 Task: Set up a reminder for the virtual language exchange.
Action: Mouse moved to (566, 459)
Screenshot: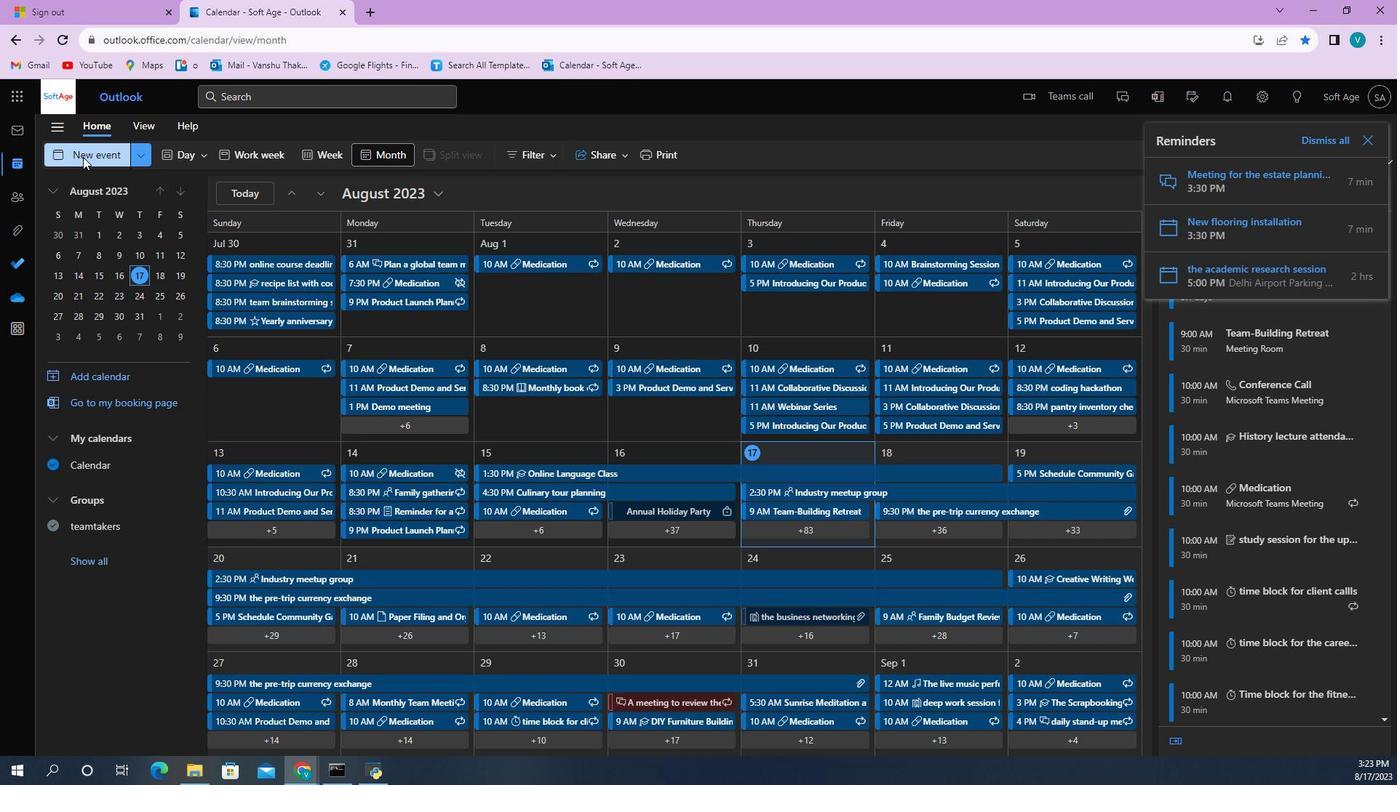 
Action: Mouse pressed left at (566, 459)
Screenshot: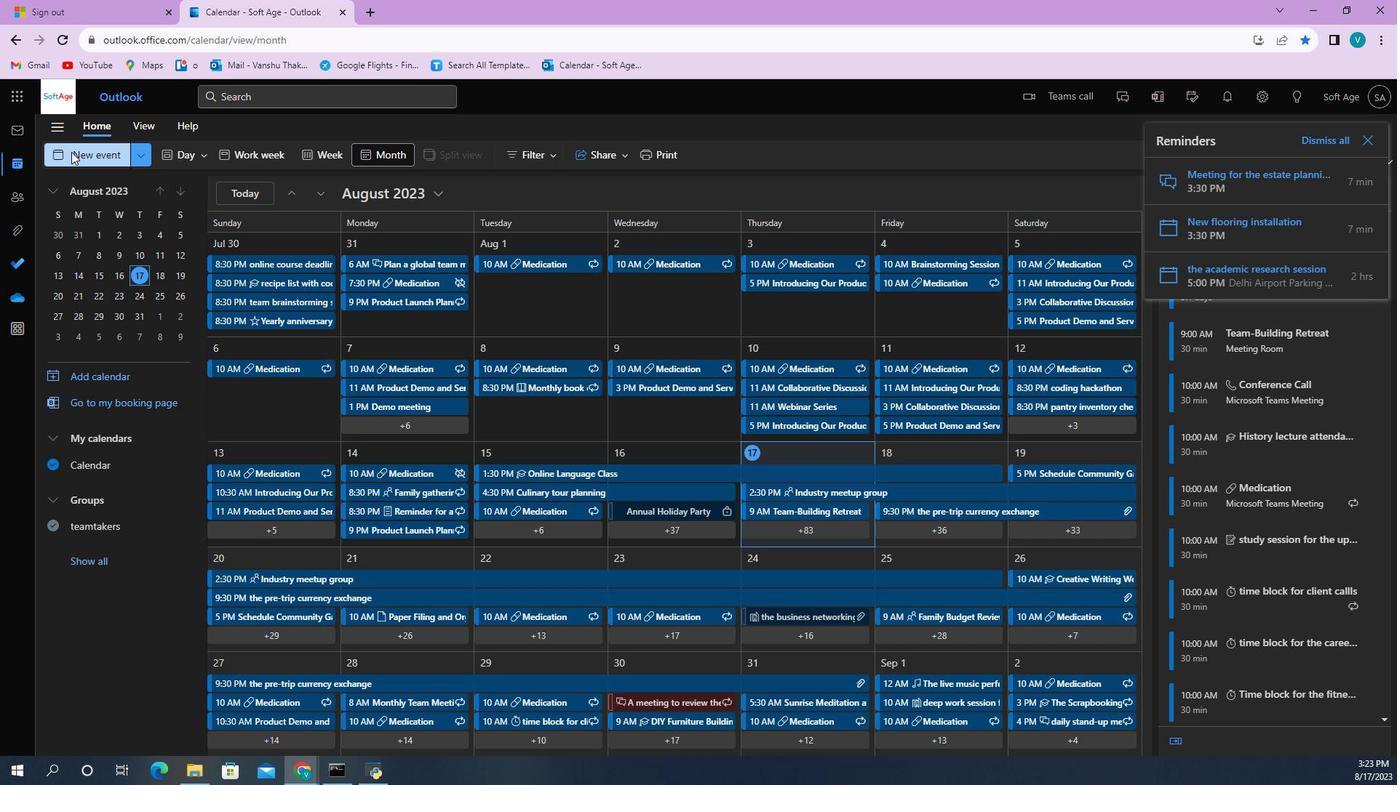 
Action: Mouse moved to (561, 464)
Screenshot: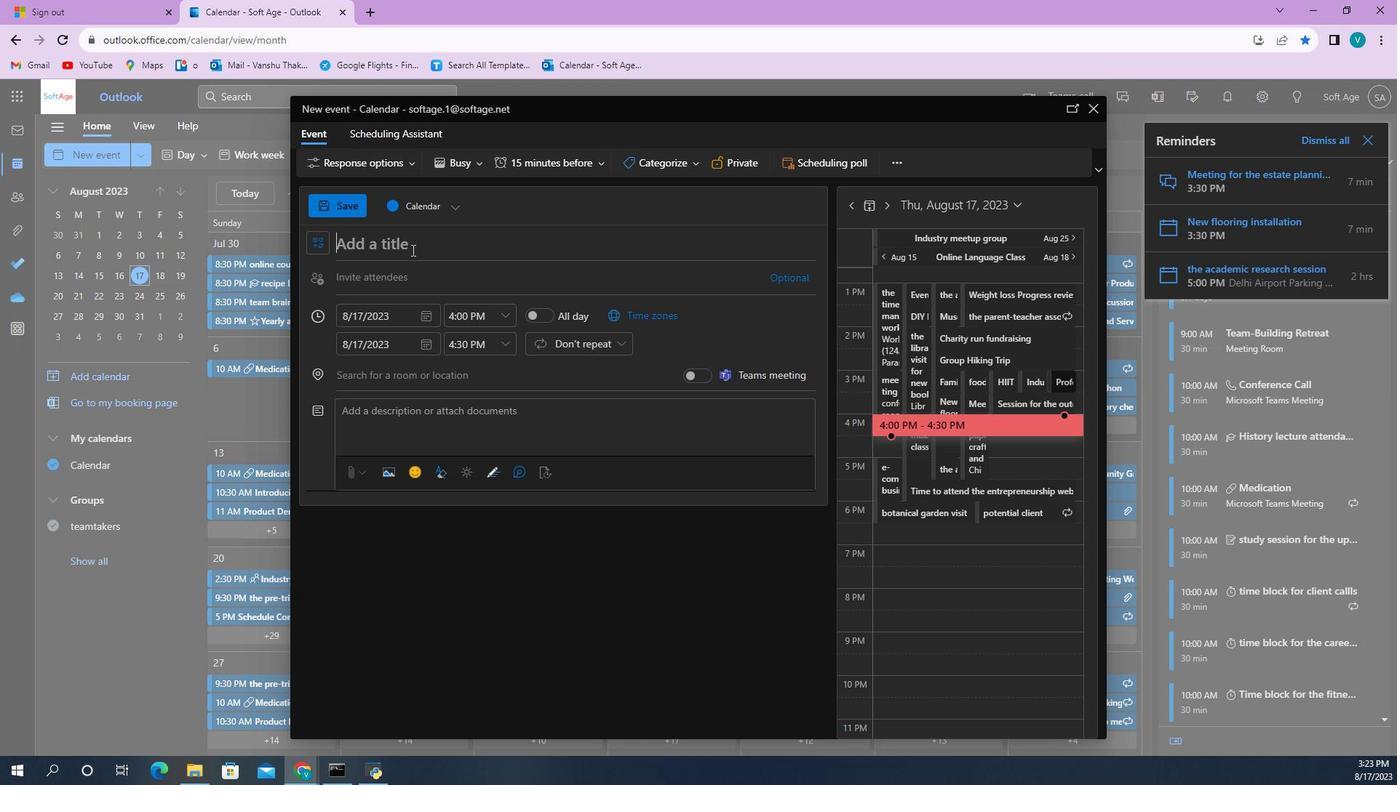 
Action: Mouse pressed left at (561, 464)
Screenshot: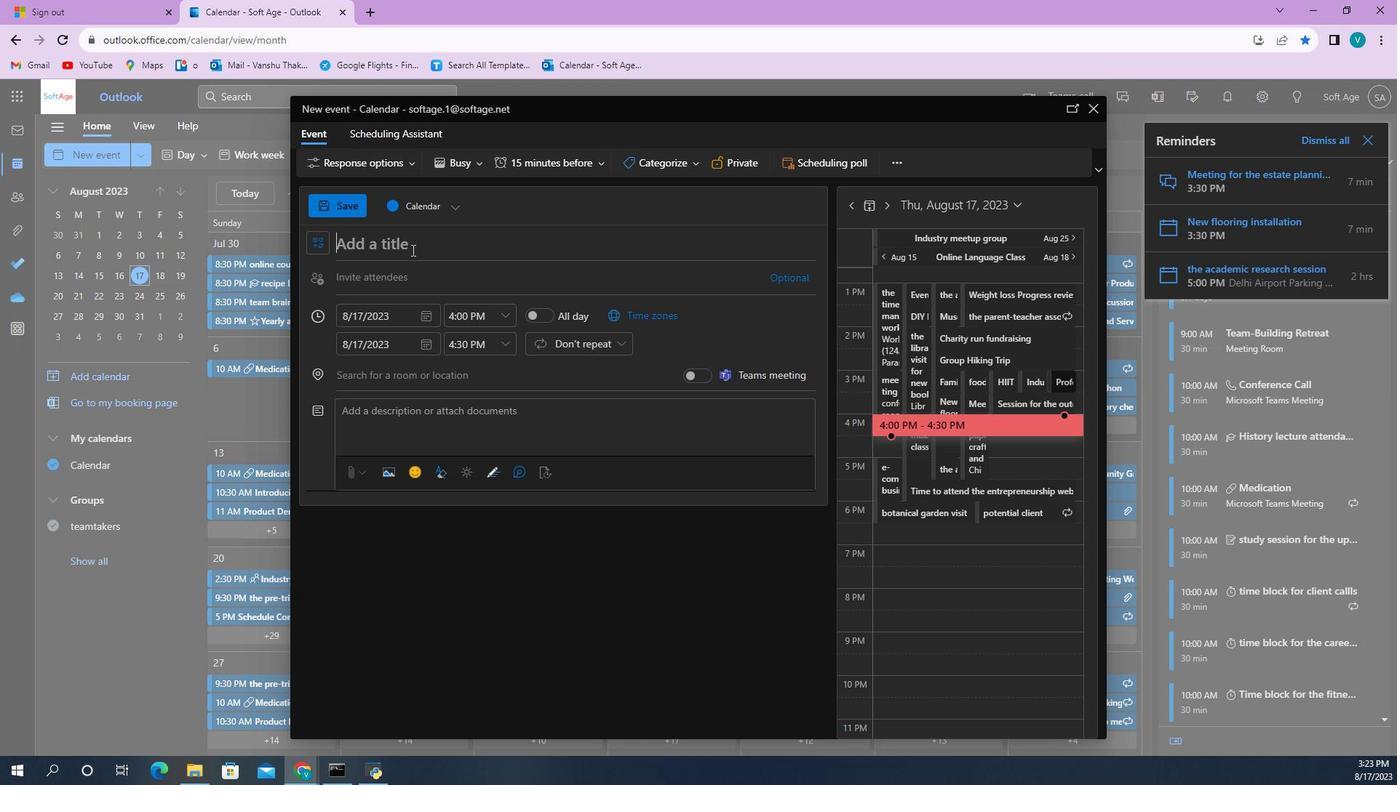 
Action: Mouse moved to (561, 464)
Screenshot: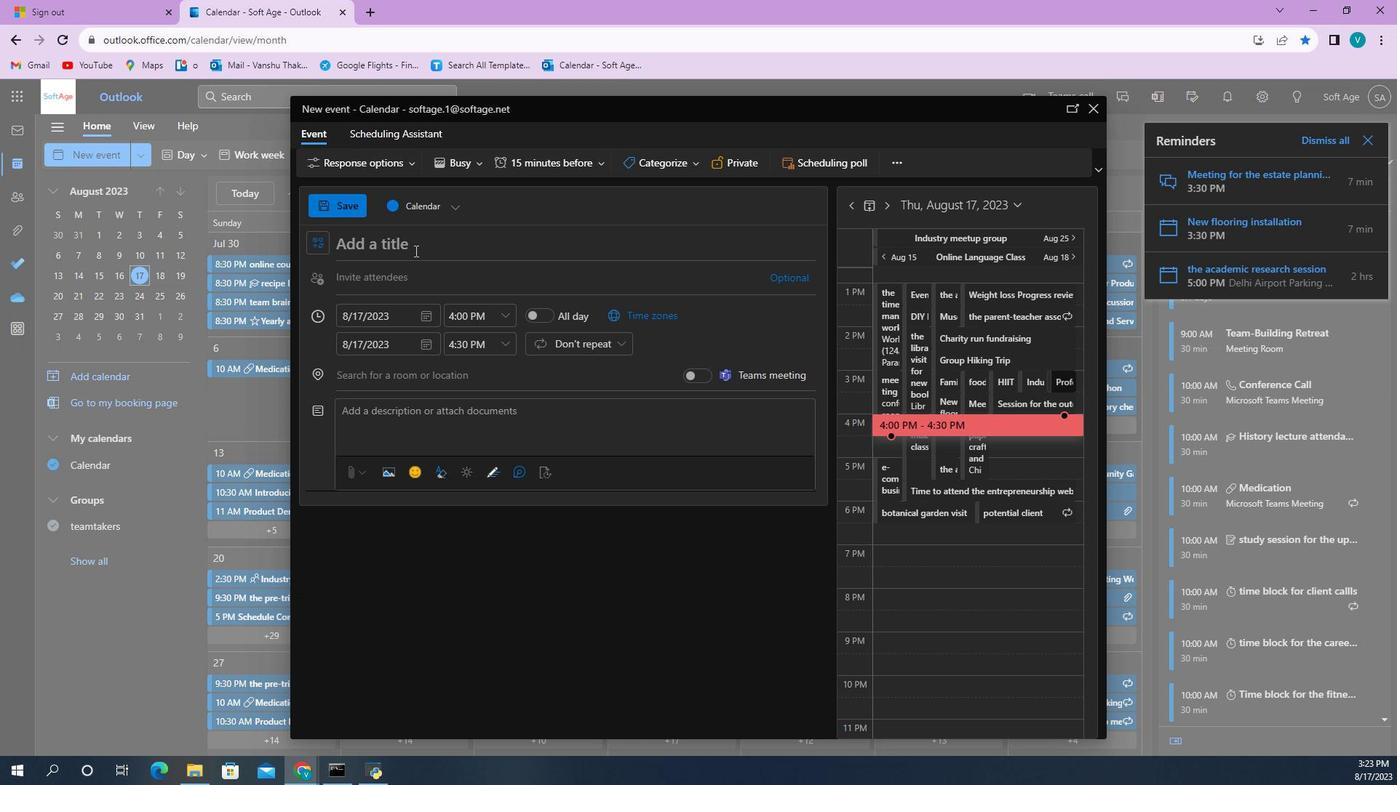 
Action: Key pressed virtual<Key.space>language<Key.space>exchange
Screenshot: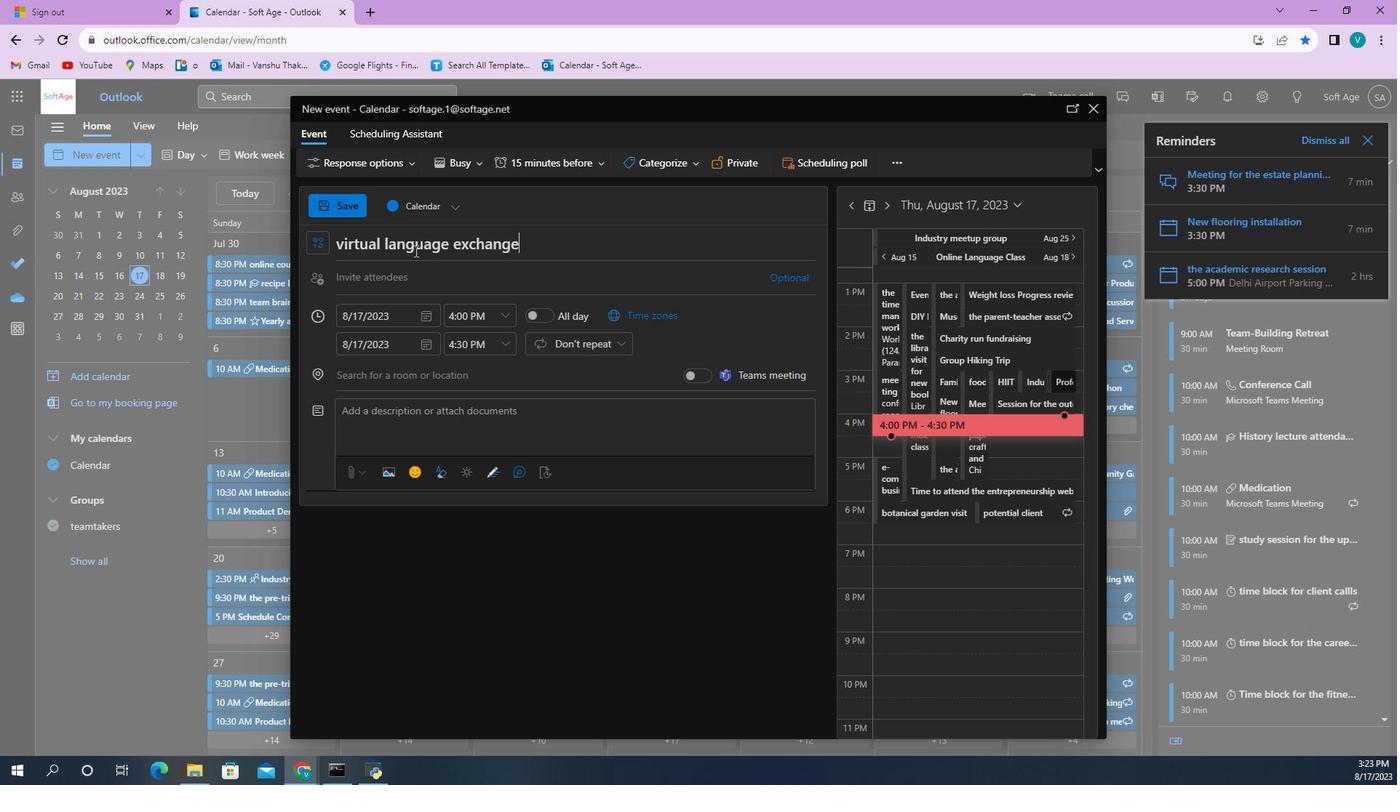 
Action: Mouse moved to (561, 467)
Screenshot: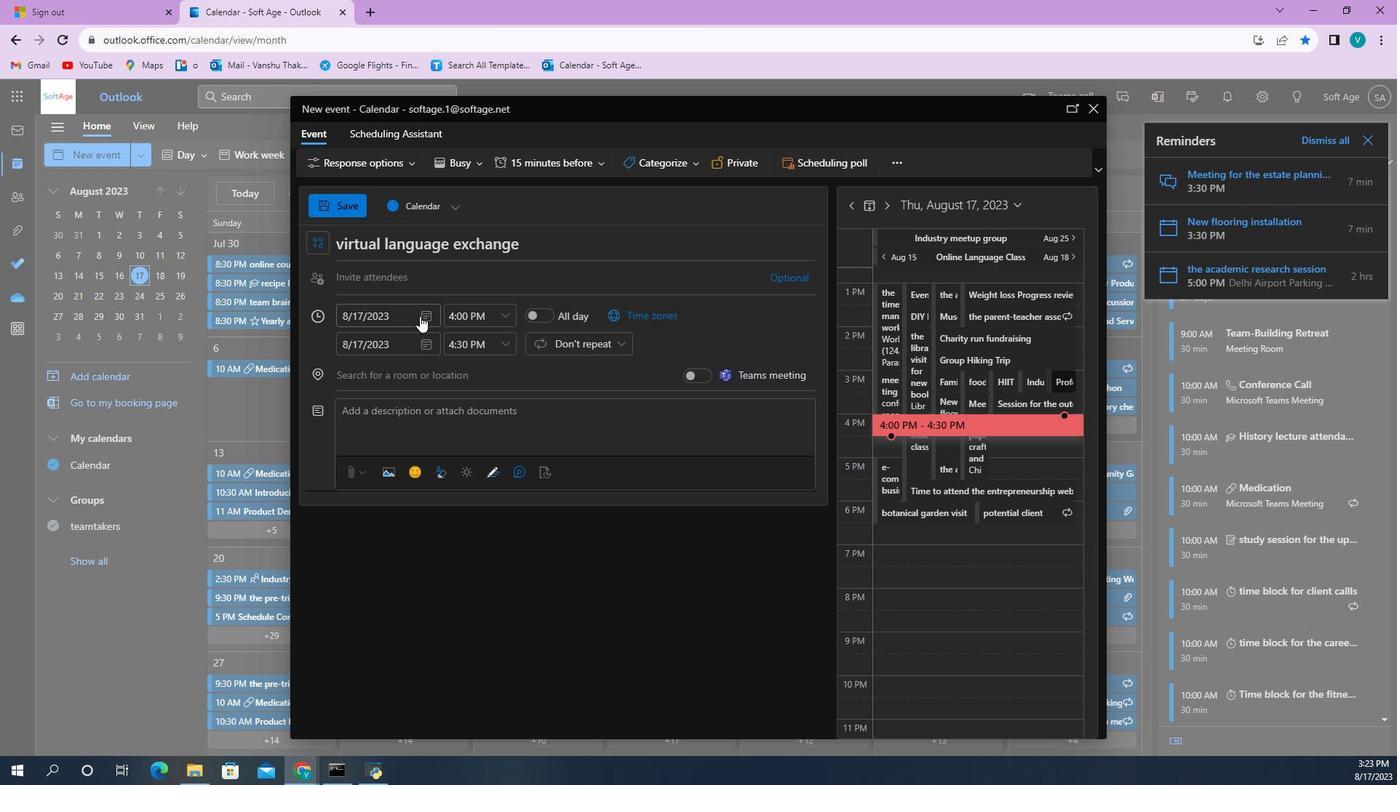 
Action: Mouse pressed left at (561, 467)
Screenshot: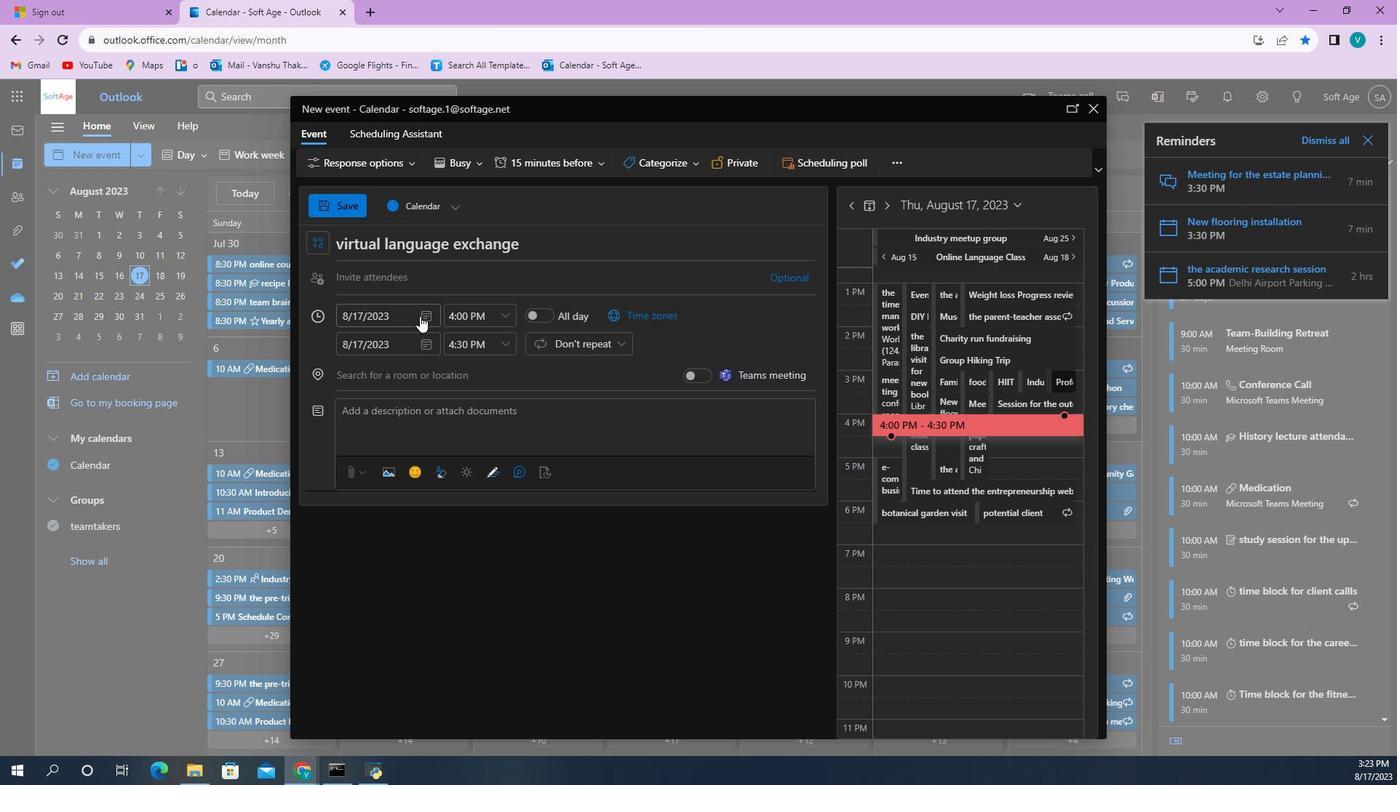 
Action: Mouse moved to (561, 473)
Screenshot: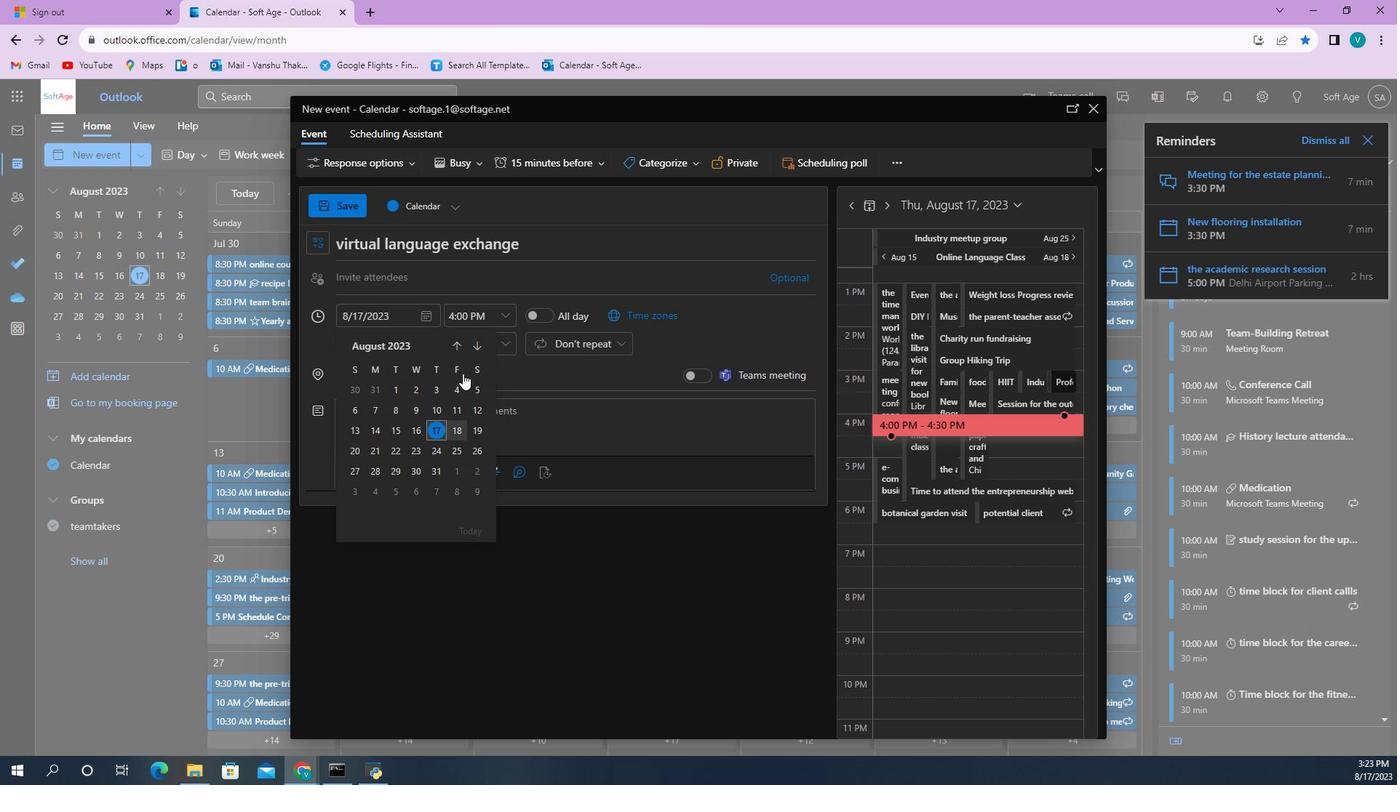 
Action: Mouse pressed left at (561, 473)
Screenshot: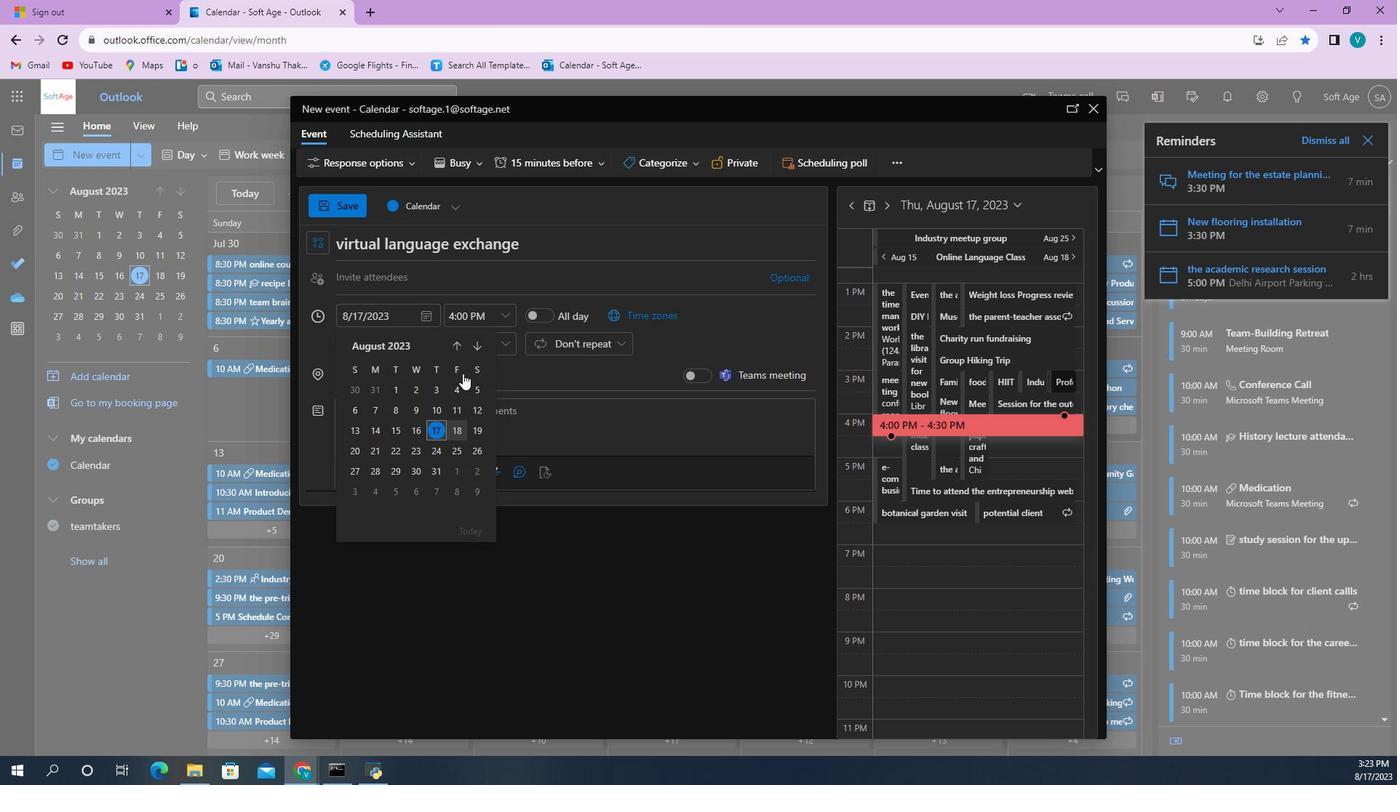
Action: Mouse moved to (560, 467)
Screenshot: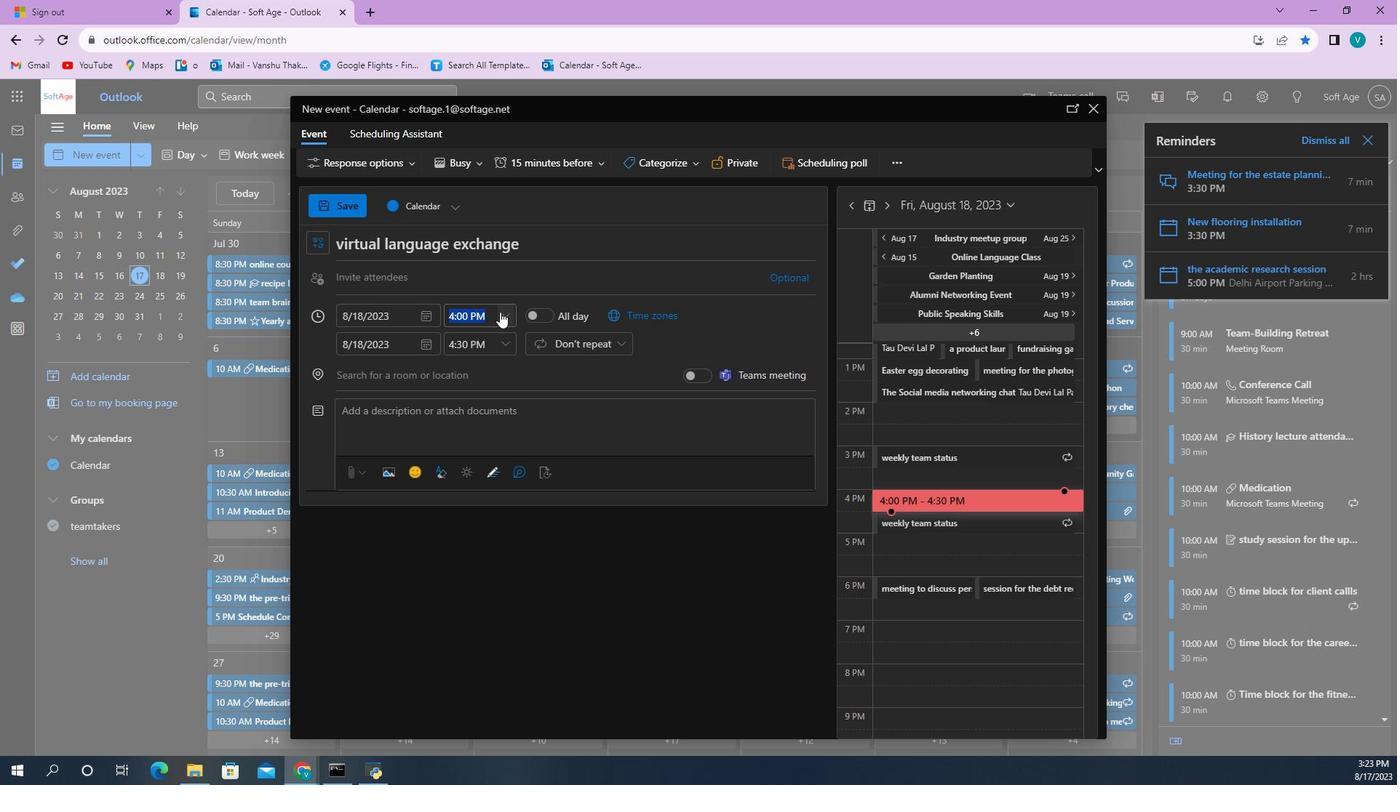 
Action: Mouse pressed left at (560, 467)
Screenshot: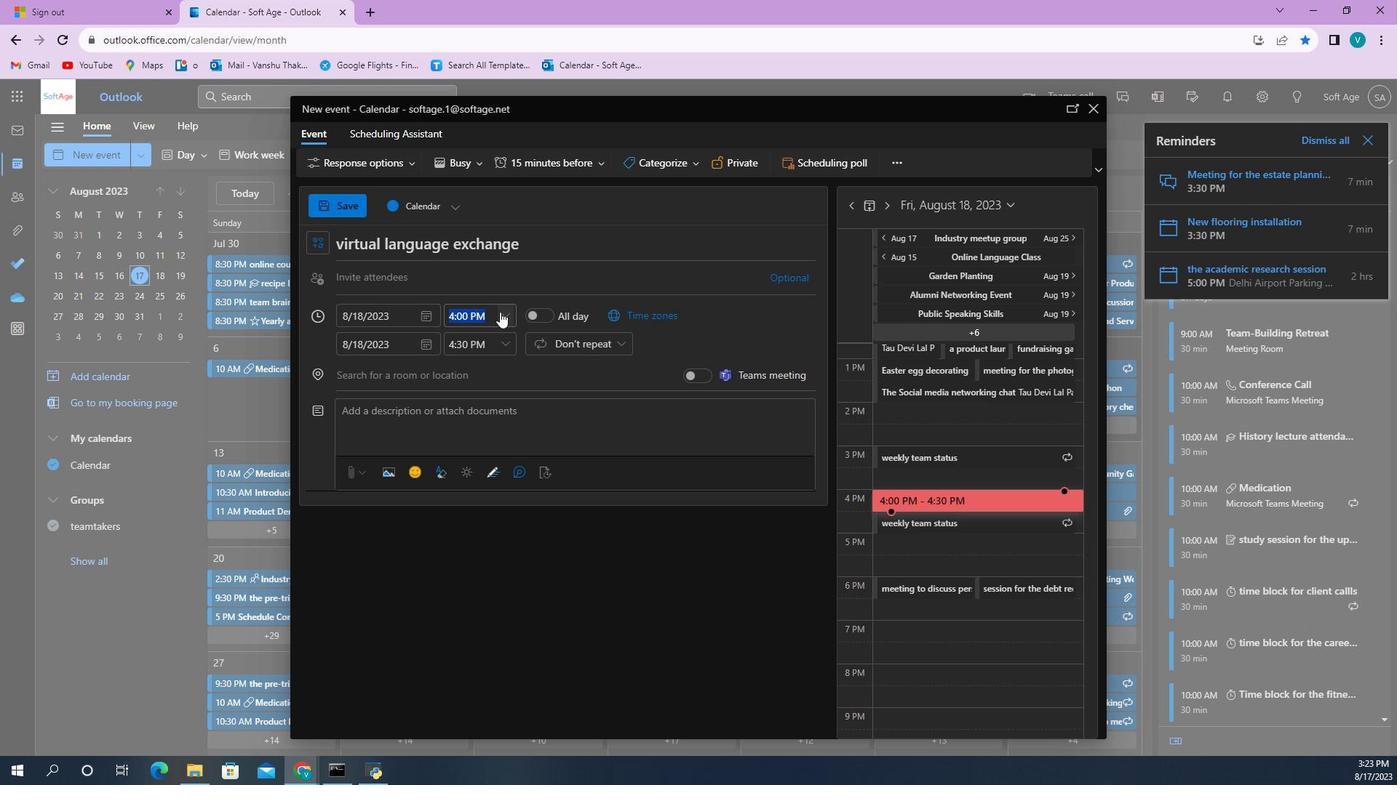 
Action: Mouse scrolled (560, 467) with delta (0, 0)
Screenshot: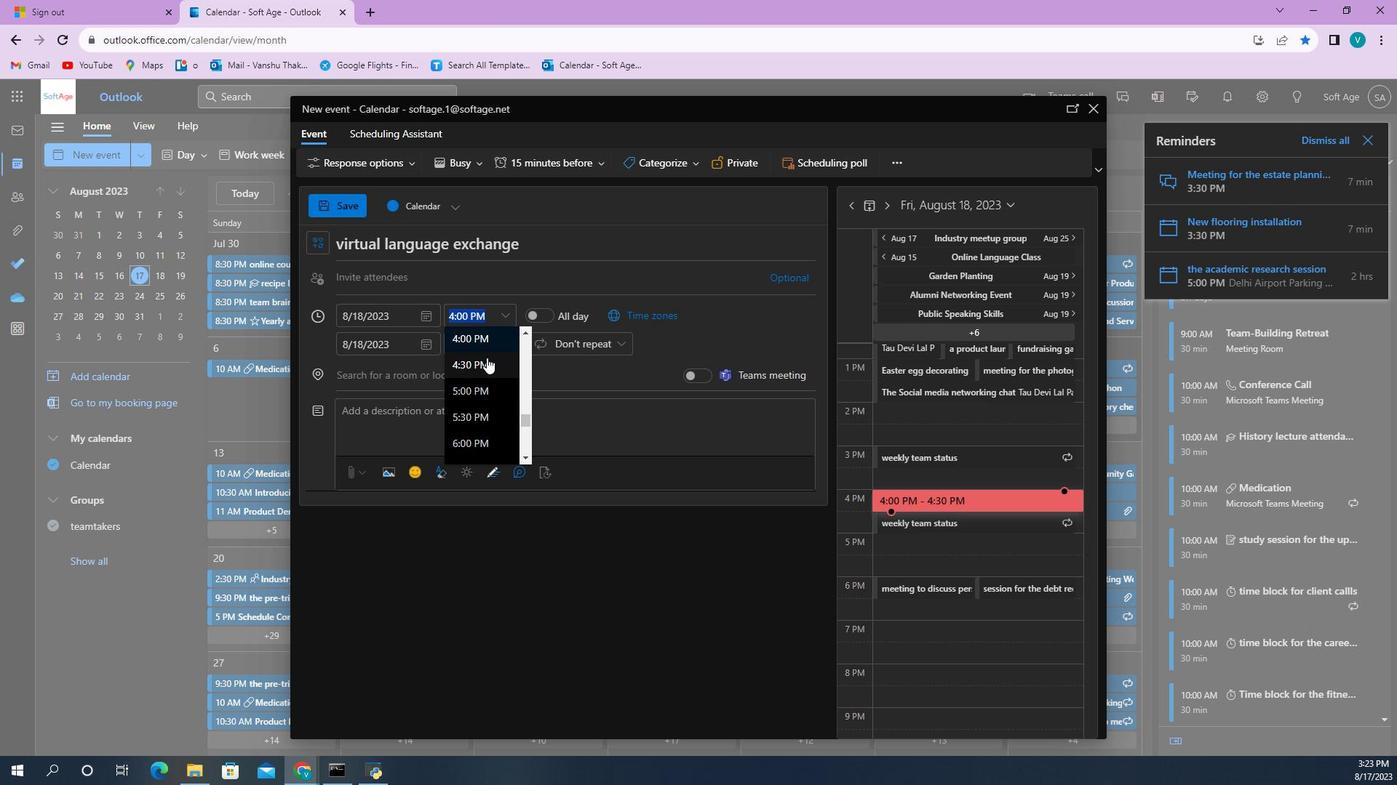 
Action: Mouse moved to (561, 470)
Screenshot: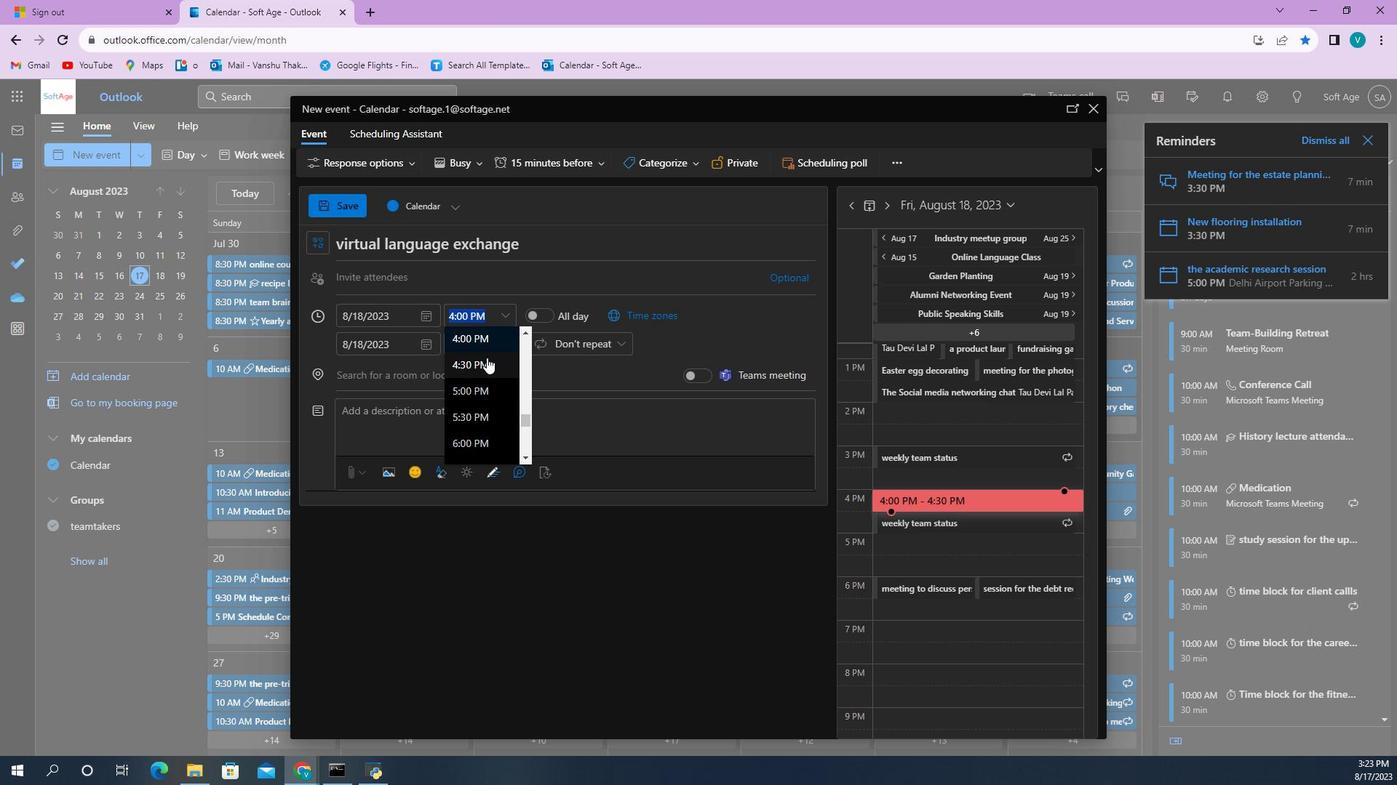 
Action: Mouse scrolled (561, 470) with delta (0, 0)
Screenshot: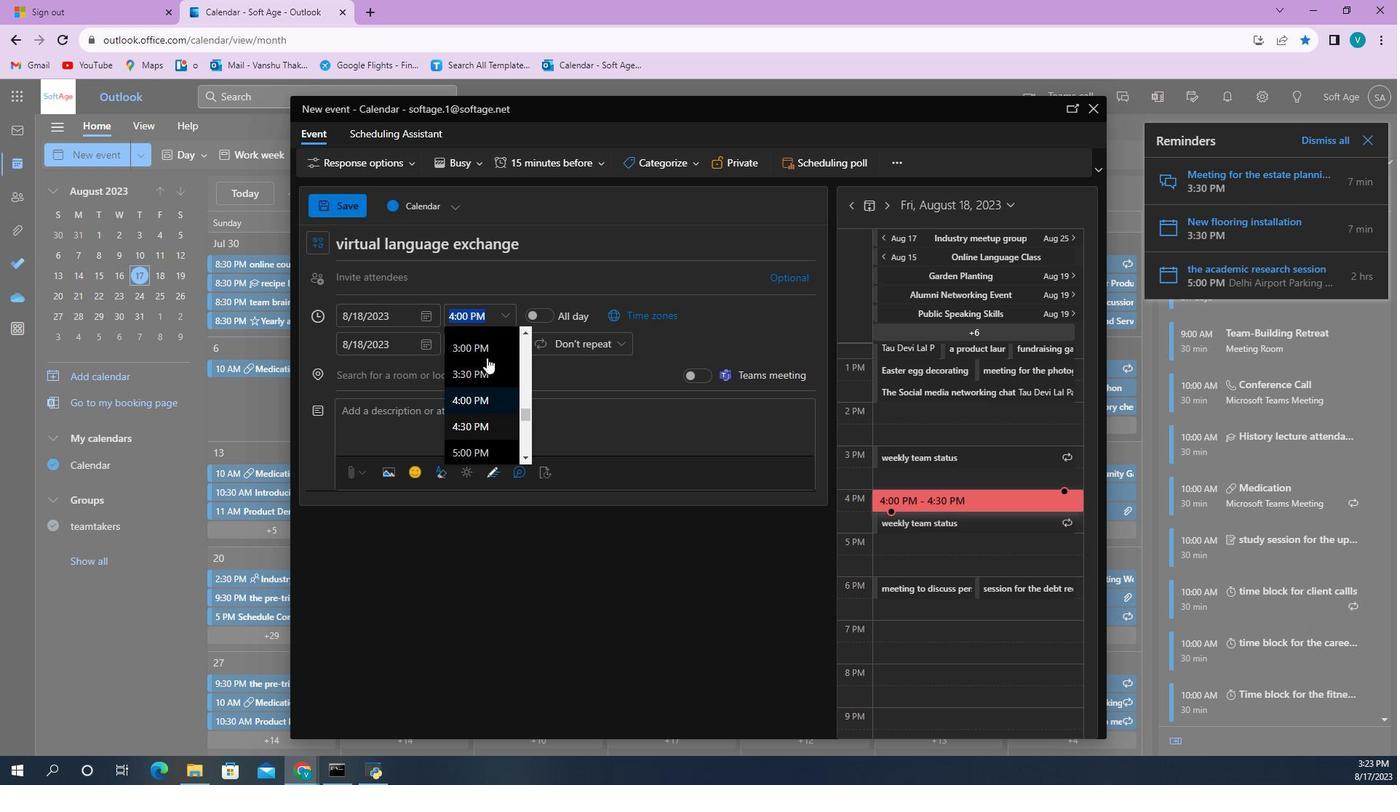 
Action: Mouse scrolled (561, 470) with delta (0, 0)
Screenshot: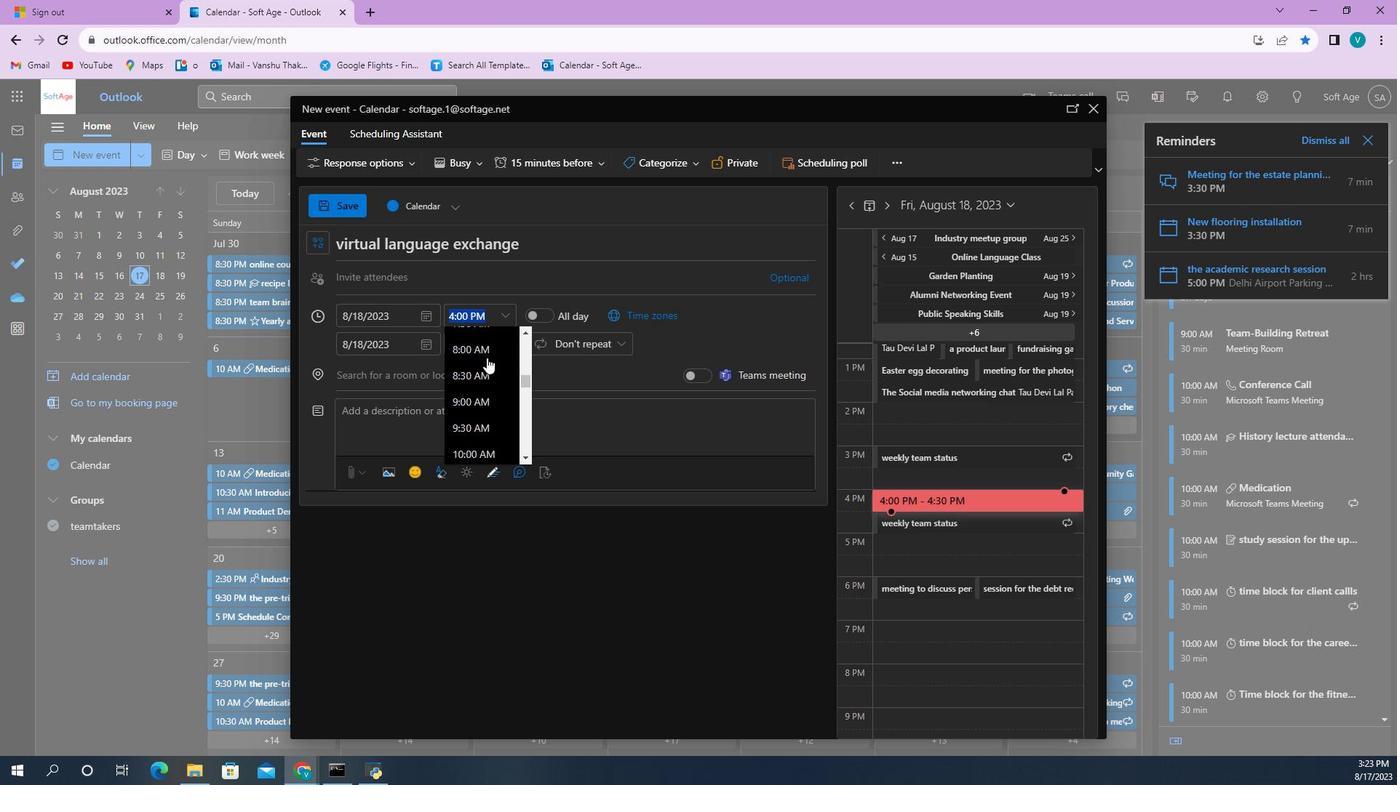 
Action: Mouse scrolled (561, 470) with delta (0, 0)
Screenshot: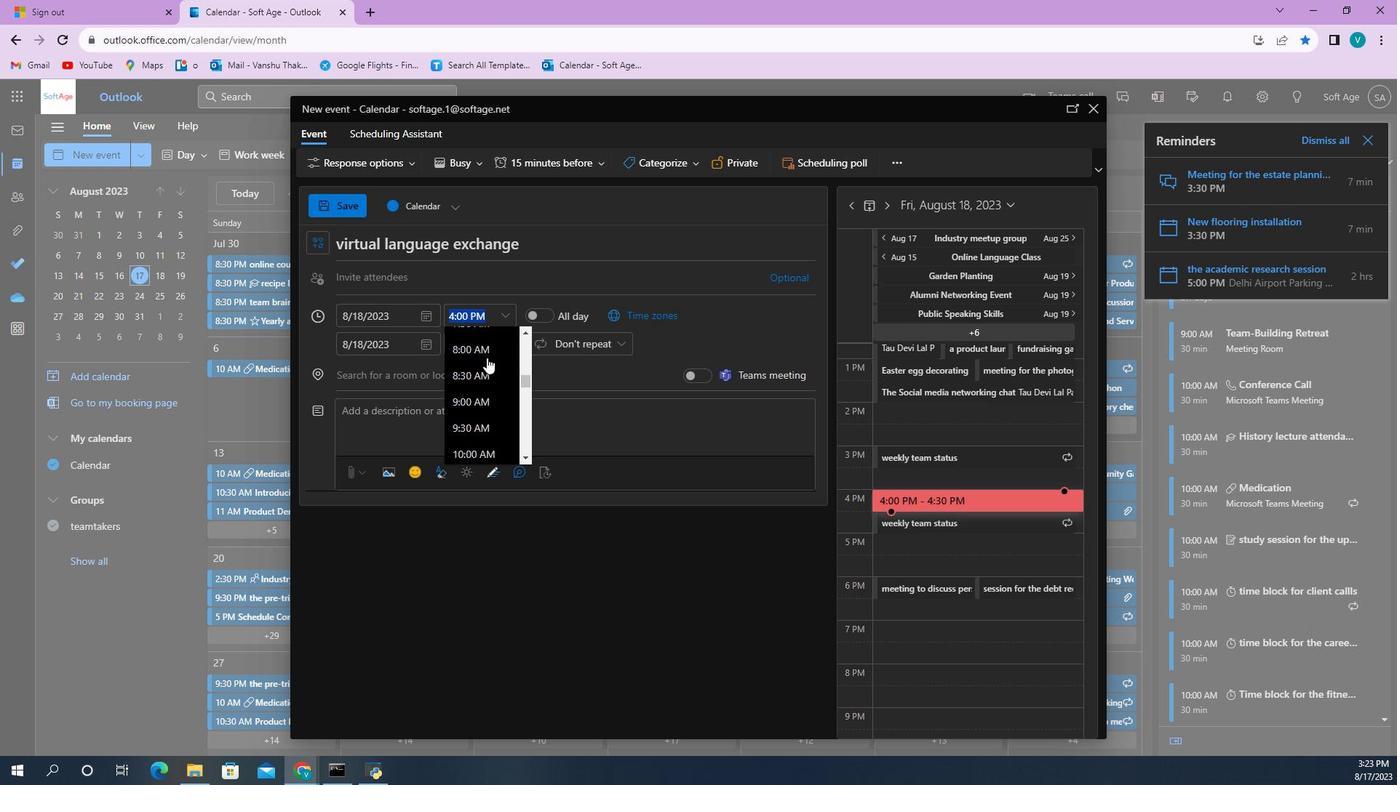 
Action: Mouse scrolled (561, 470) with delta (0, 0)
Screenshot: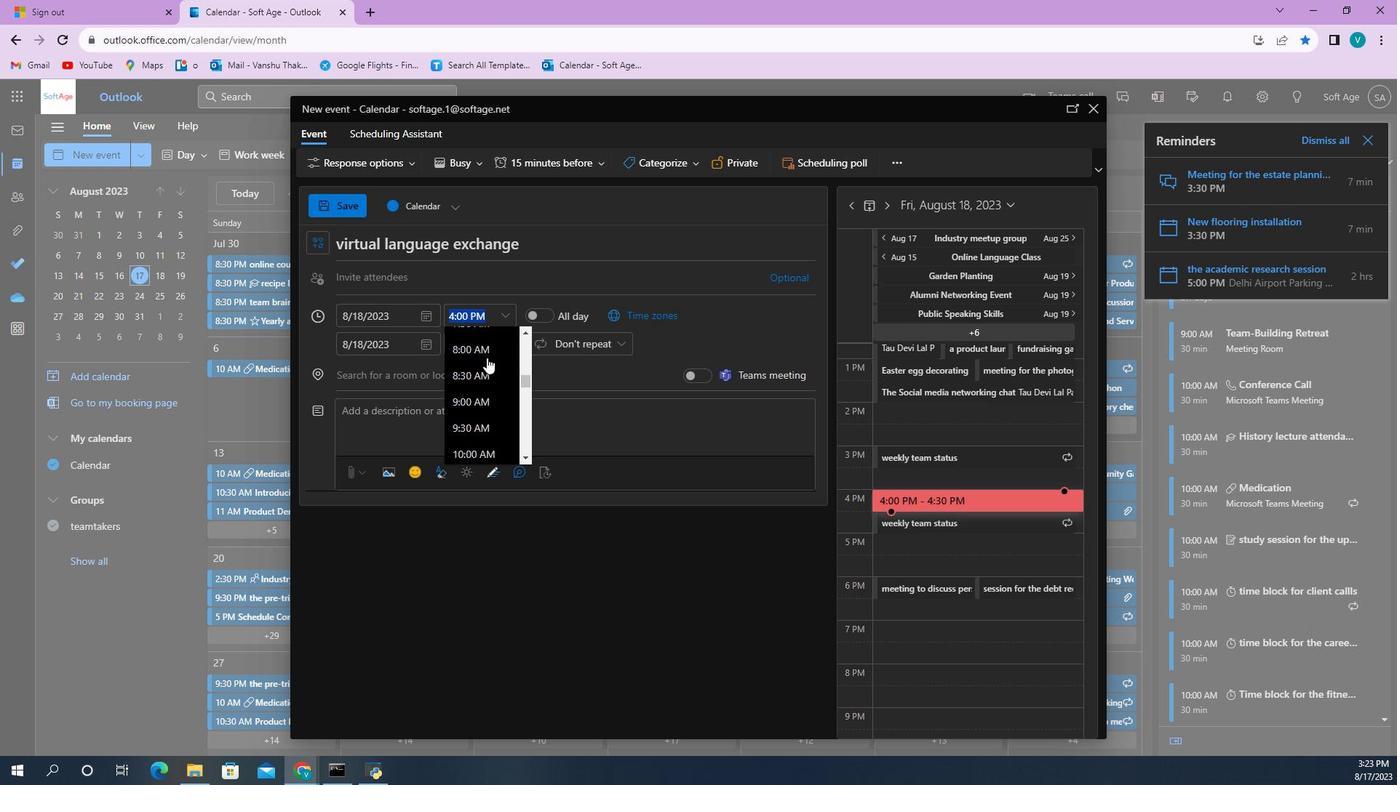
Action: Mouse scrolled (561, 470) with delta (0, 0)
Screenshot: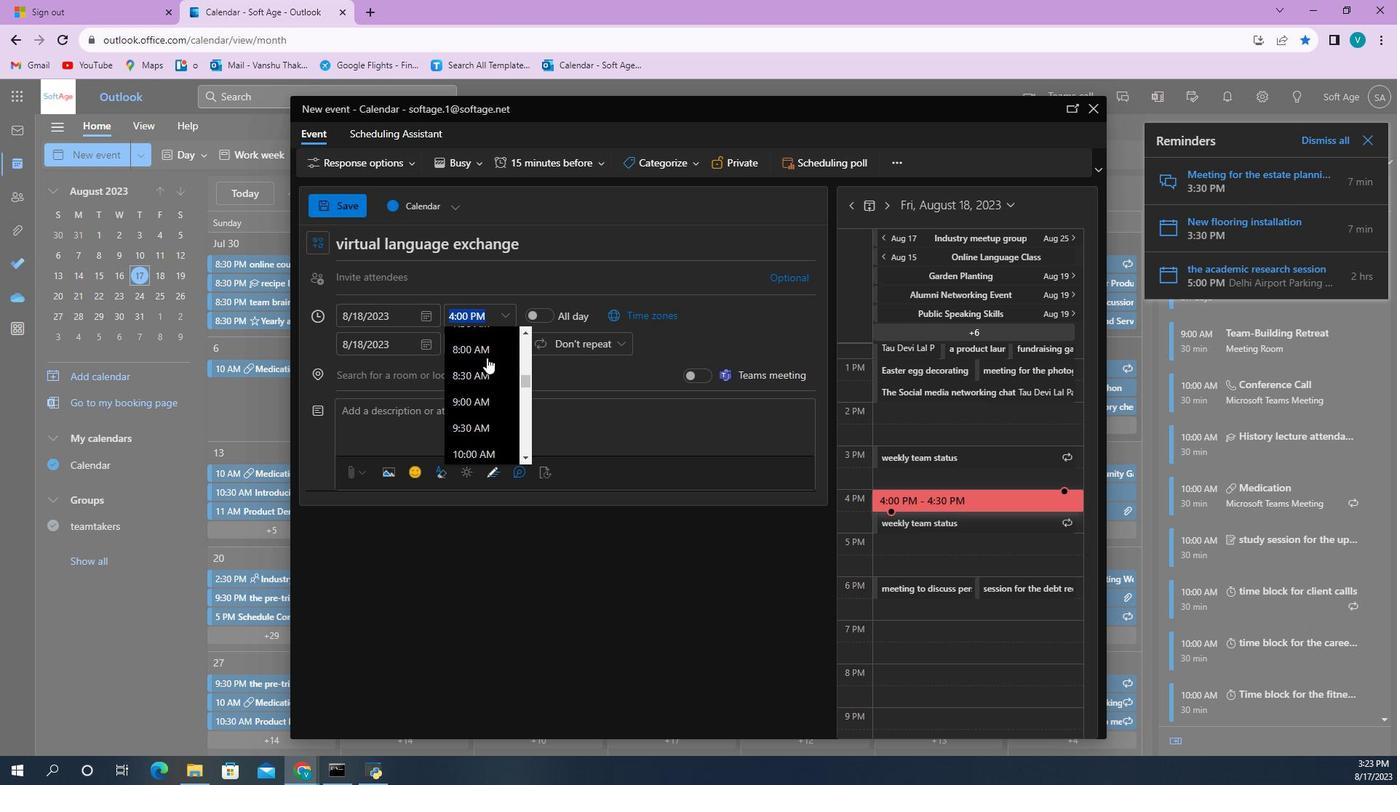 
Action: Mouse scrolled (561, 470) with delta (0, 0)
Screenshot: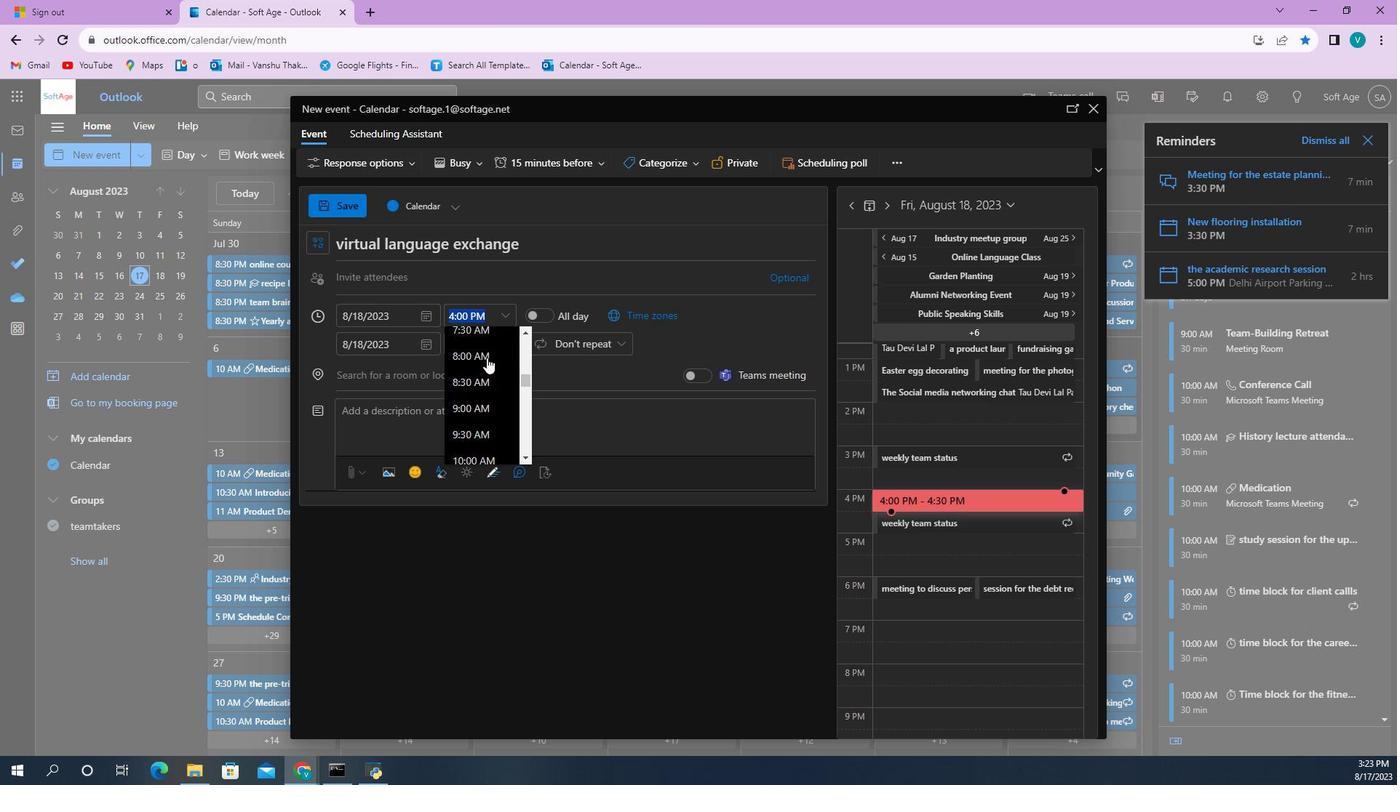 
Action: Mouse scrolled (561, 470) with delta (0, 0)
Screenshot: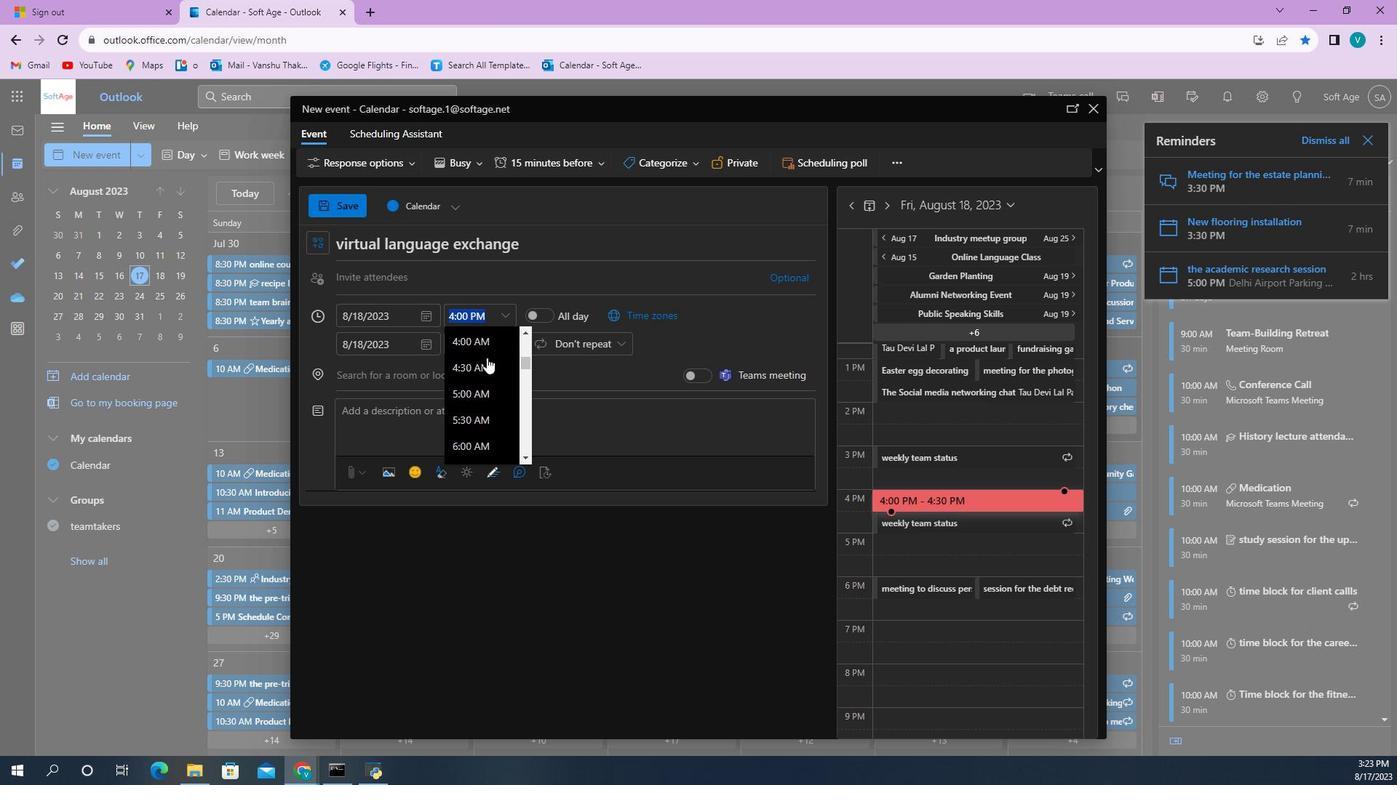 
Action: Mouse scrolled (561, 470) with delta (0, 0)
Screenshot: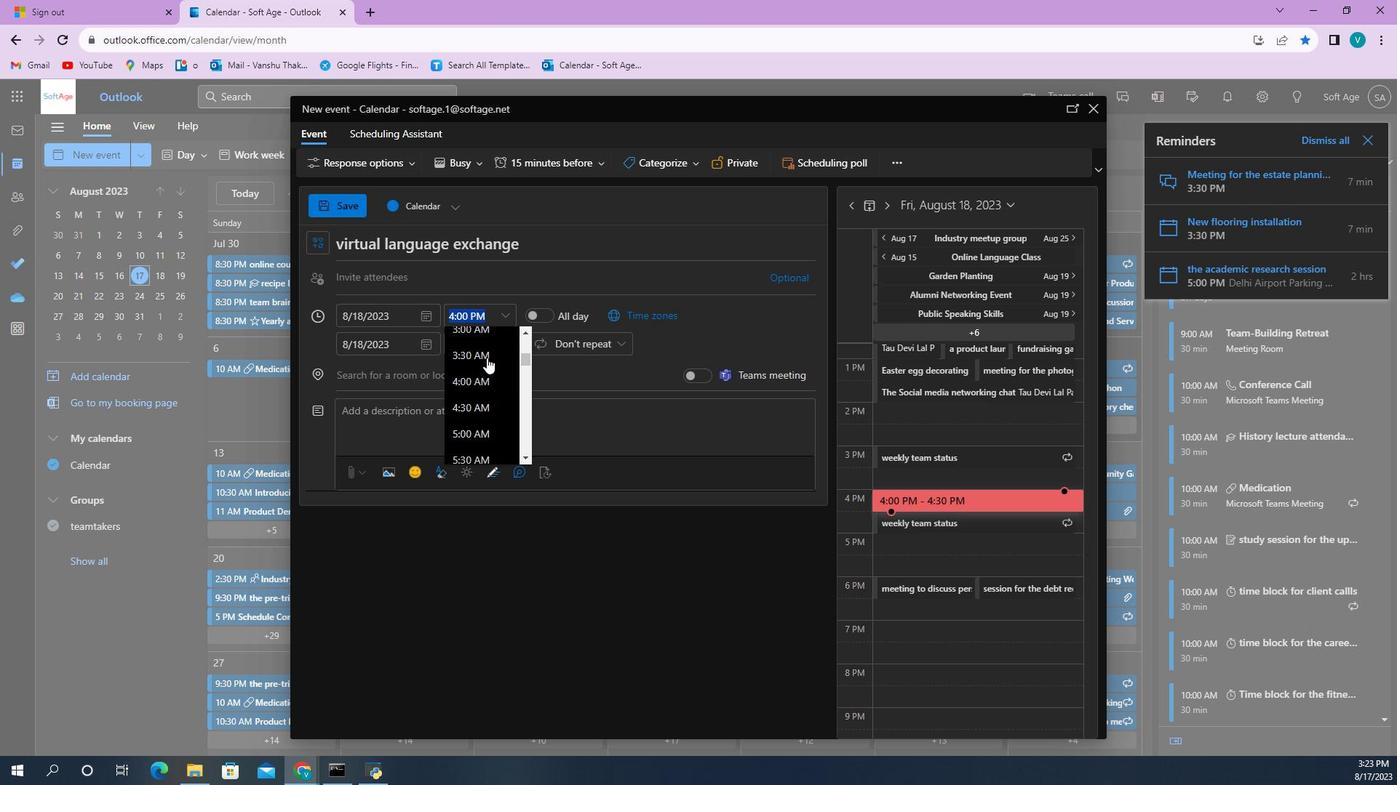 
Action: Mouse scrolled (561, 470) with delta (0, 0)
Screenshot: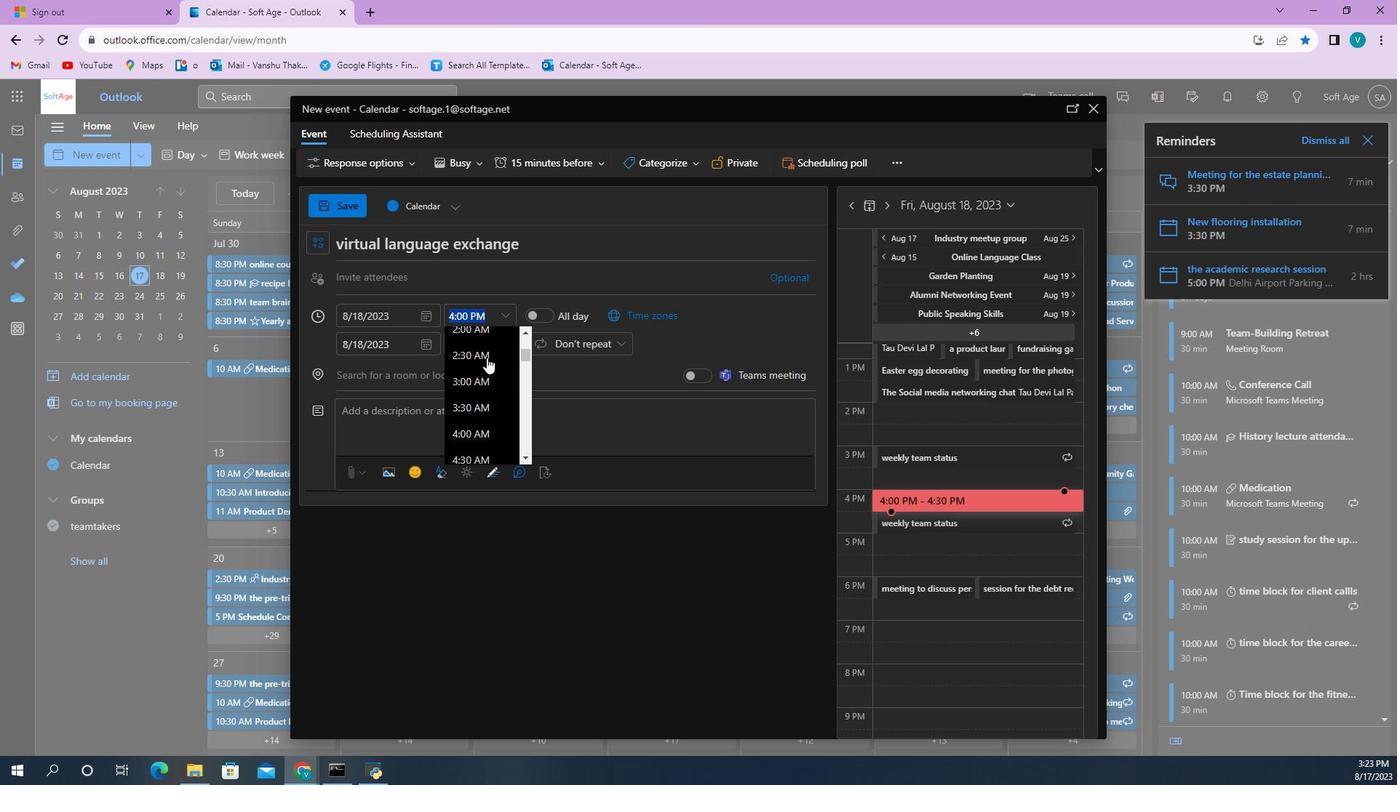 
Action: Mouse scrolled (561, 470) with delta (0, 0)
Screenshot: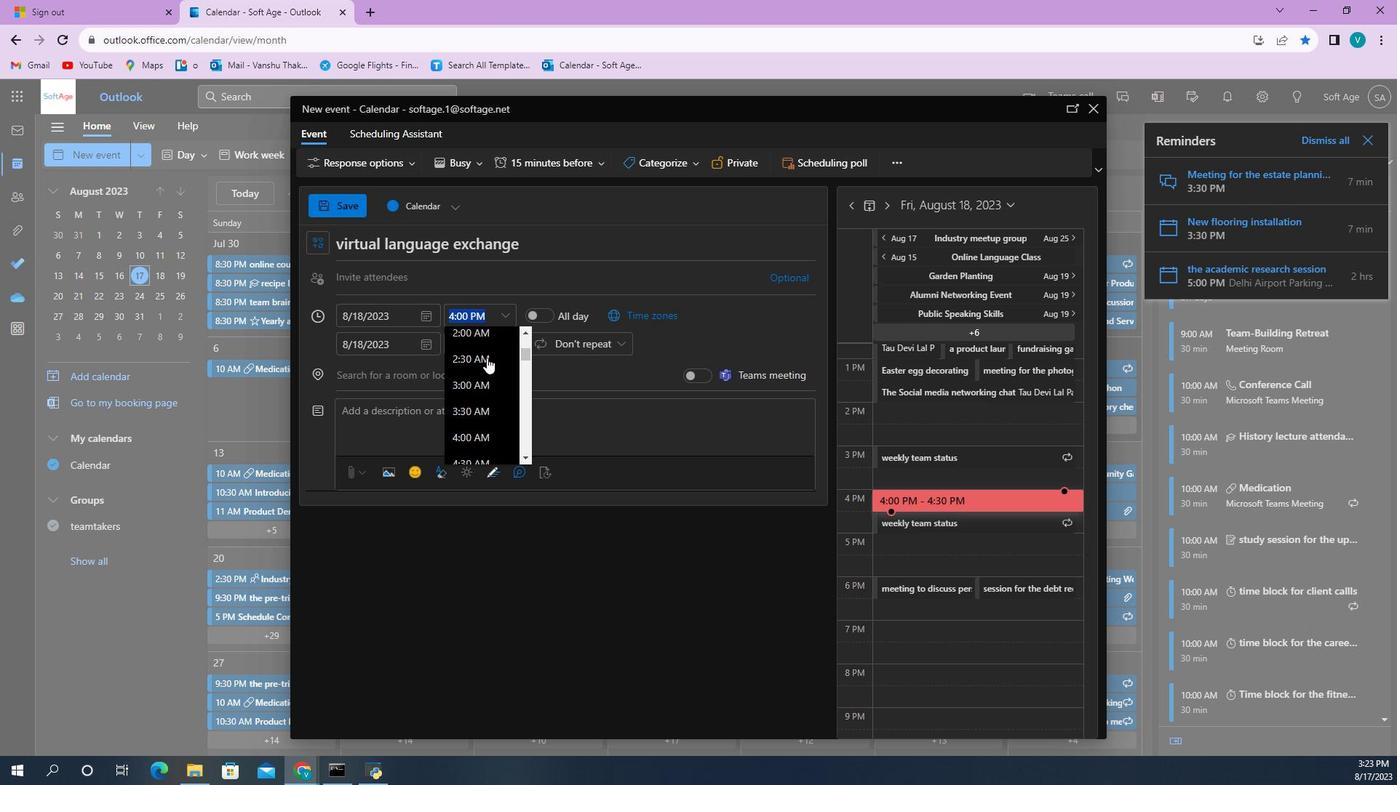 
Action: Mouse scrolled (561, 470) with delta (0, 0)
Screenshot: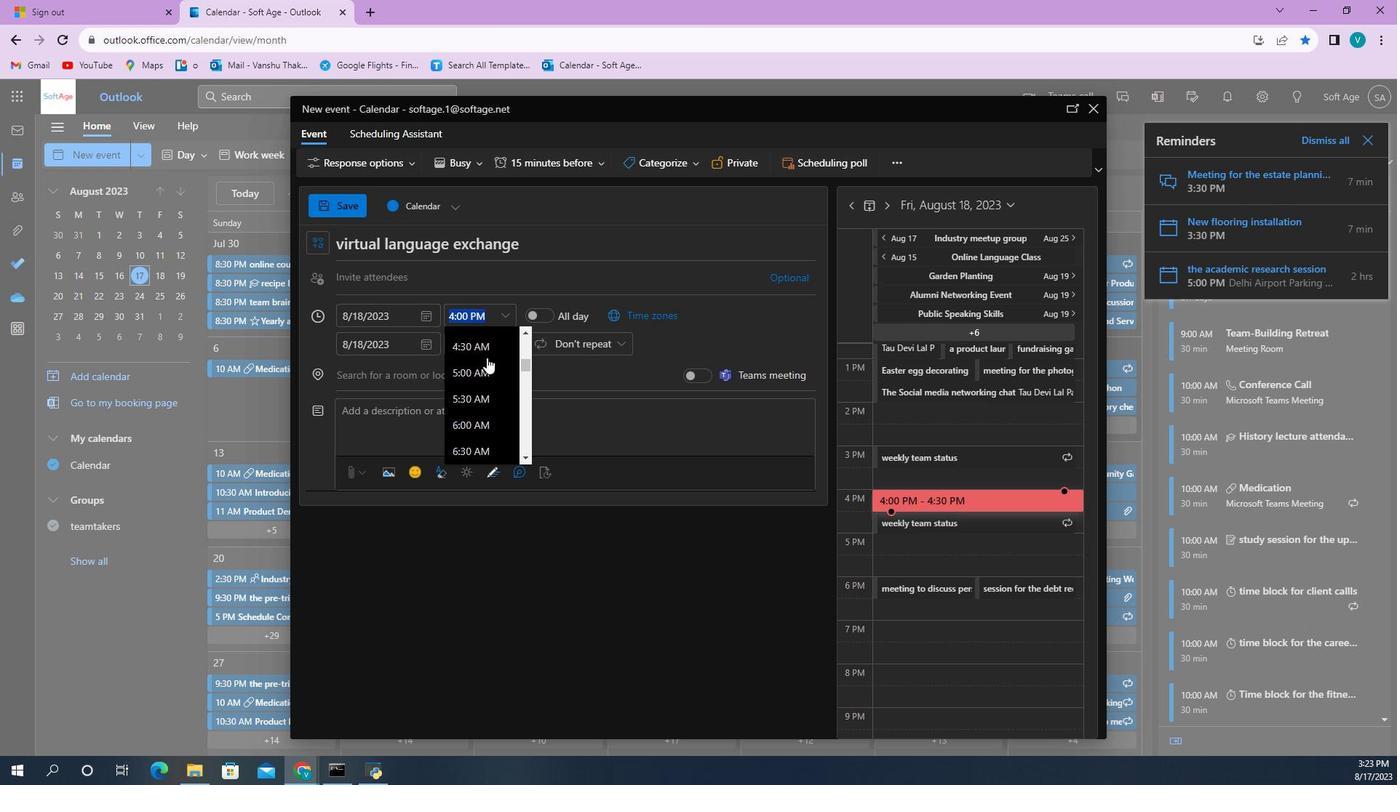 
Action: Mouse scrolled (561, 470) with delta (0, 0)
Screenshot: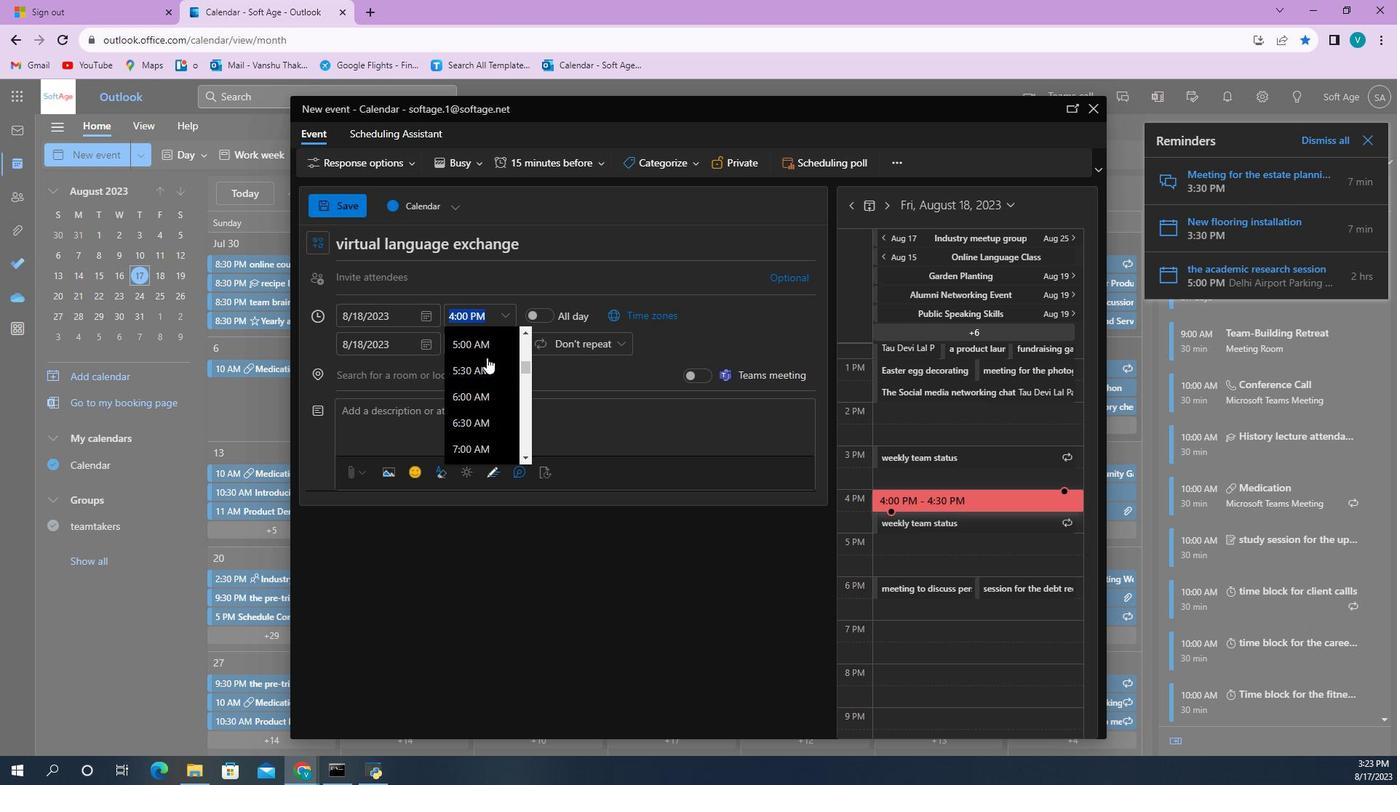 
Action: Mouse scrolled (561, 470) with delta (0, 0)
Screenshot: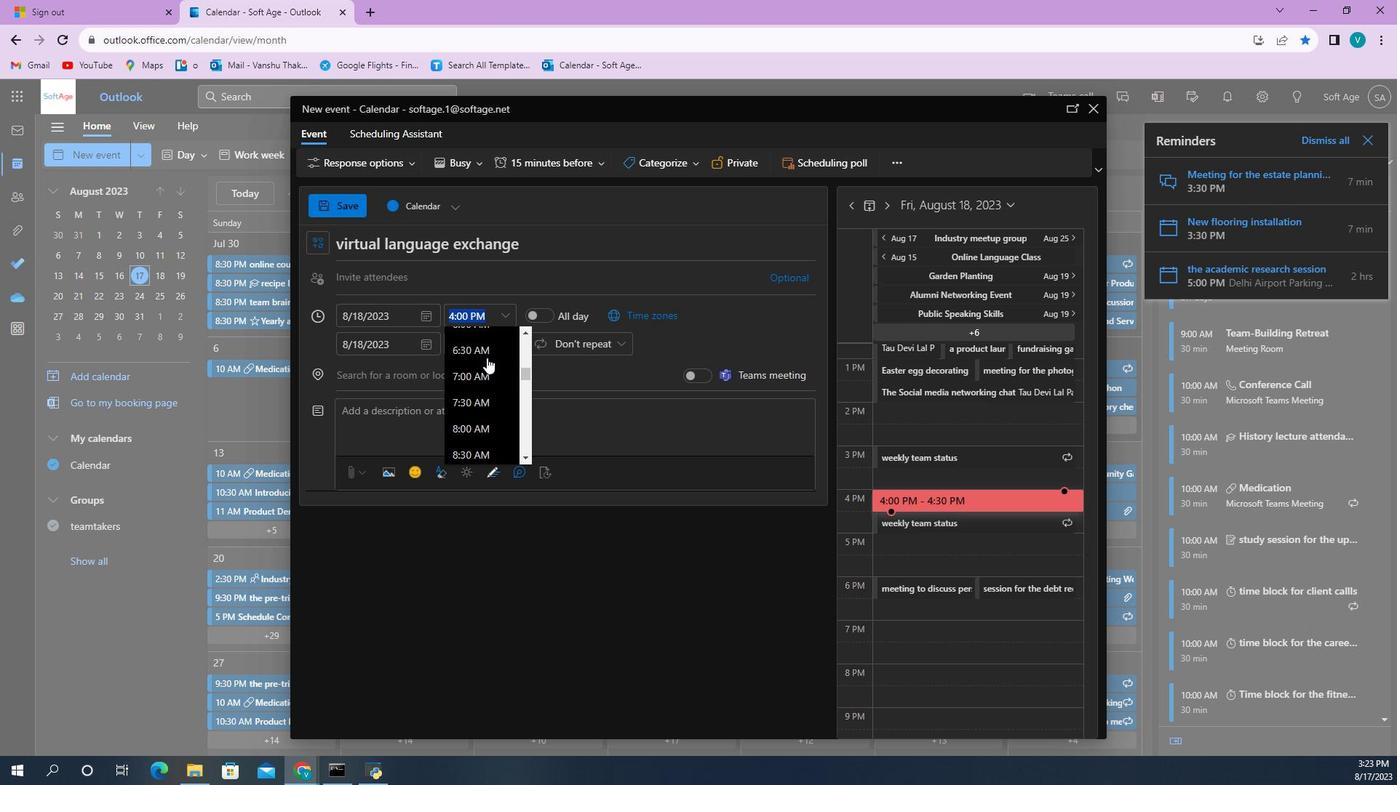 
Action: Mouse scrolled (561, 470) with delta (0, 0)
Screenshot: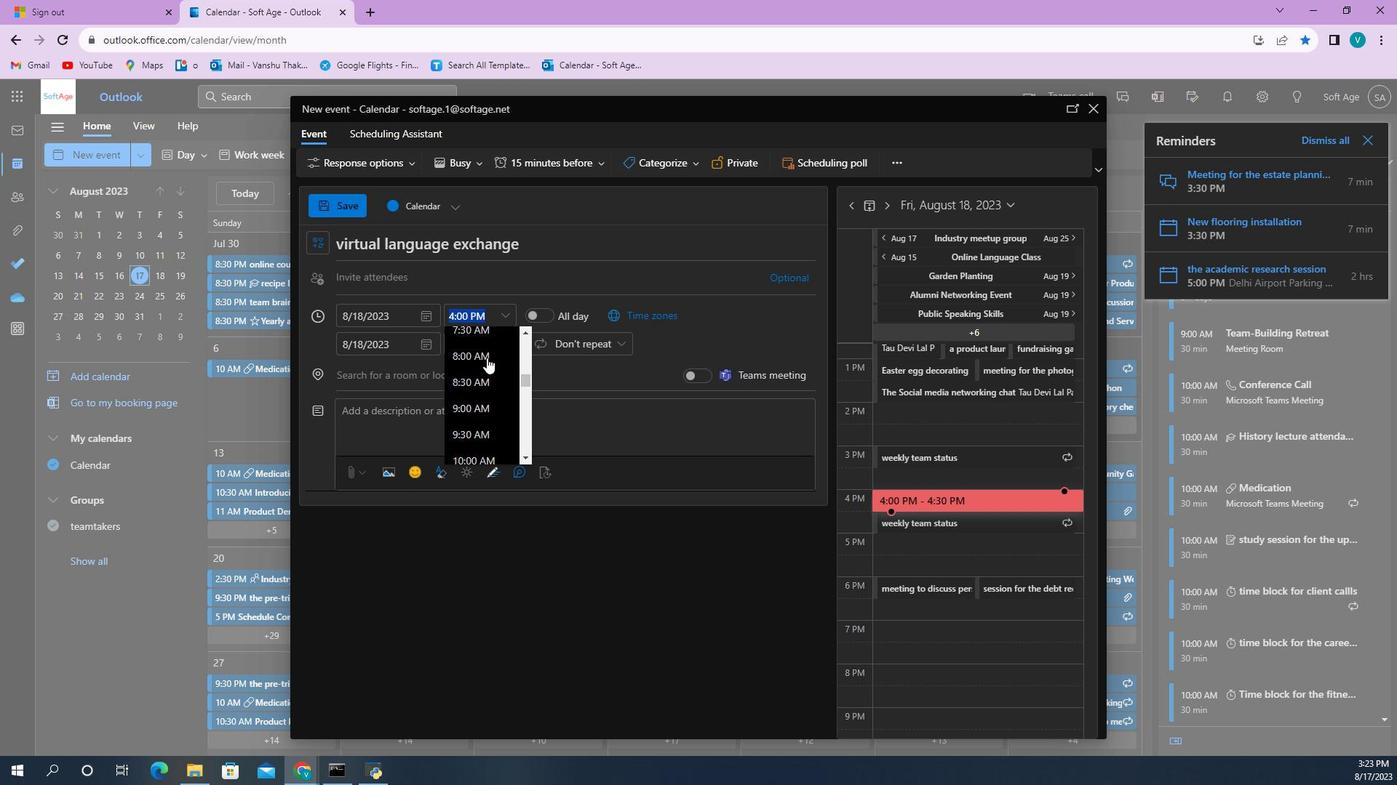 
Action: Mouse scrolled (561, 470) with delta (0, 0)
Screenshot: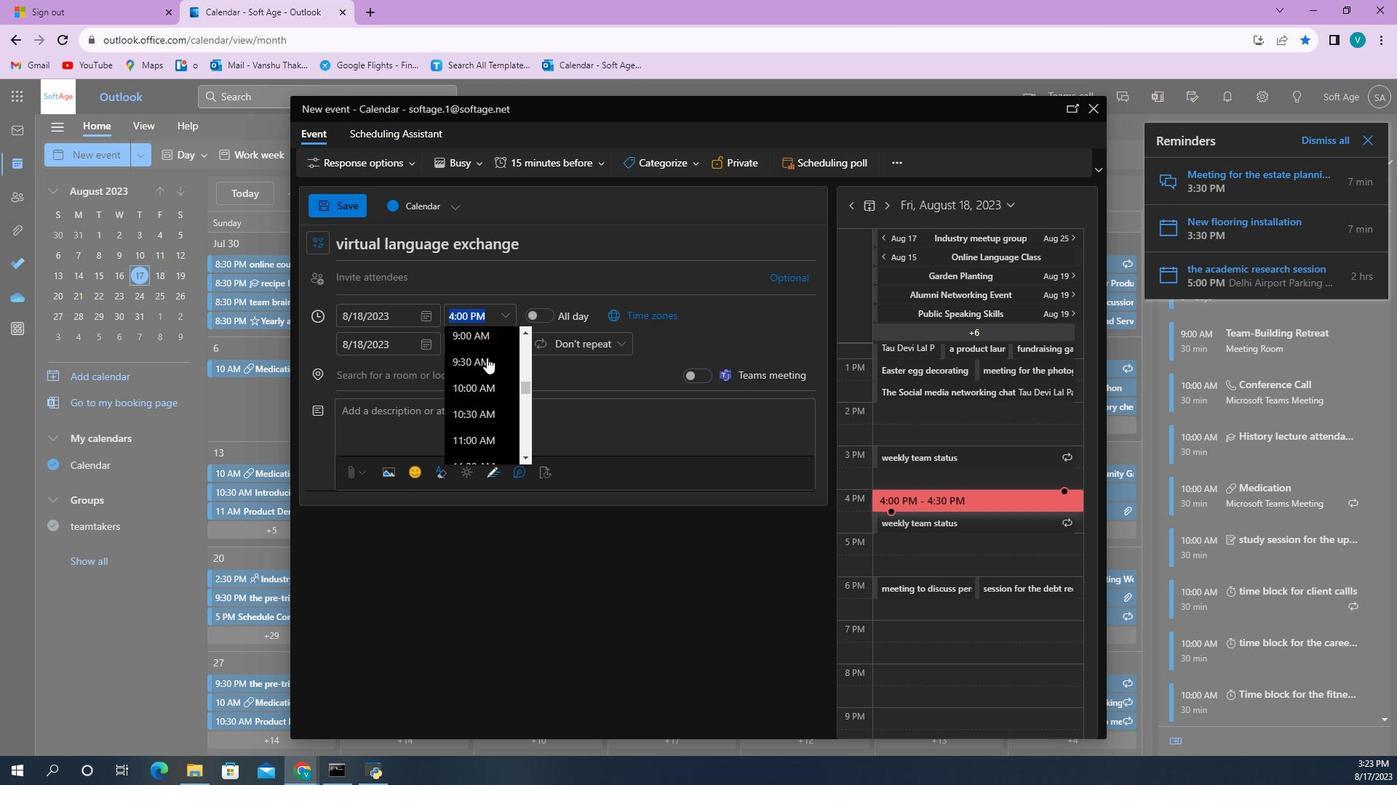 
Action: Mouse scrolled (561, 470) with delta (0, 0)
Screenshot: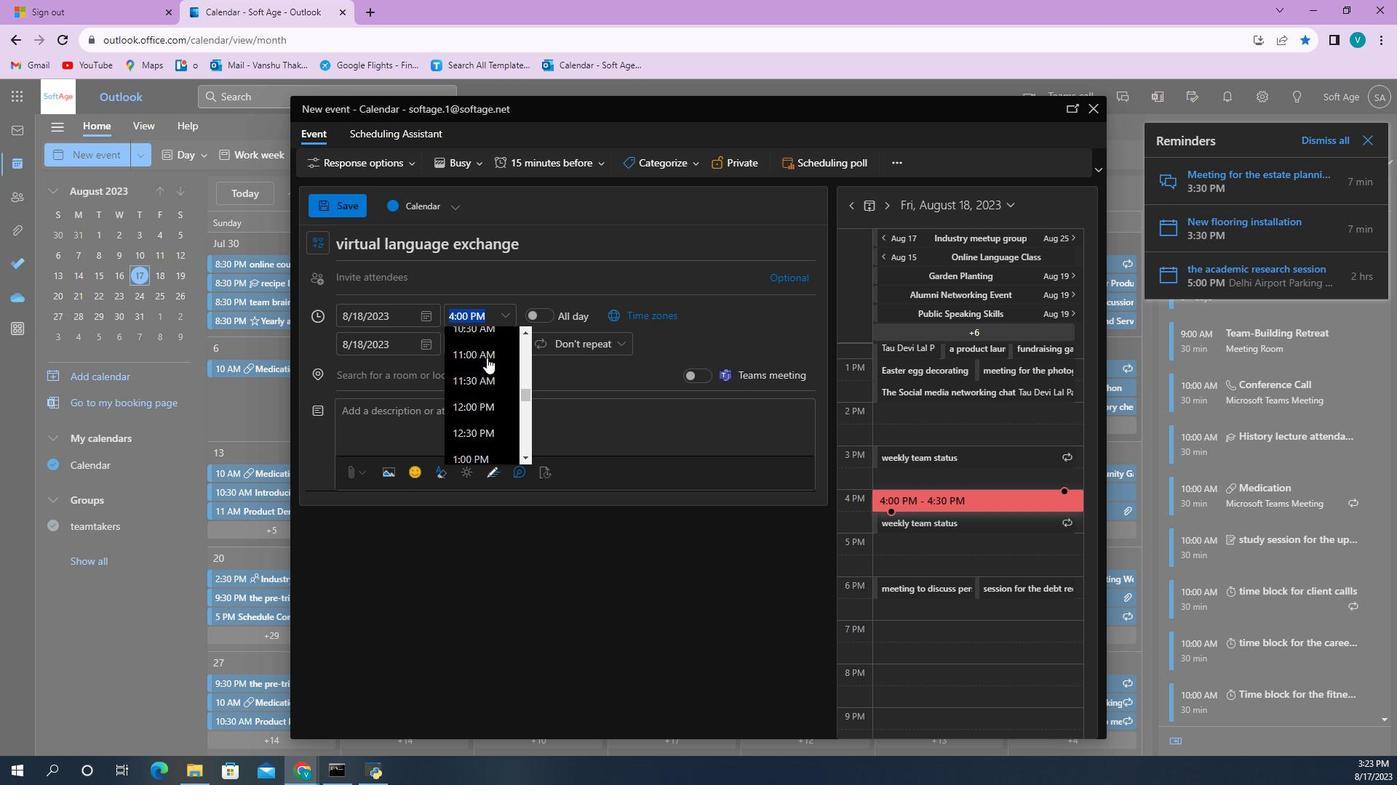 
Action: Mouse scrolled (561, 470) with delta (0, 0)
Screenshot: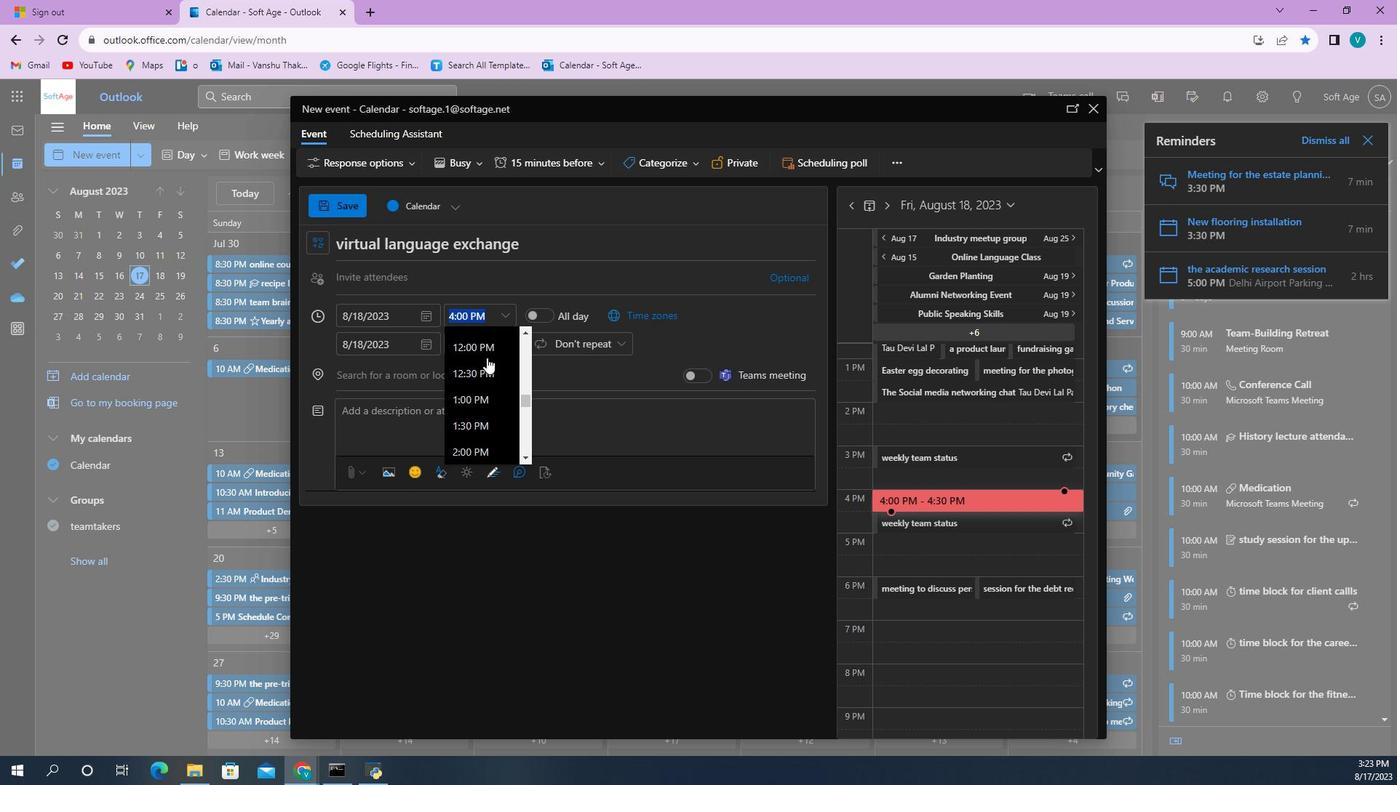
Action: Mouse scrolled (561, 470) with delta (0, 0)
Screenshot: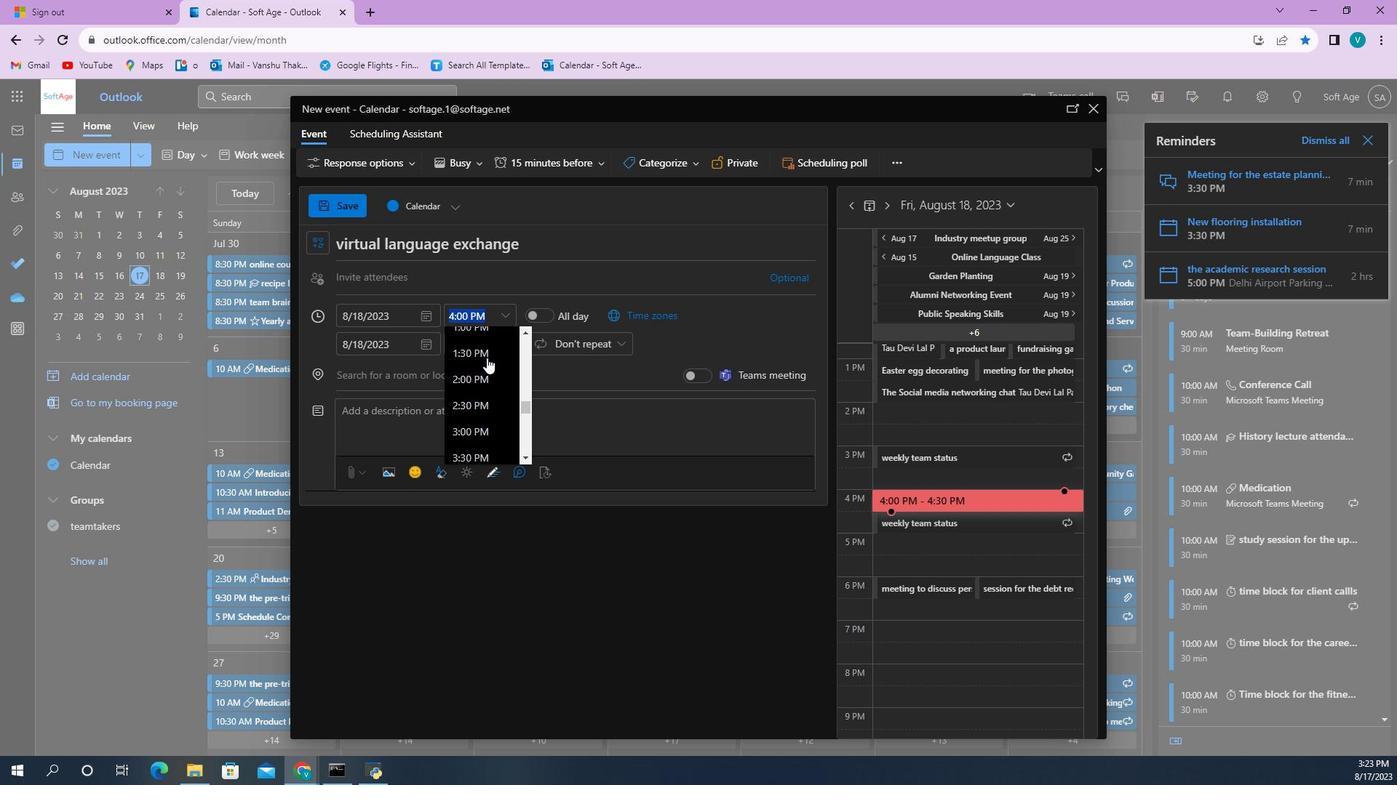 
Action: Mouse moved to (560, 470)
Screenshot: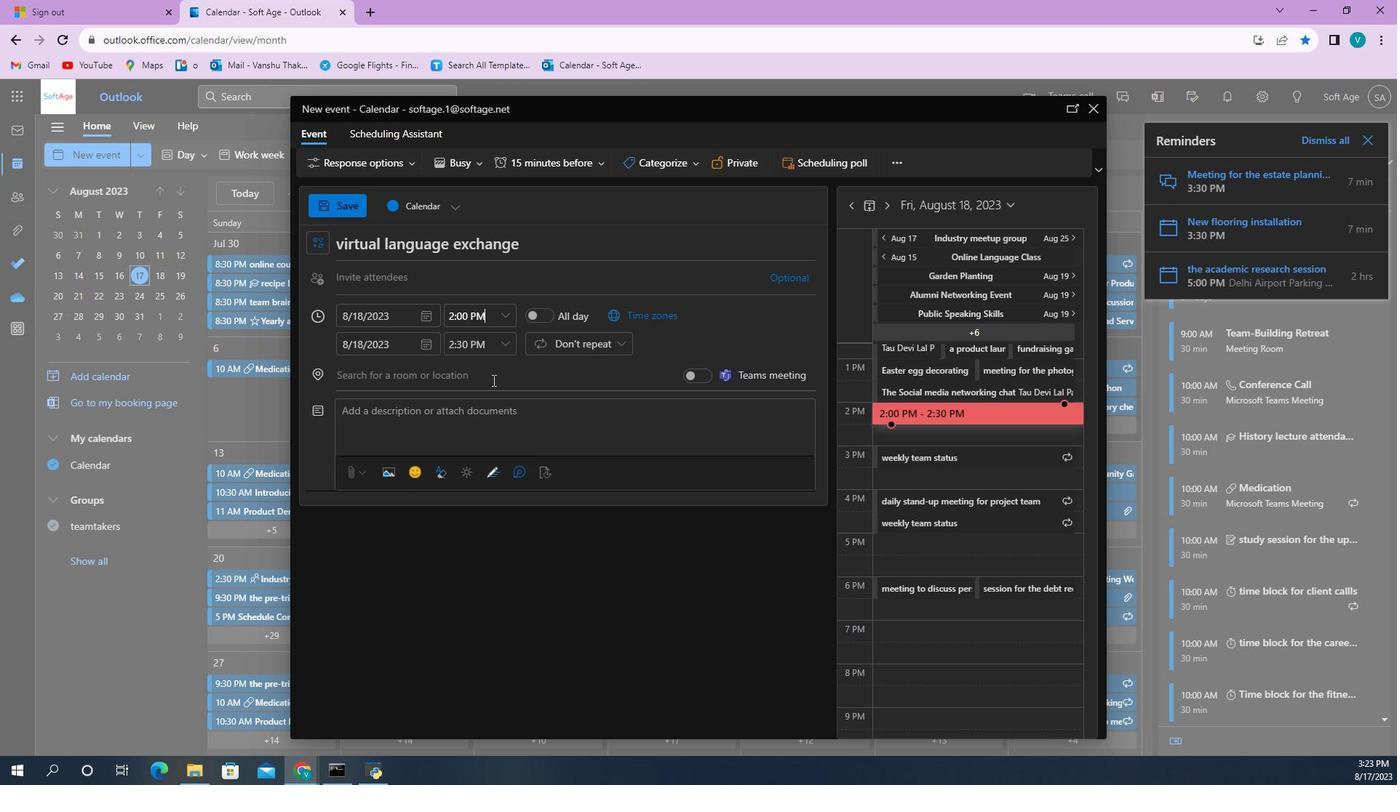 
Action: Mouse pressed left at (560, 470)
Screenshot: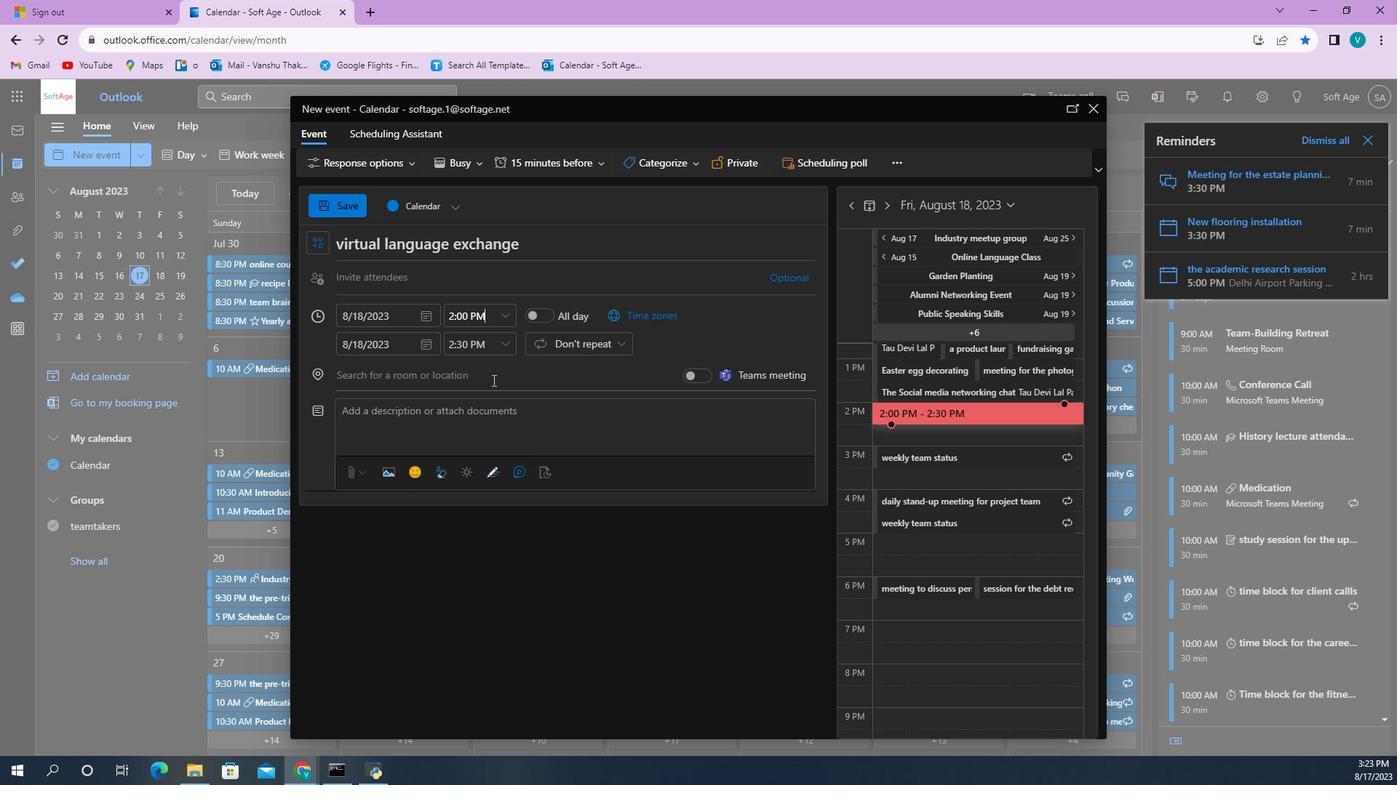 
Action: Mouse moved to (560, 472)
Screenshot: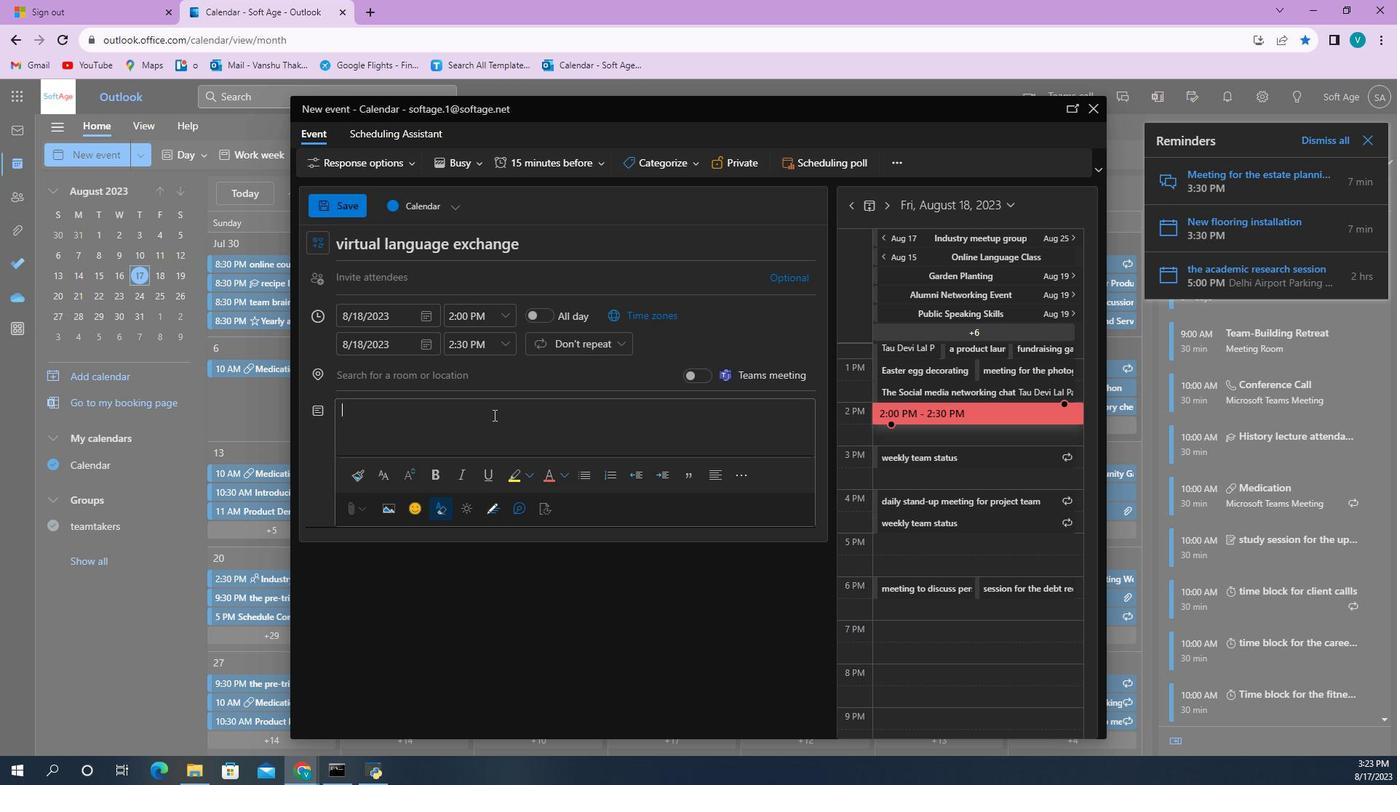 
Action: Mouse pressed left at (560, 472)
Screenshot: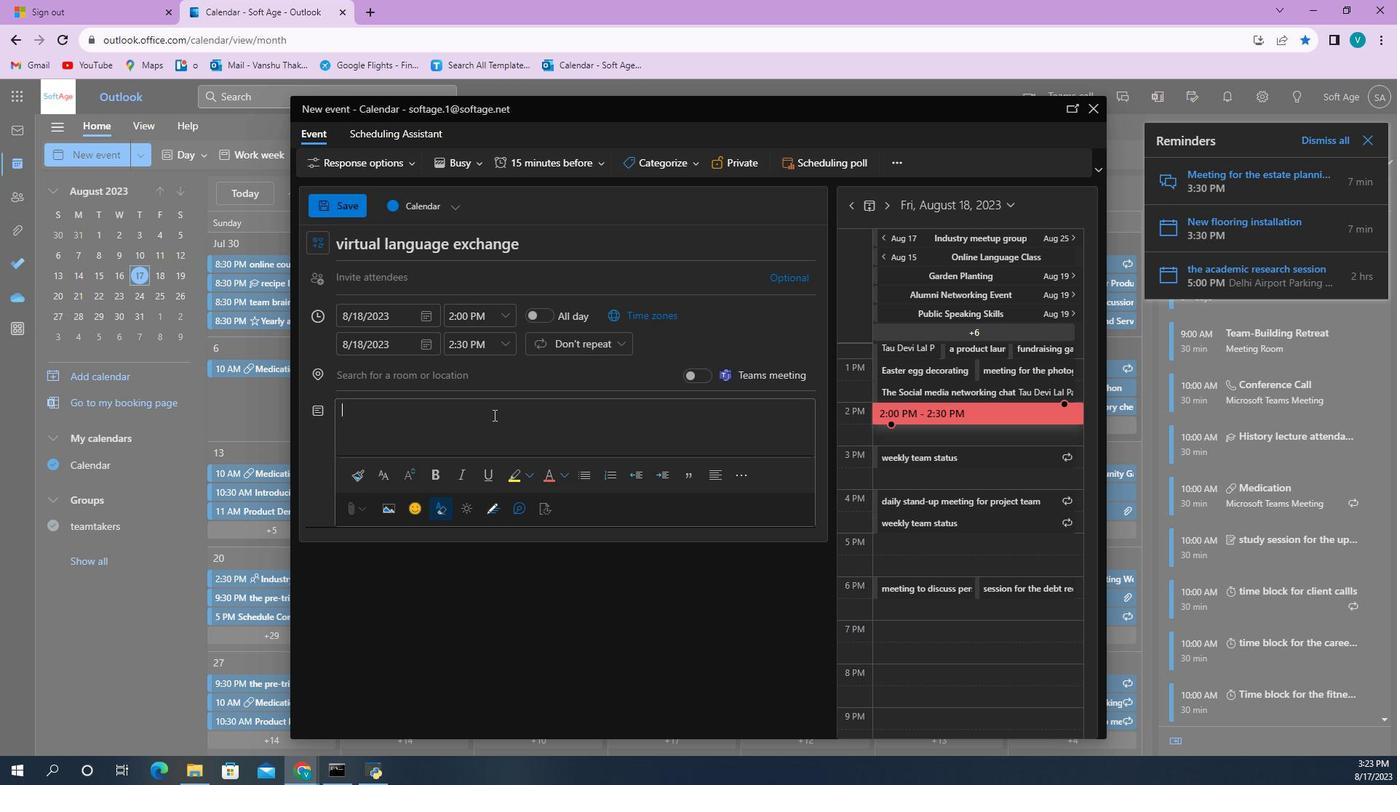 
Action: Mouse moved to (571, 483)
Screenshot: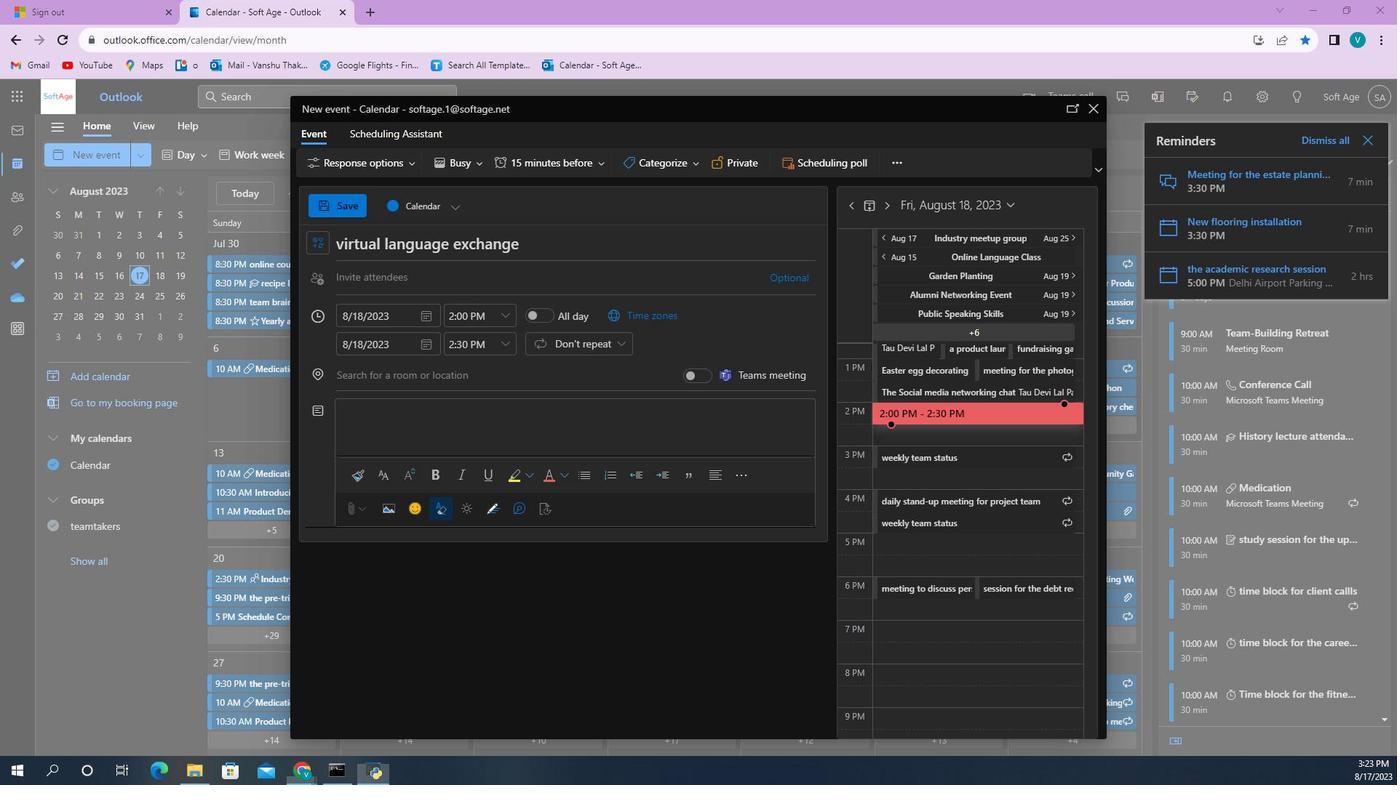 
Action: Mouse pressed left at (571, 483)
Screenshot: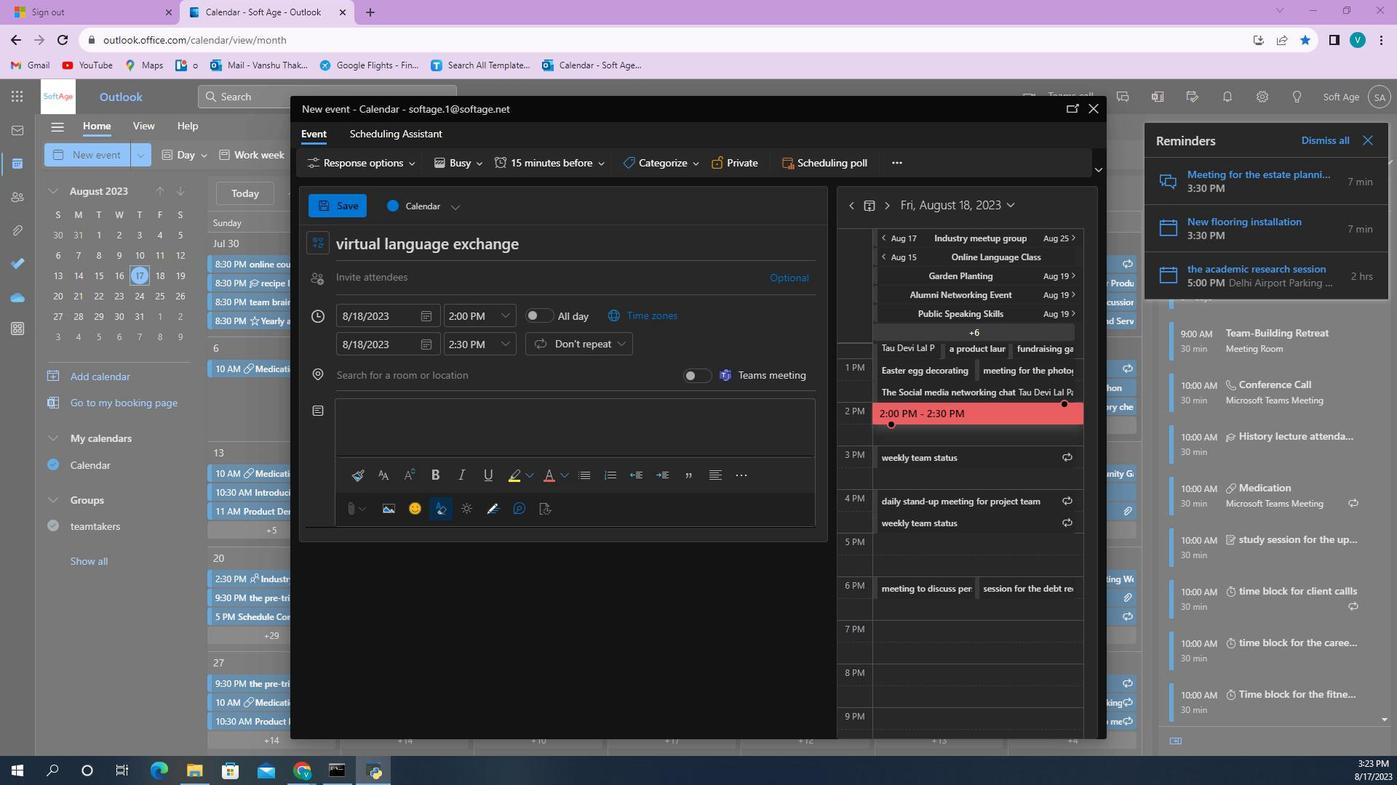 
Action: Mouse moved to (572, 483)
Screenshot: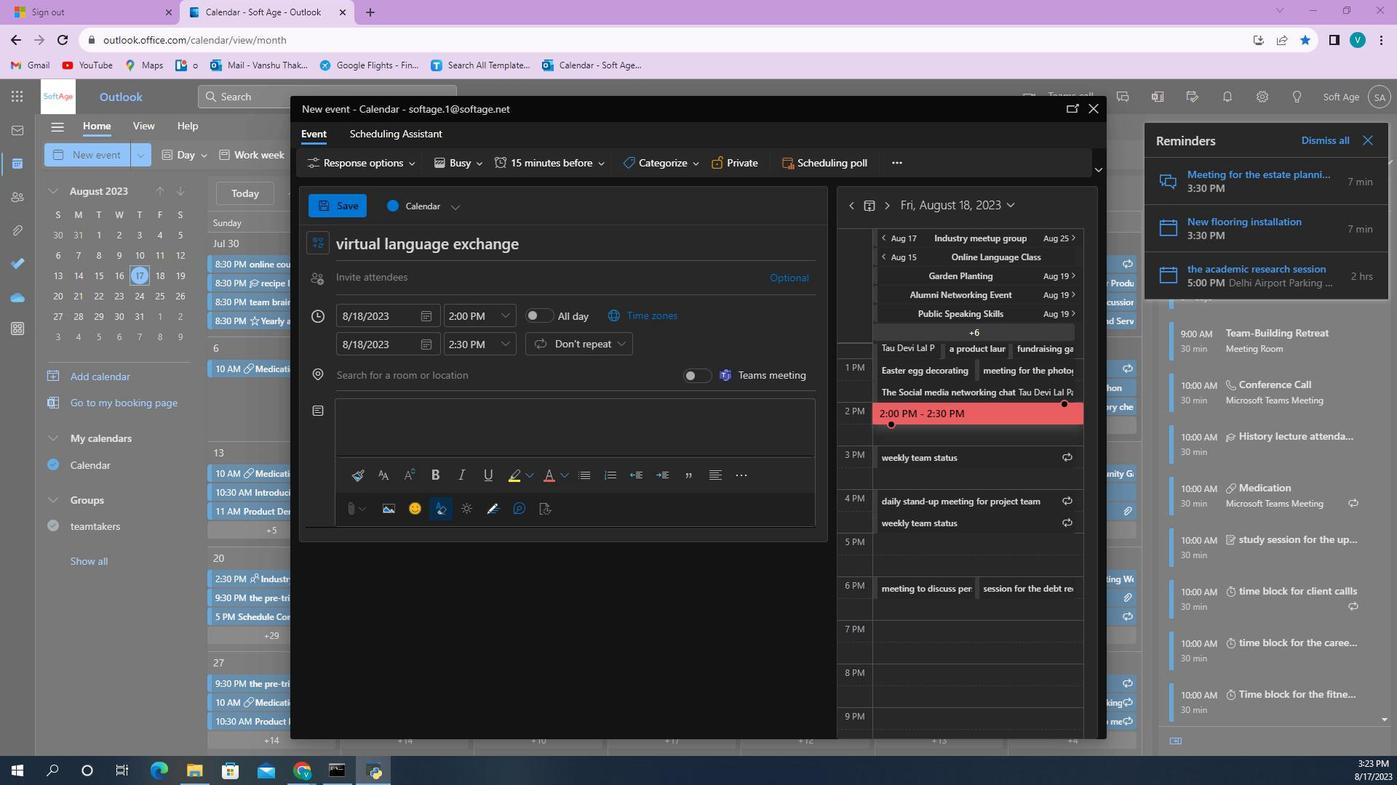 
Action: Mouse pressed left at (572, 483)
Screenshot: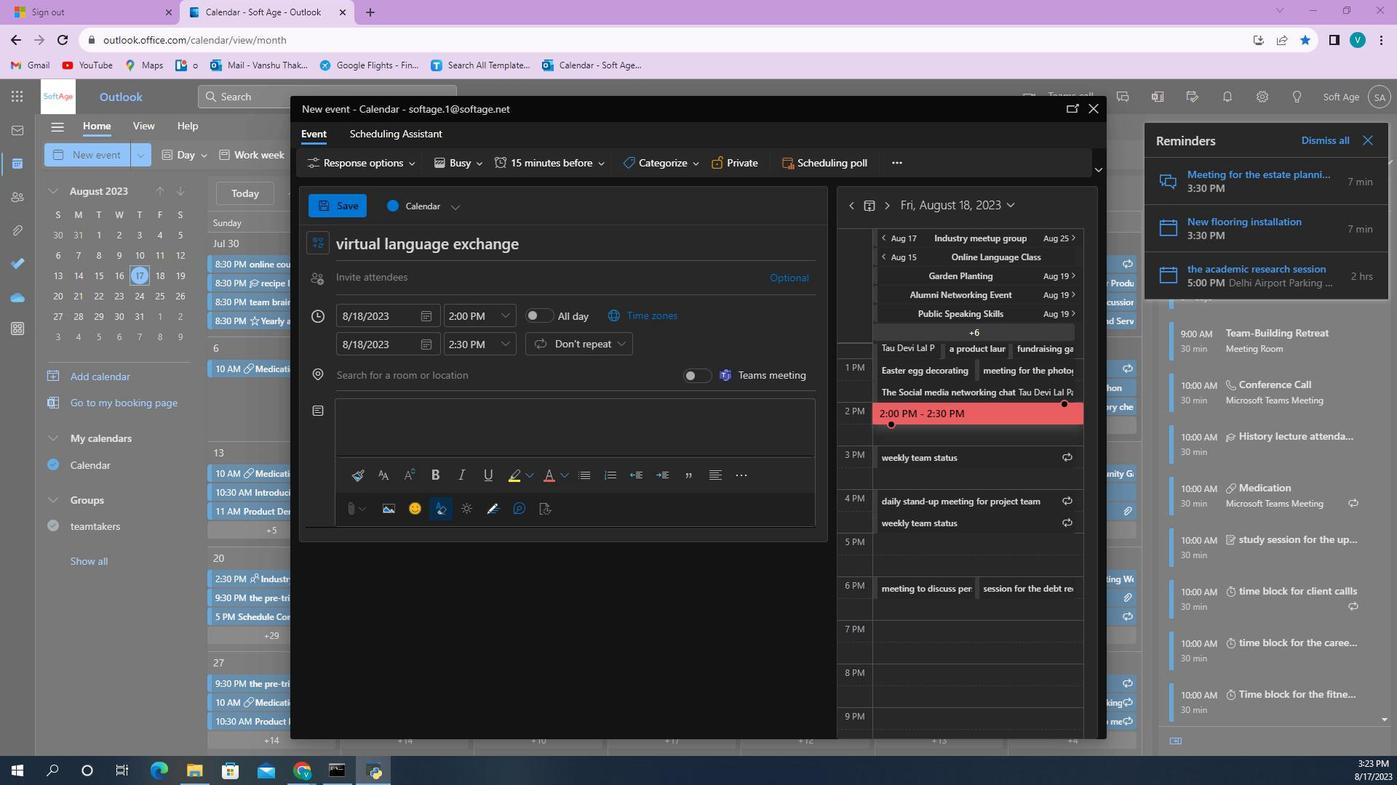 
Action: Mouse moved to (571, 481)
Screenshot: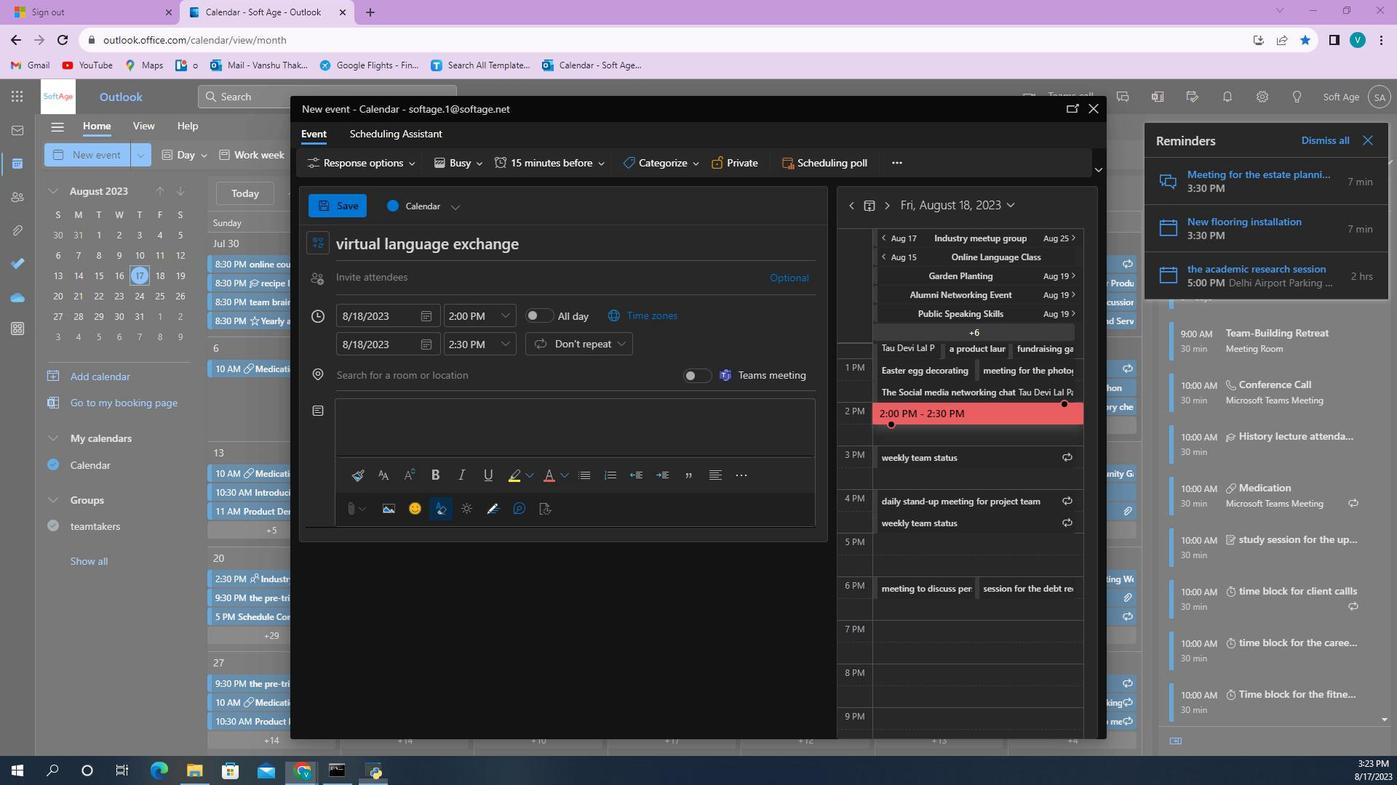 
Action: Mouse pressed left at (571, 481)
Screenshot: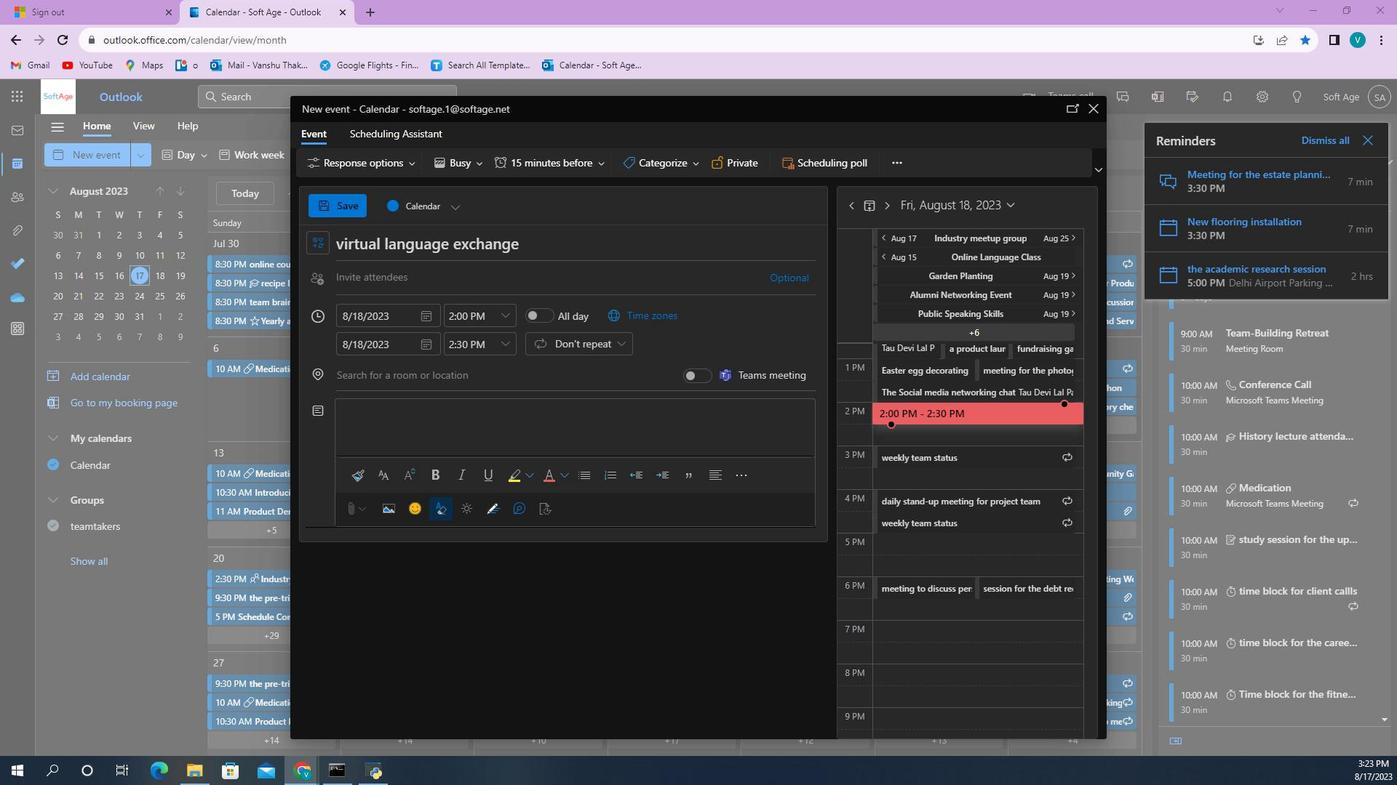 
Action: Mouse moved to (559, 472)
Screenshot: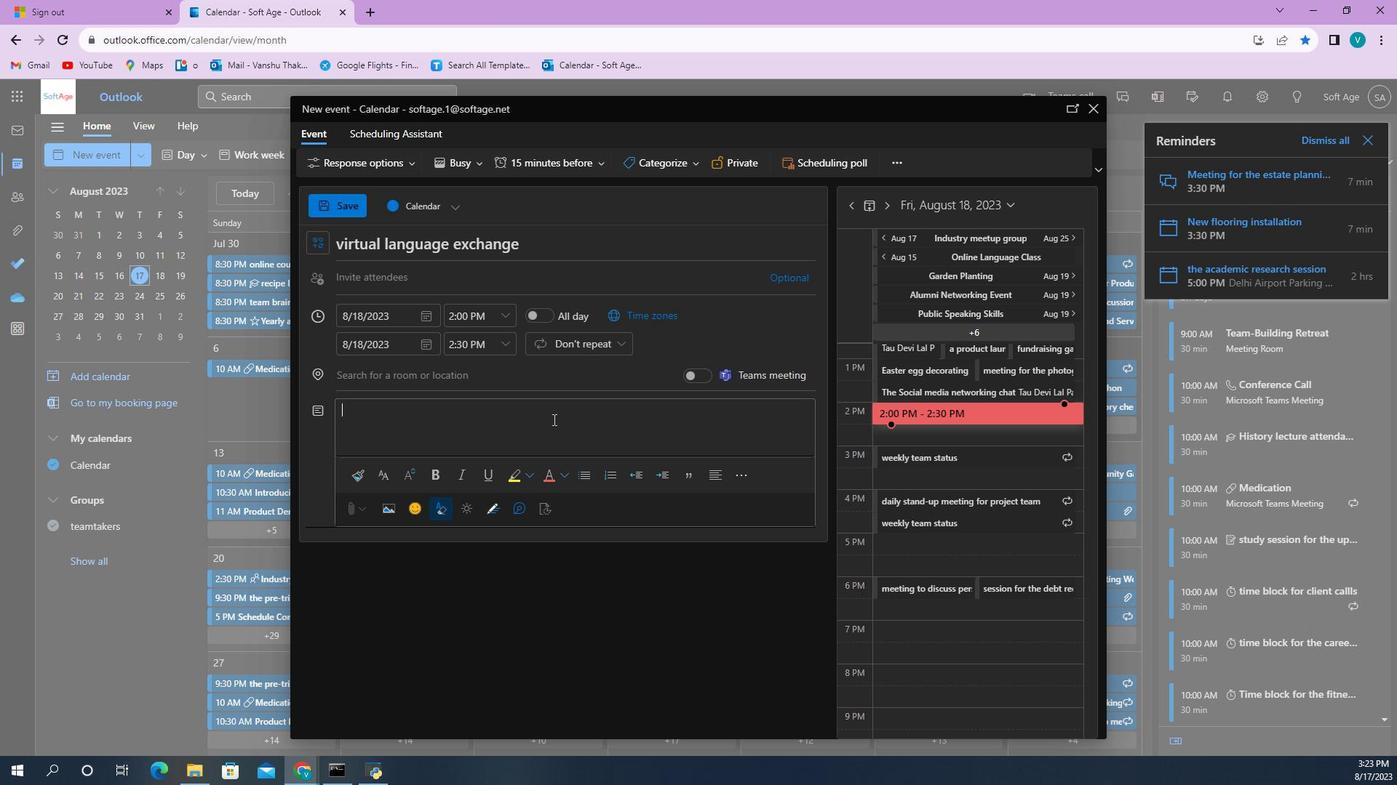 
Action: Mouse pressed left at (559, 472)
Screenshot: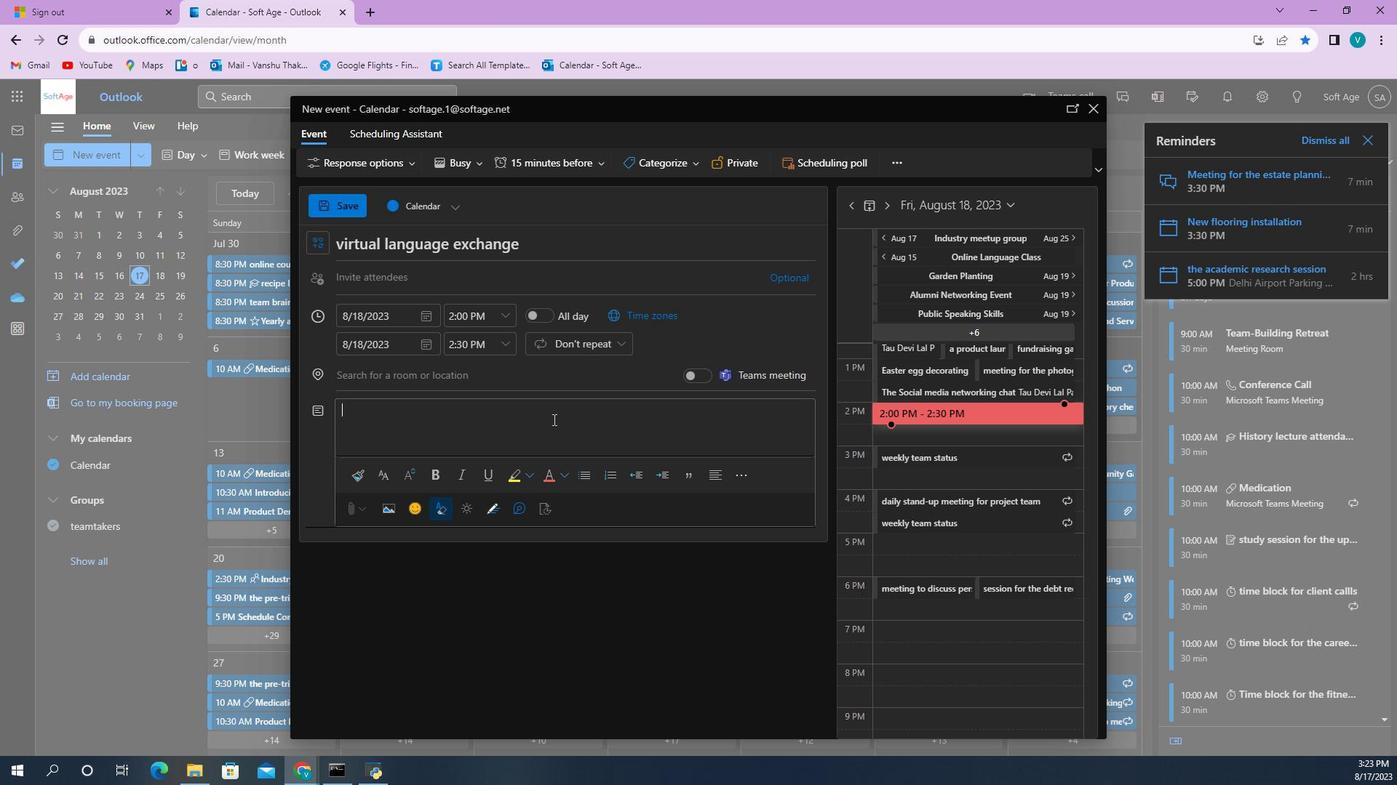 
Action: Key pressed <Key.shift>Language<Key.space><Key.shift>Pairing<Key.space><Key.shift>(30<Key.space>minutes<Key.shift>)
Screenshot: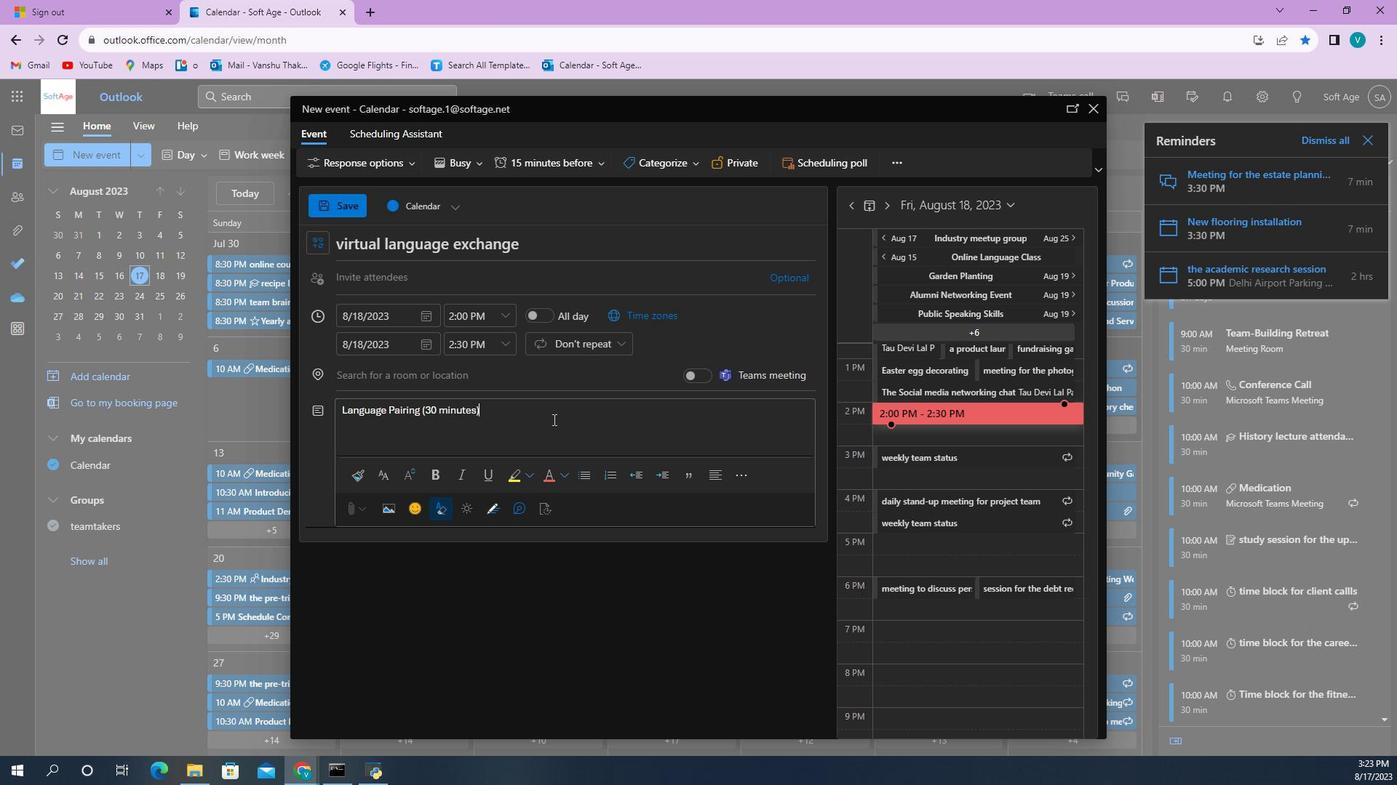 
Action: Mouse moved to (562, 472)
Screenshot: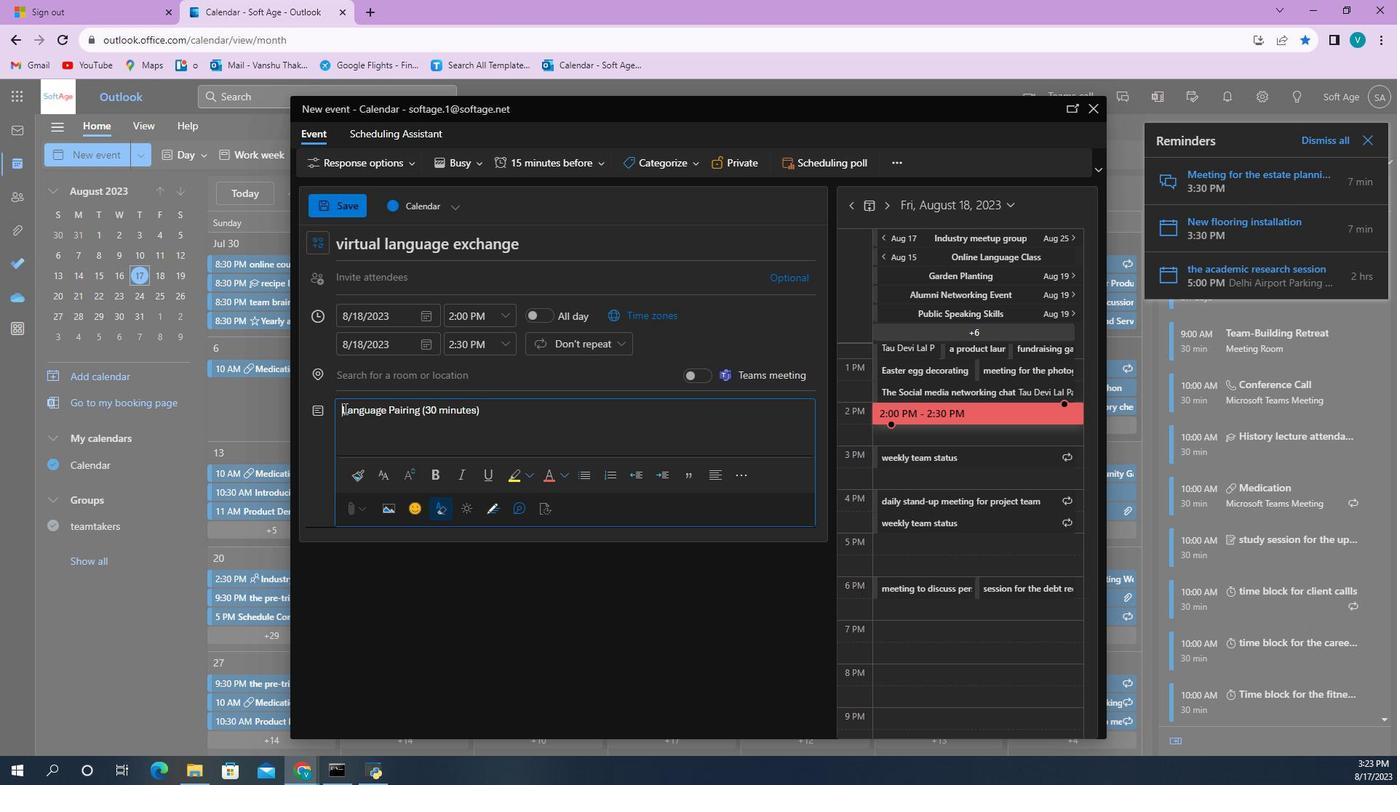 
Action: Mouse pressed left at (562, 472)
Screenshot: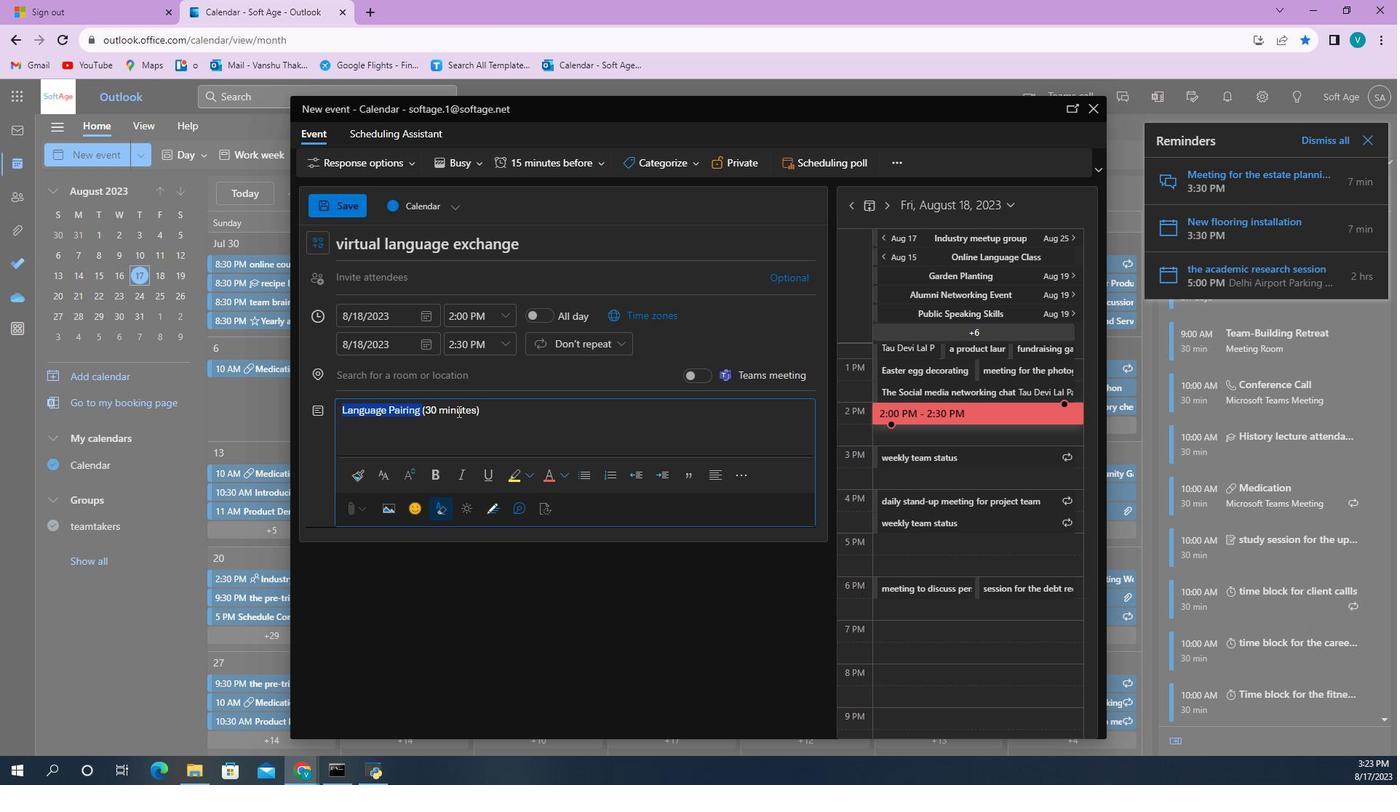 
Action: Mouse moved to (559, 475)
Screenshot: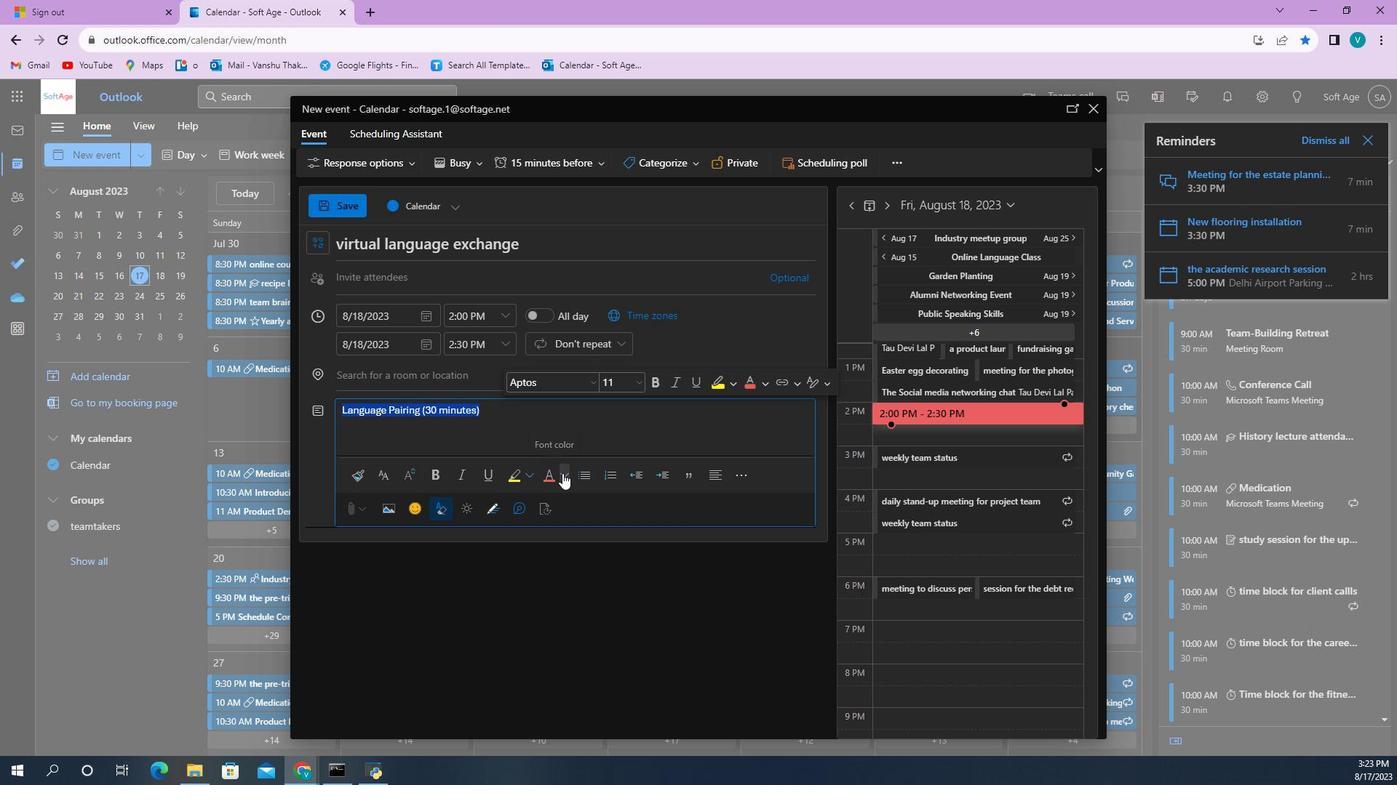 
Action: Mouse pressed left at (559, 475)
Screenshot: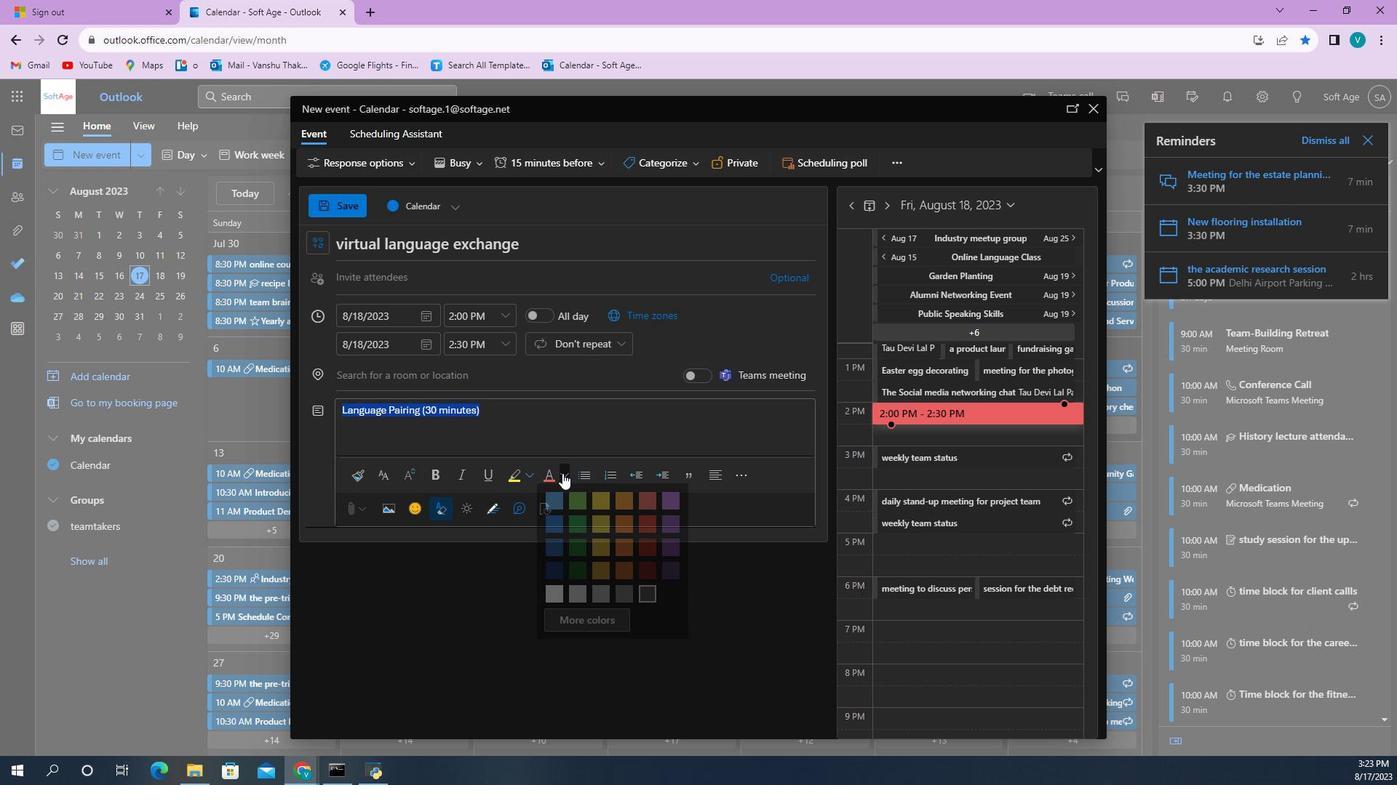 
Action: Mouse moved to (558, 477)
Screenshot: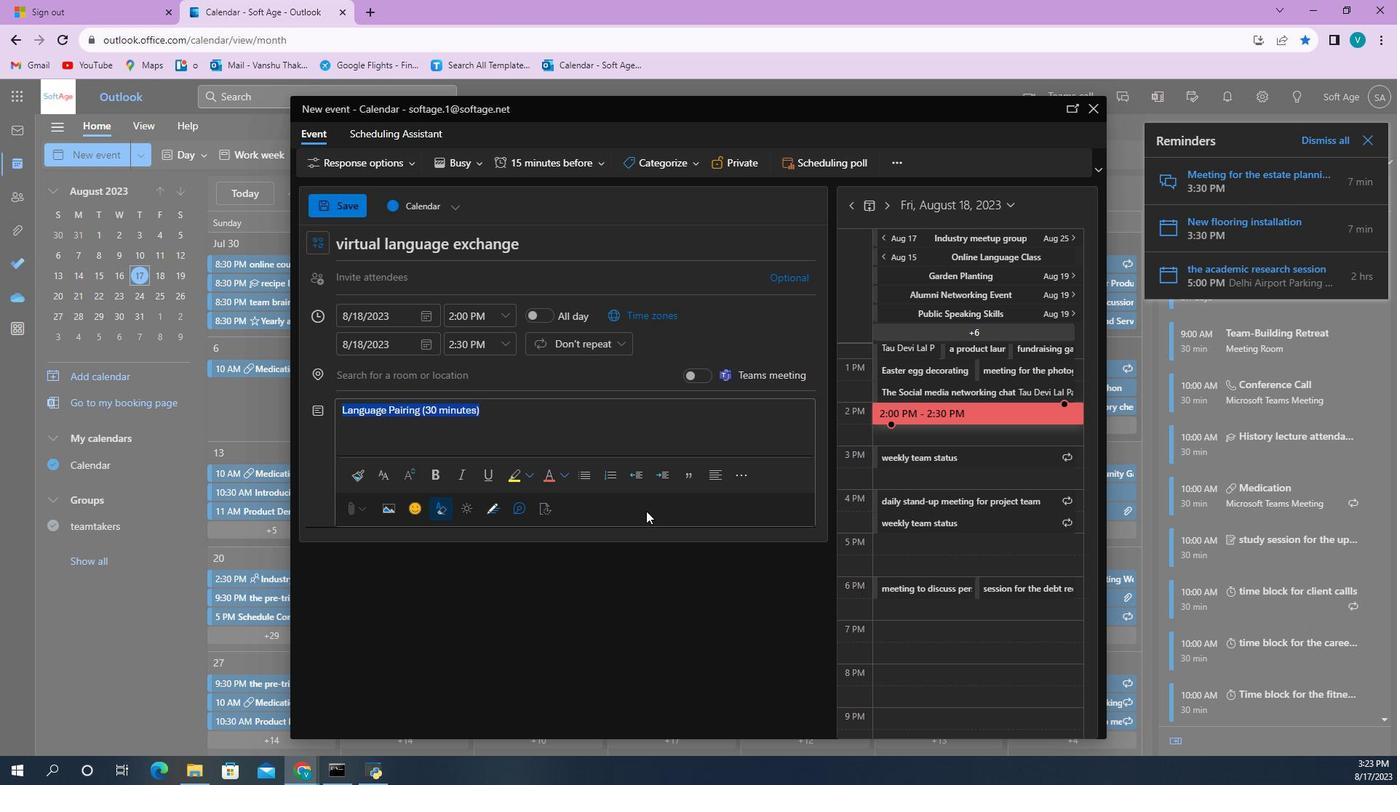 
Action: Mouse pressed left at (558, 477)
Screenshot: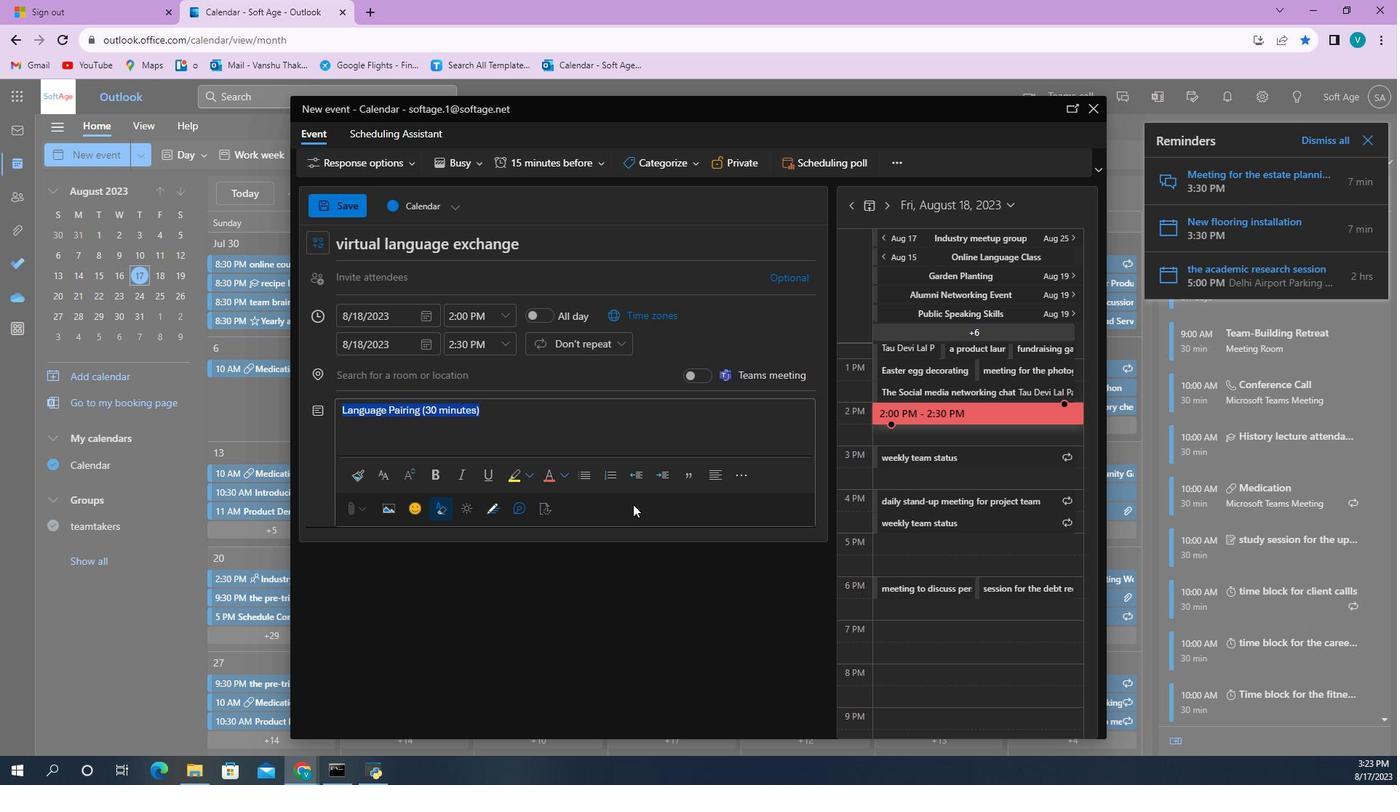 
Action: Mouse moved to (560, 472)
Screenshot: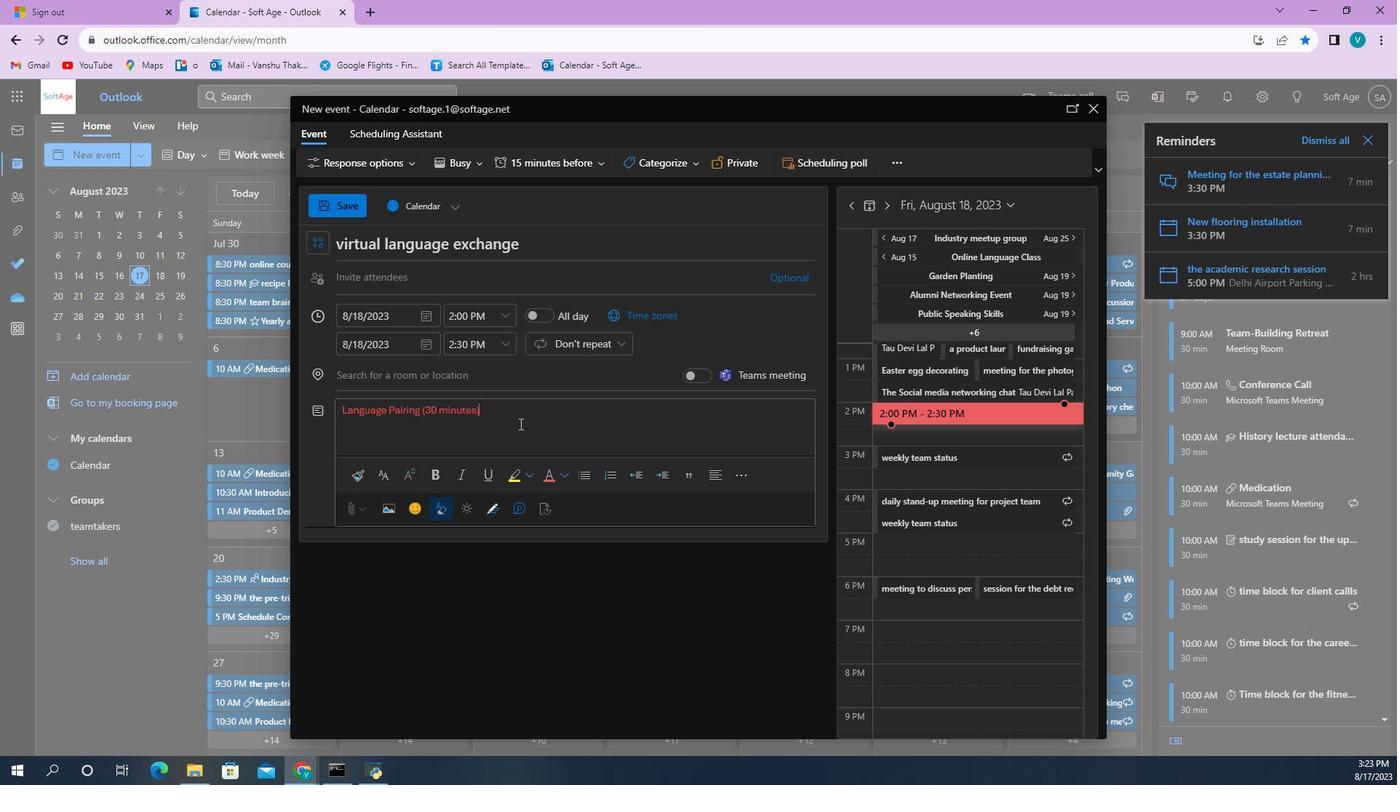
Action: Mouse pressed left at (560, 472)
Screenshot: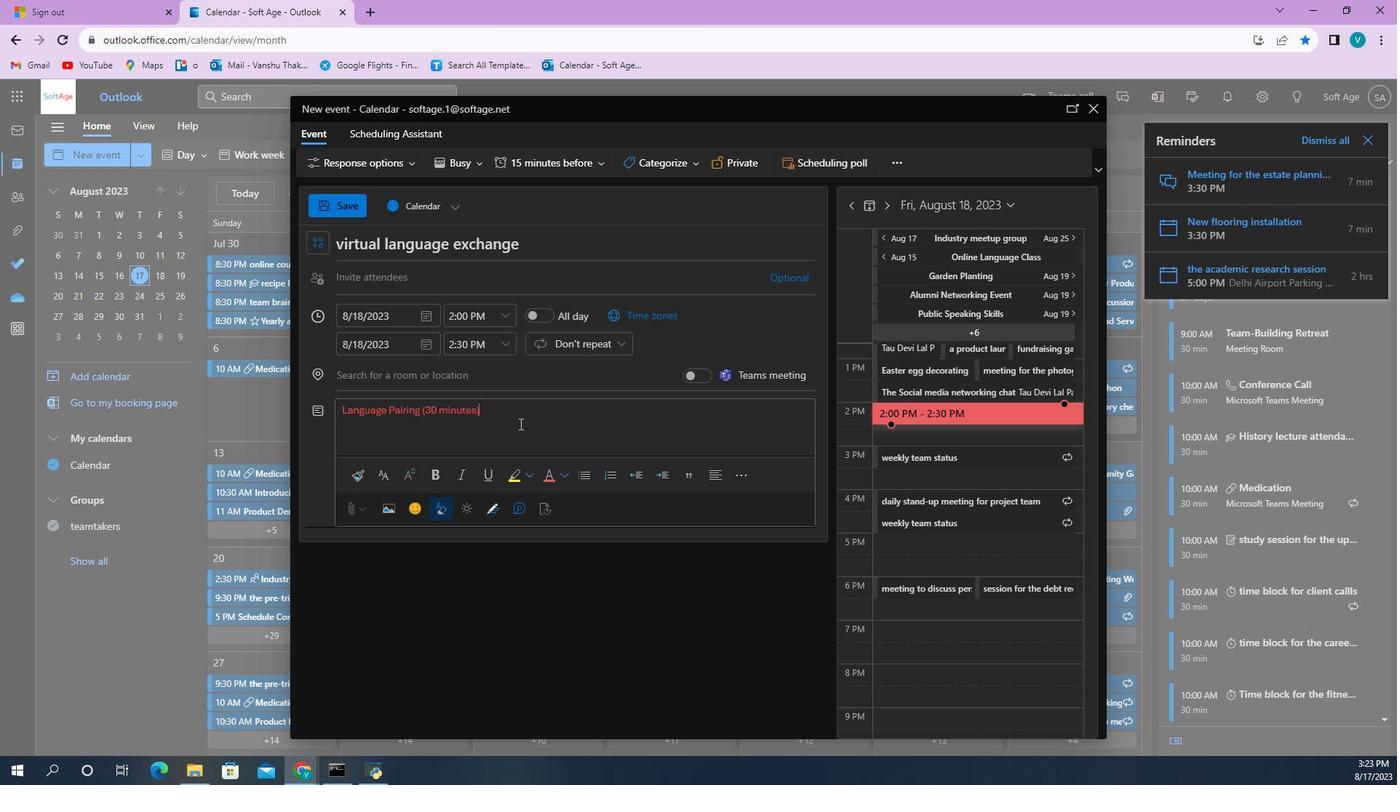 
Action: Mouse moved to (560, 472)
Screenshot: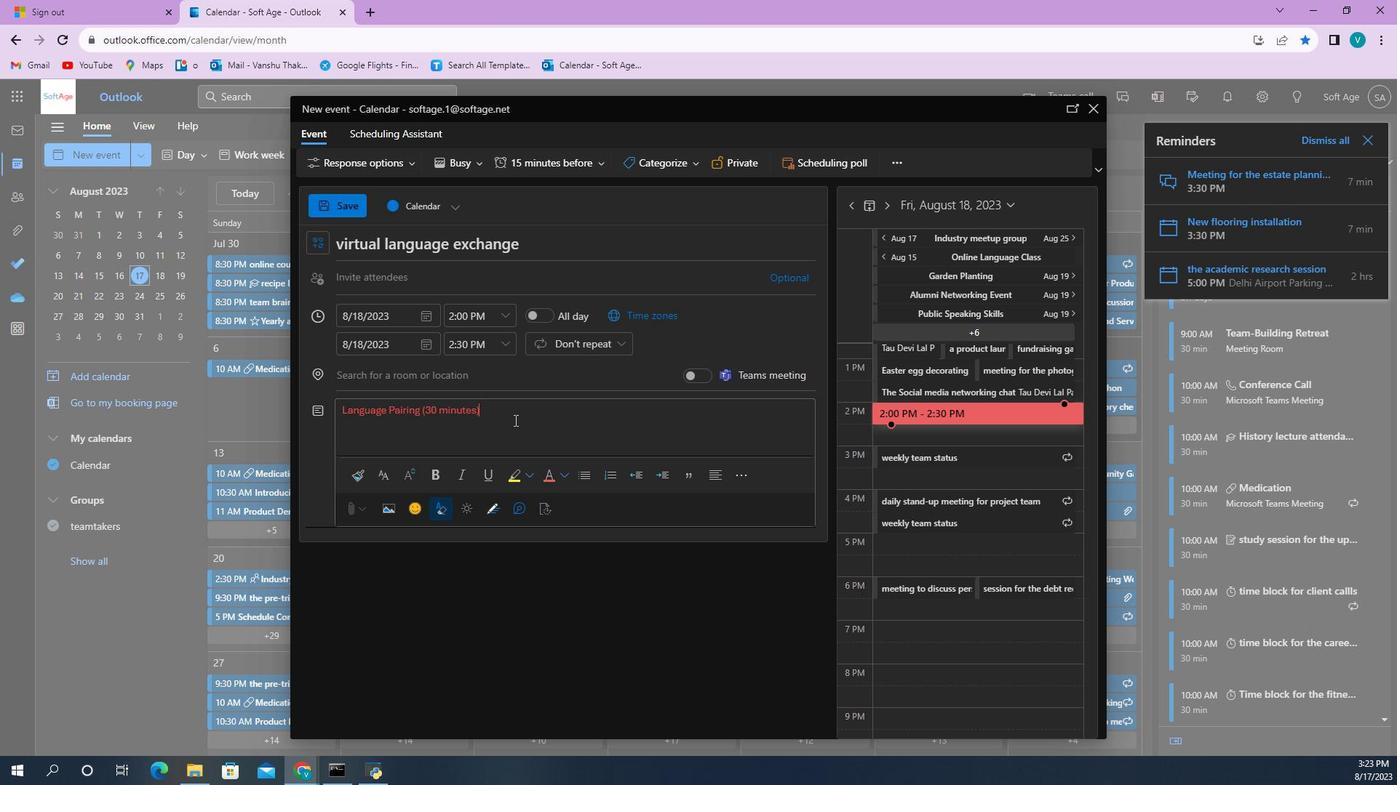 
Action: Key pressed <Key.shift>
Screenshot: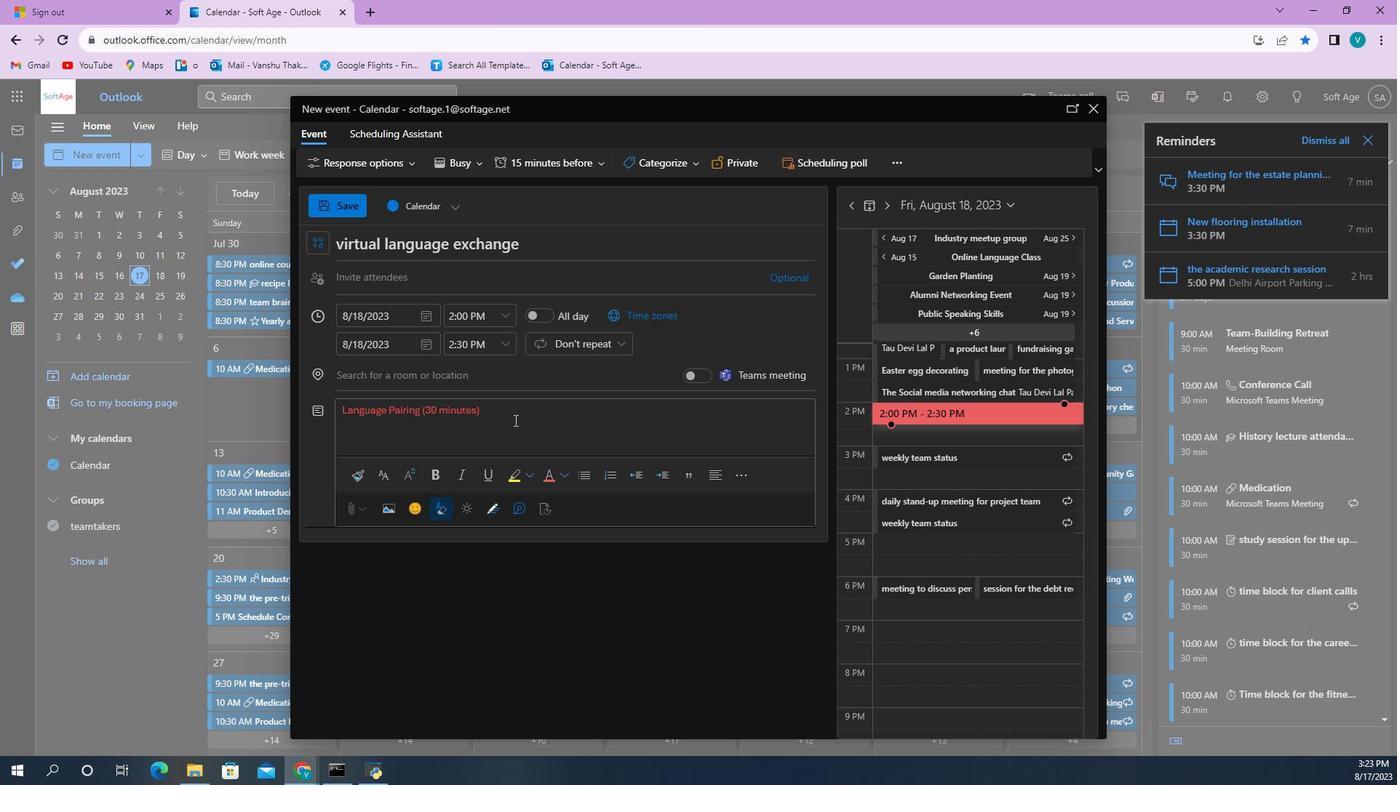 
Action: Mouse moved to (560, 472)
Screenshot: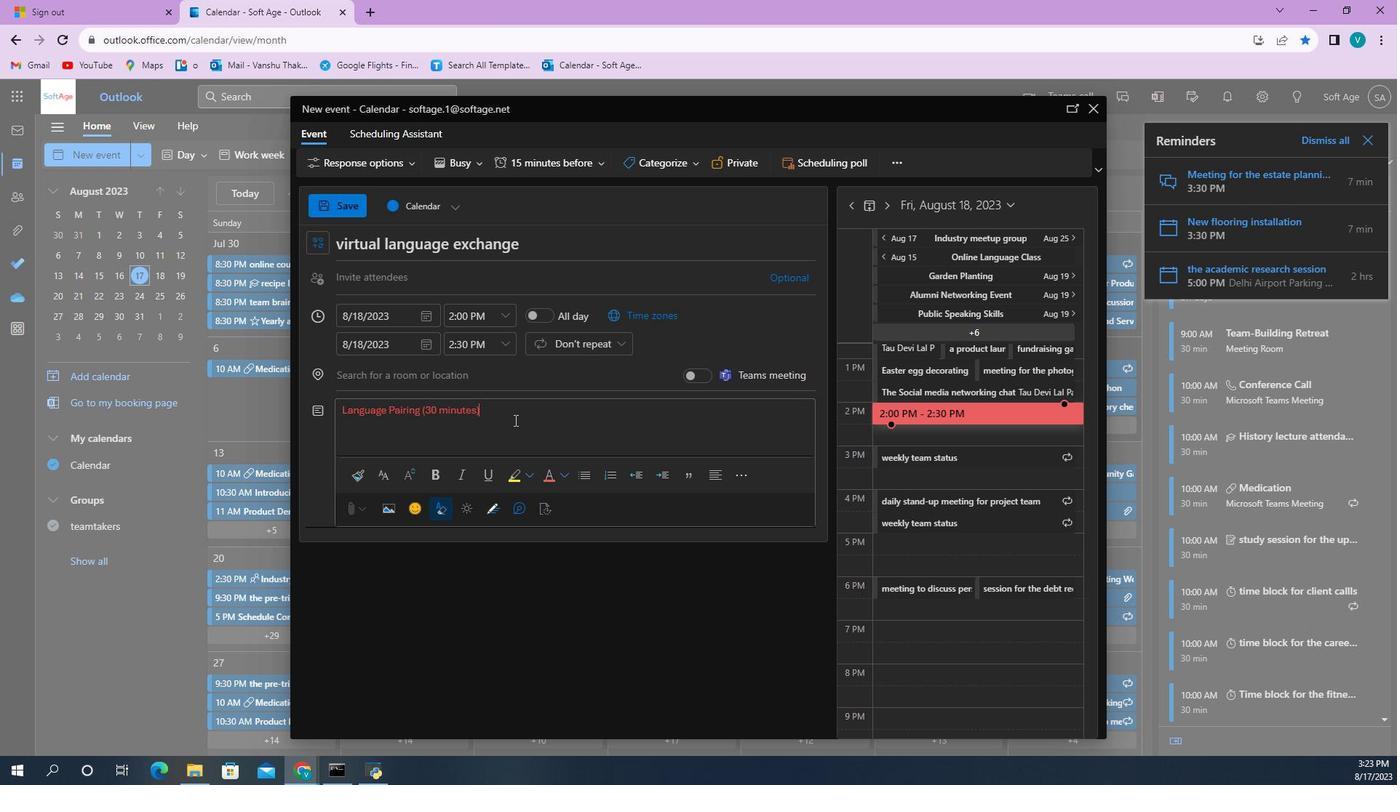 
Action: Key pressed <Key.shift><Key.shift><Key.shift><Key.shift>:<Key.space>
Screenshot: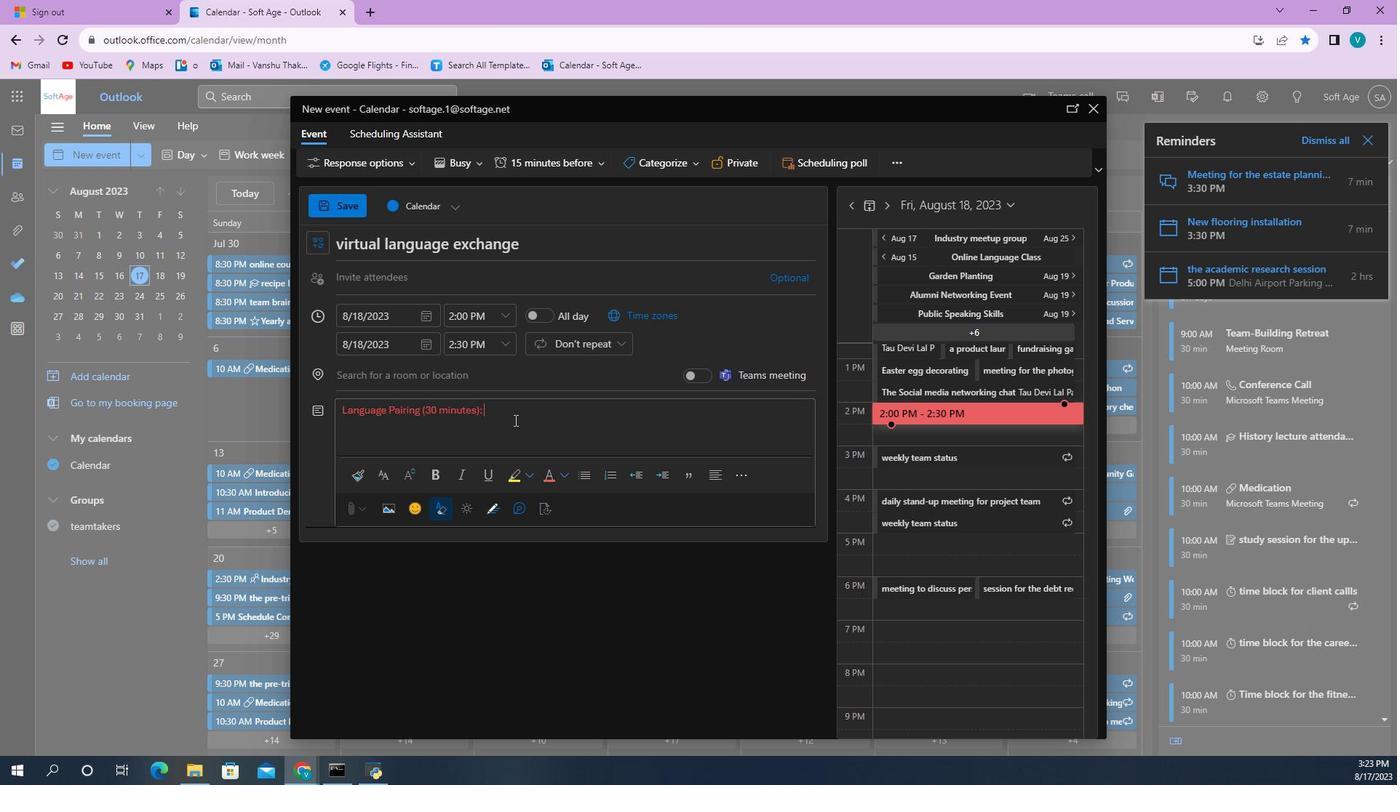 
Action: Mouse moved to (559, 475)
Screenshot: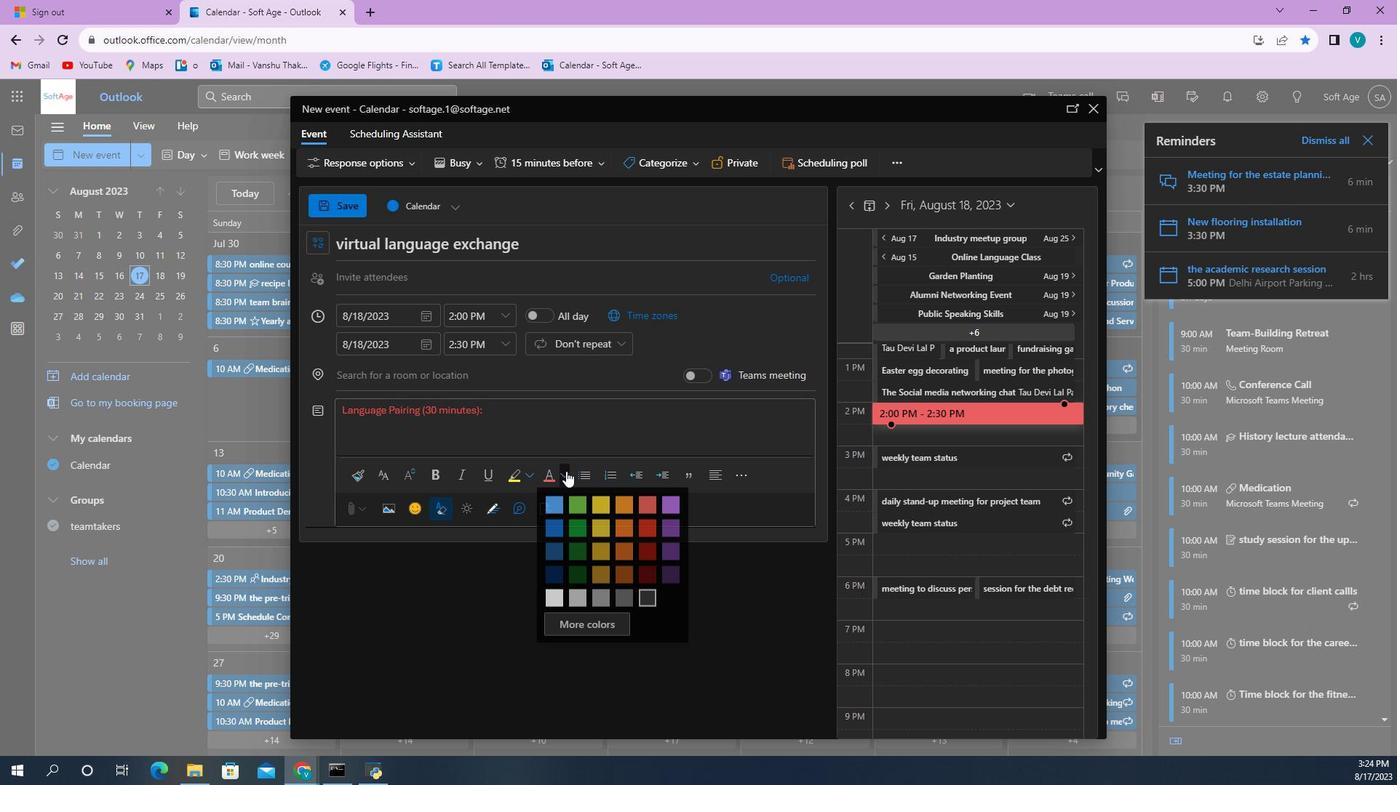 
Action: Mouse pressed left at (559, 475)
Screenshot: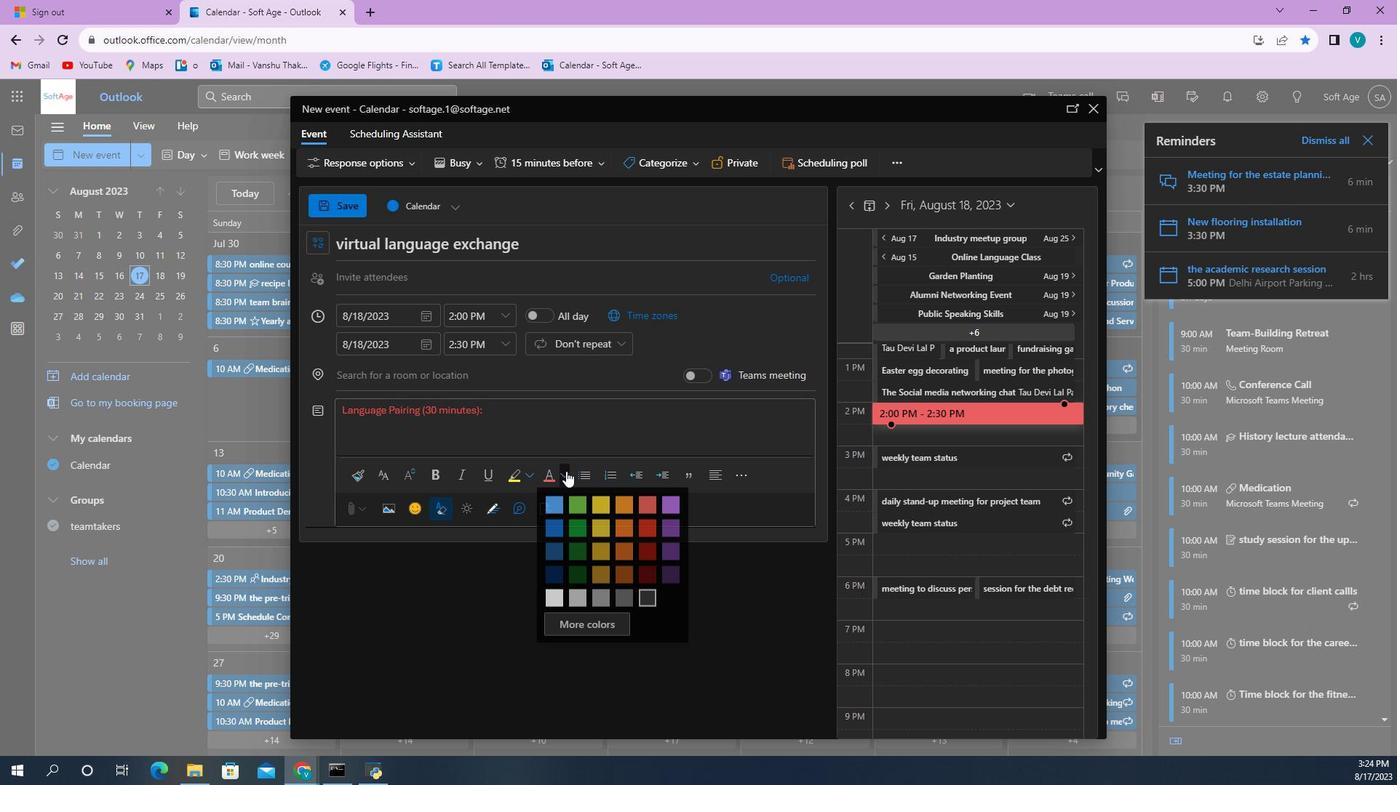 
Action: Mouse moved to (558, 482)
Screenshot: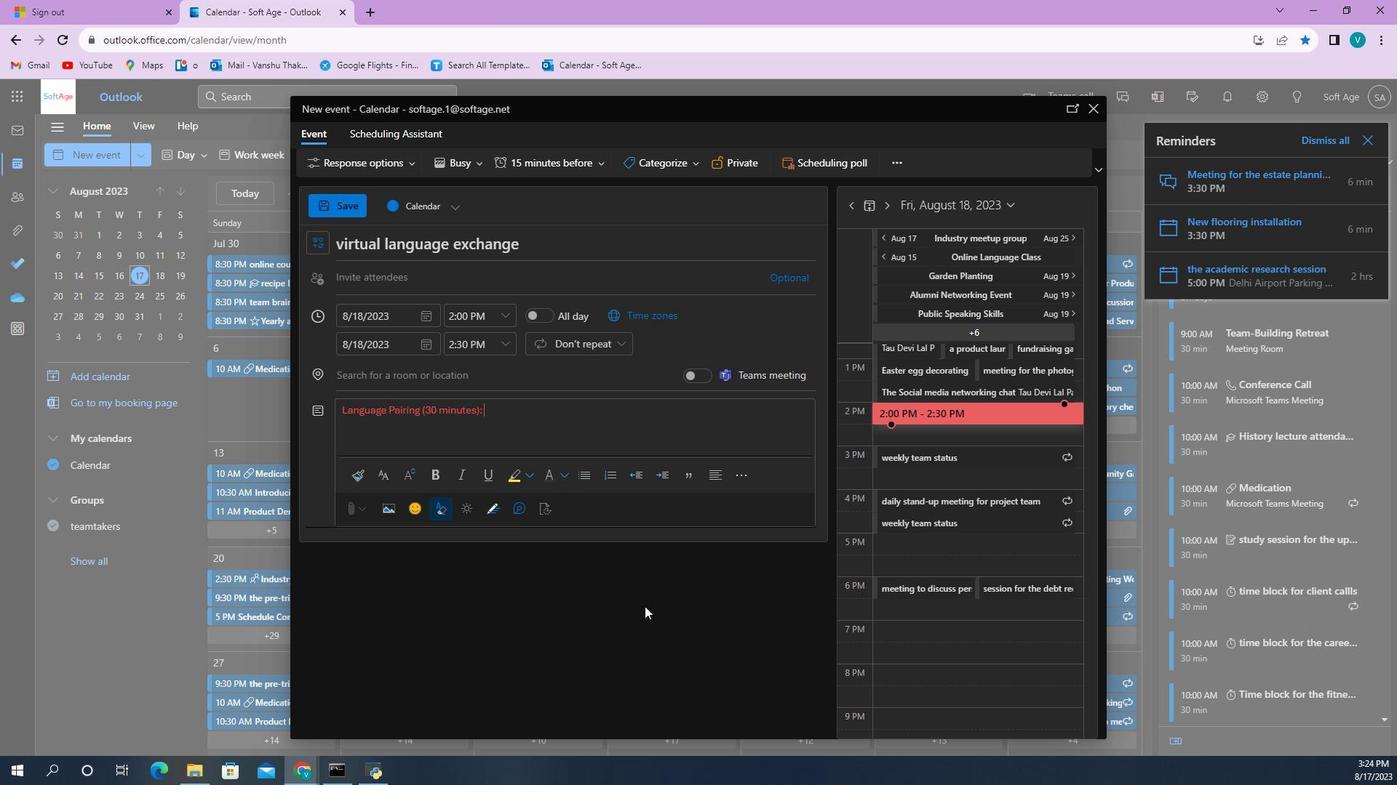 
Action: Mouse pressed left at (558, 482)
Screenshot: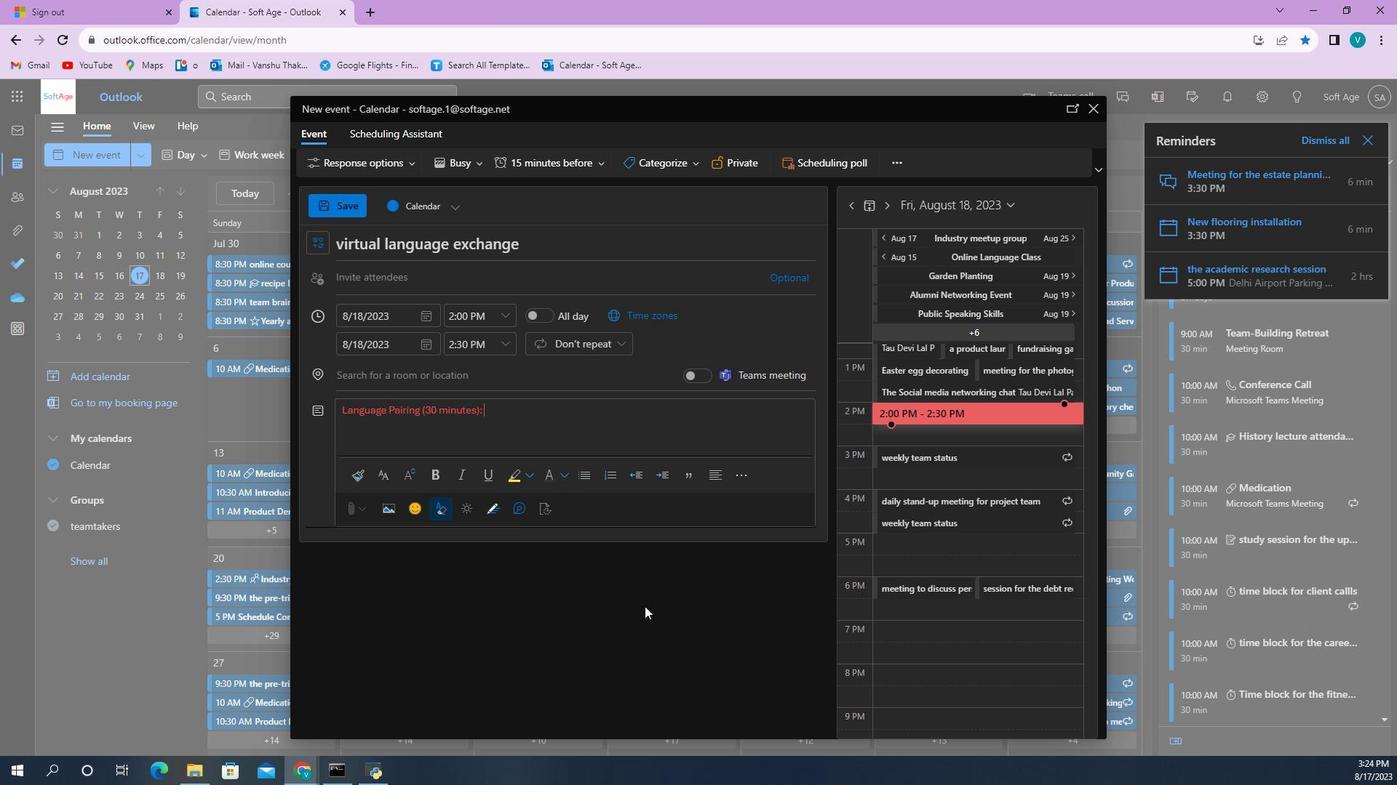 
Action: Mouse moved to (560, 472)
Screenshot: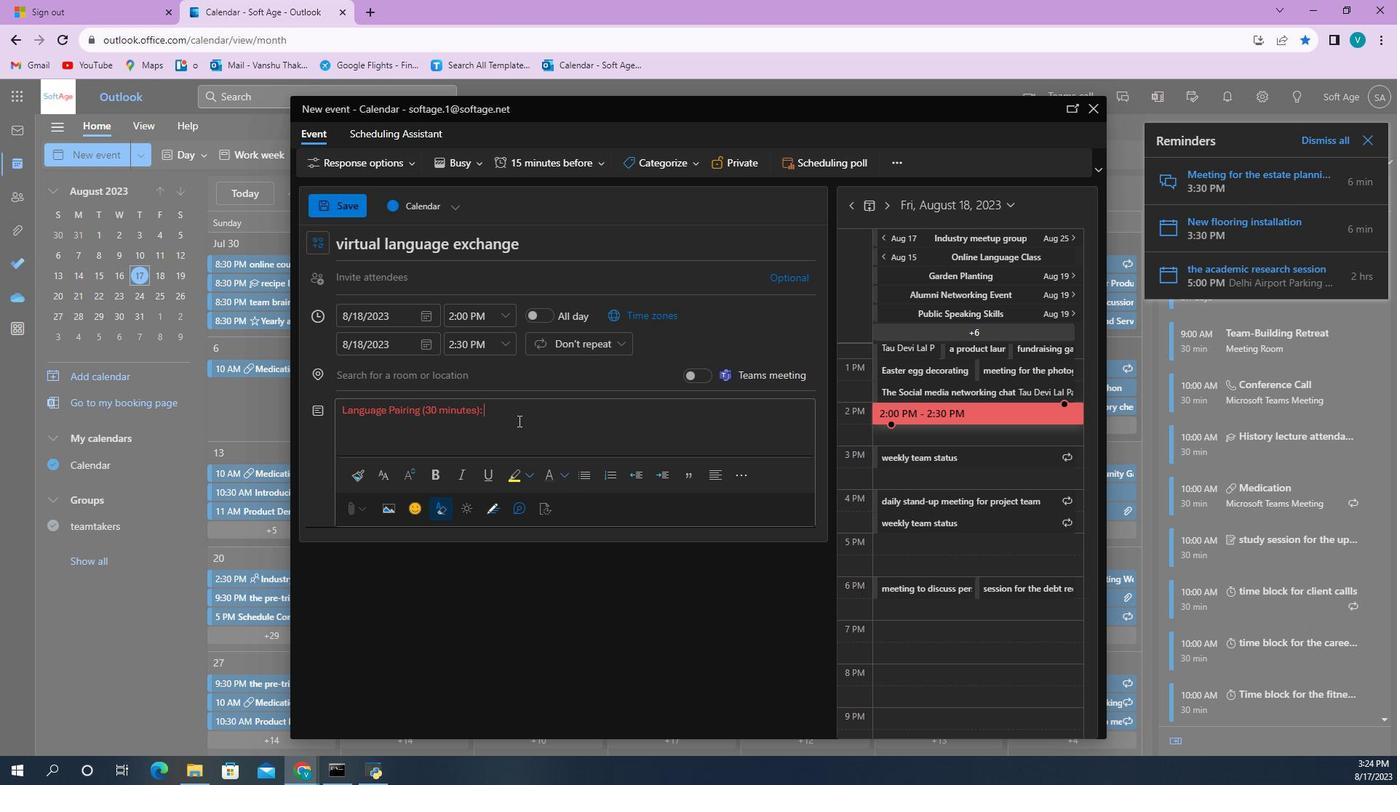
Action: Key pressed <Key.shift>Participants<Key.space>wu<Key.backspace>ill<Key.space>be<Key.space>paired<Key.space>based<Key.space>on<Key.space>the<Key.space>languges<Key.space>they<Key.space>wish<Key.space>to<Key.space><Key.left><Key.left><Key.left><Key.left><Key.left><Key.left><Key.left><Key.left><Key.left><Key.left><Key.left><Key.left><Key.left><Key.left><Key.left><Key.left><Key.left>a<Key.right><Key.right><Key.right><Key.right><Key.right><Key.right><Key.right><Key.right><Key.right><Key.right><Key.right><Key.right><Key.right><Key.right><Key.right><Key.right><Key.right>practise/<Key.backspace>.<Key.space><Key.shift>Engg<Key.backspace>age<Key.space>in<Key.space>structured<Key.space>conversations<Key.space>where<Key.space>you'll<Key.space>have<Key.space>the<Key.space>chance<Key.space>to<Key.space>practis<Key.backspace>ce<Key.space>speaking,<Key.space><Key.backspace>listening,<Key.space>nd<Key.space>uderst<Key.left><Key.left><Key.left><Key.left><Key.left><Key.left><Key.left><Key.left><Key.left><Key.left><Key.left><Key.right><Key.right>a<Key.right><Key.right><Key.right><Key.right><Key.right><Key.right><Key.right><Key.right><Key.right><Key.right><Key.right><Key.right>anding<Key.space>your<Key.space><Key.left><Key.left><Key.left><Key.left><Key.left><Key.left><Key.left><Key.left><Key.left><Key.left><Key.left><Key.left><Key.left><Key.left><Key.left><Key.left><Key.left>n<Key.right><Key.right><Key.right><Key.right><Key.right><Key.right><Key.right><Key.right><Key.right><Key.right><Key.right><Key.left><Key.up><Key.up><Key.up><Key.left><Key.right><Key.down><Key.right><Key.right><Key.right><Key.right><Key.right><Key.right><Key.backspace>c<Key.down><Key.right><Key.right><Key.right><Key.right><Key.right><Key.right><Key.right><Key.right><Key.right><Key.right><Key.right><Key.right><Key.right><Key.right><Key.right><Key.right><Key.right><Key.right><Key.right><Key.right><Key.right><Key.right><Key.right><Key.right><Key.right><Key.right><Key.right><Key.right><Key.right><Key.right><Key.right><Key.right><Key.right><Key.right><Key.right><Key.right><Key.space>chosen<Key.space>language.
Screenshot: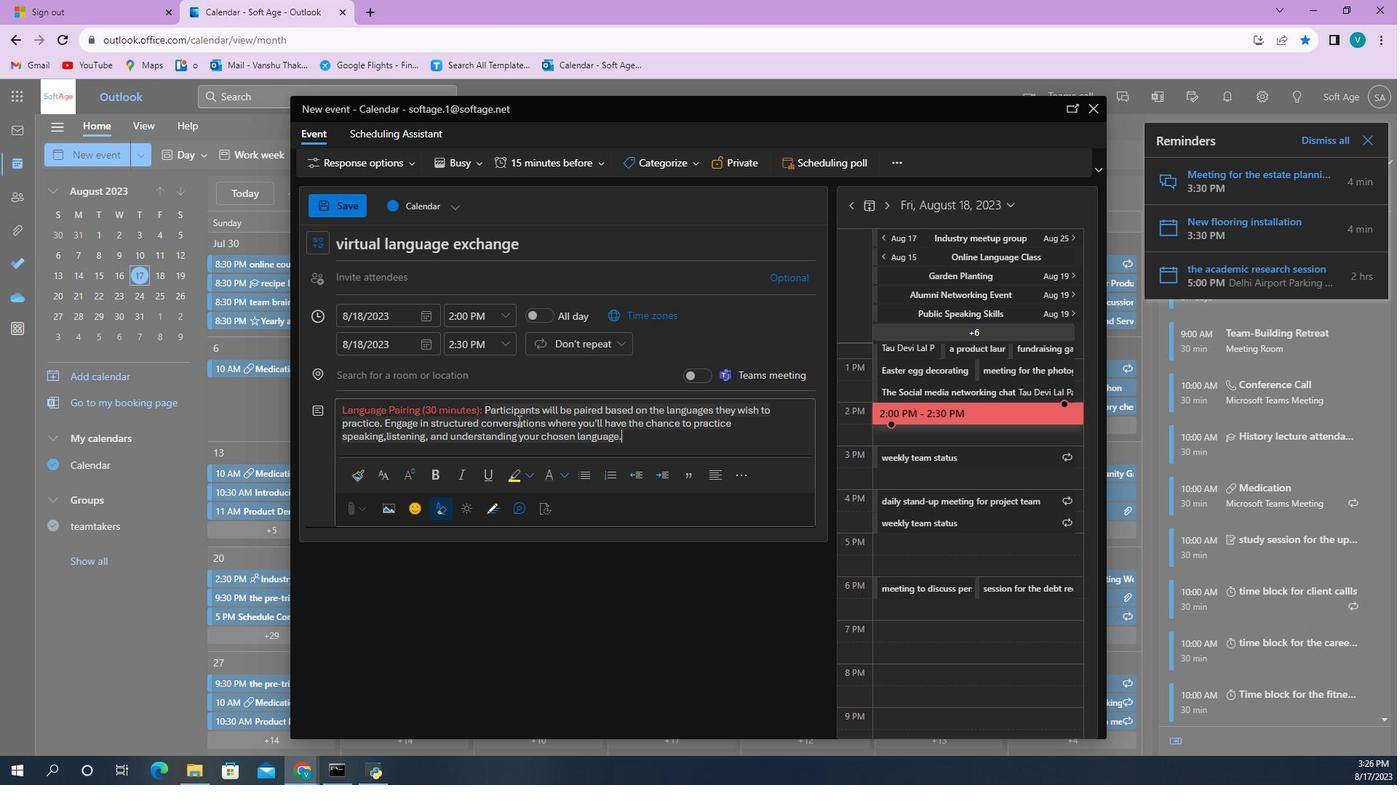 
Action: Mouse moved to (562, 462)
Screenshot: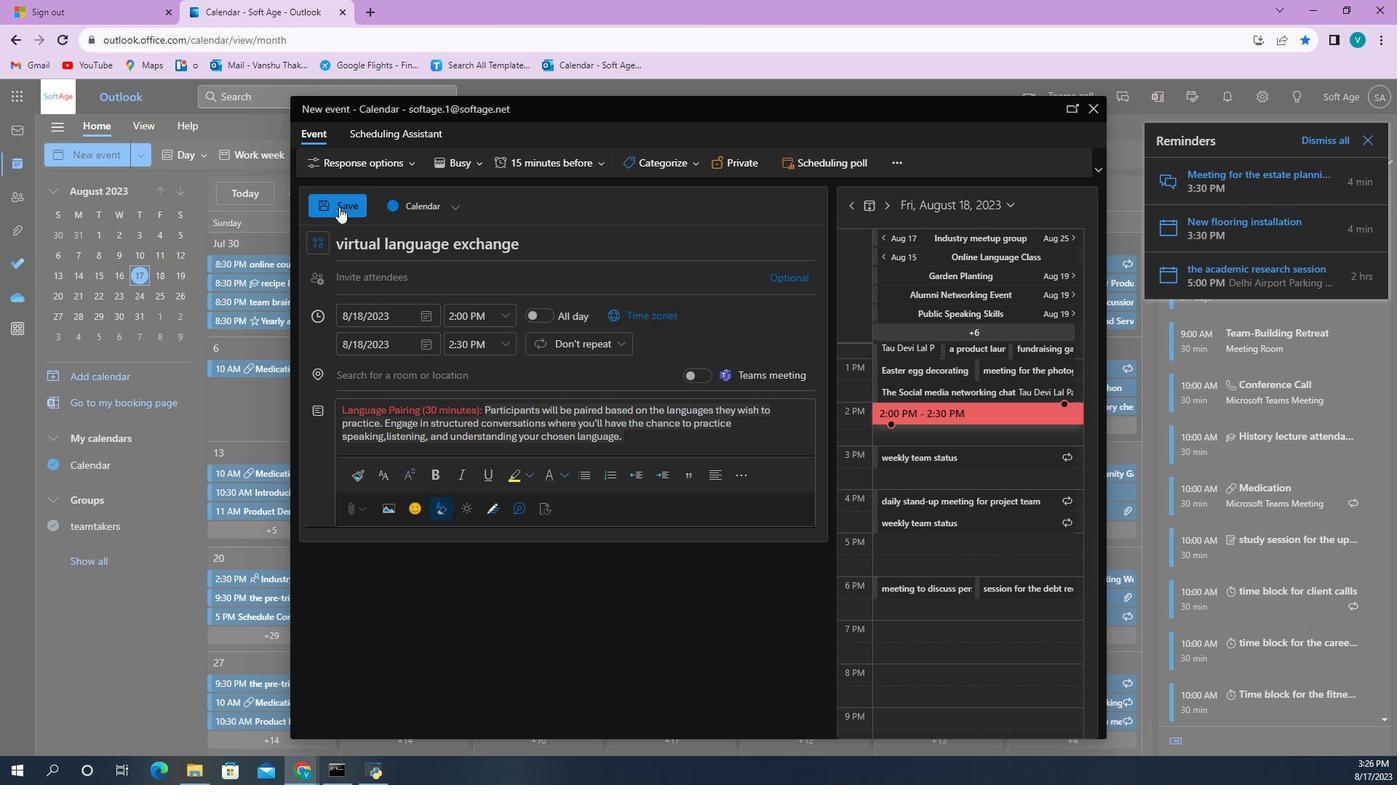 
Action: Mouse pressed left at (562, 462)
Screenshot: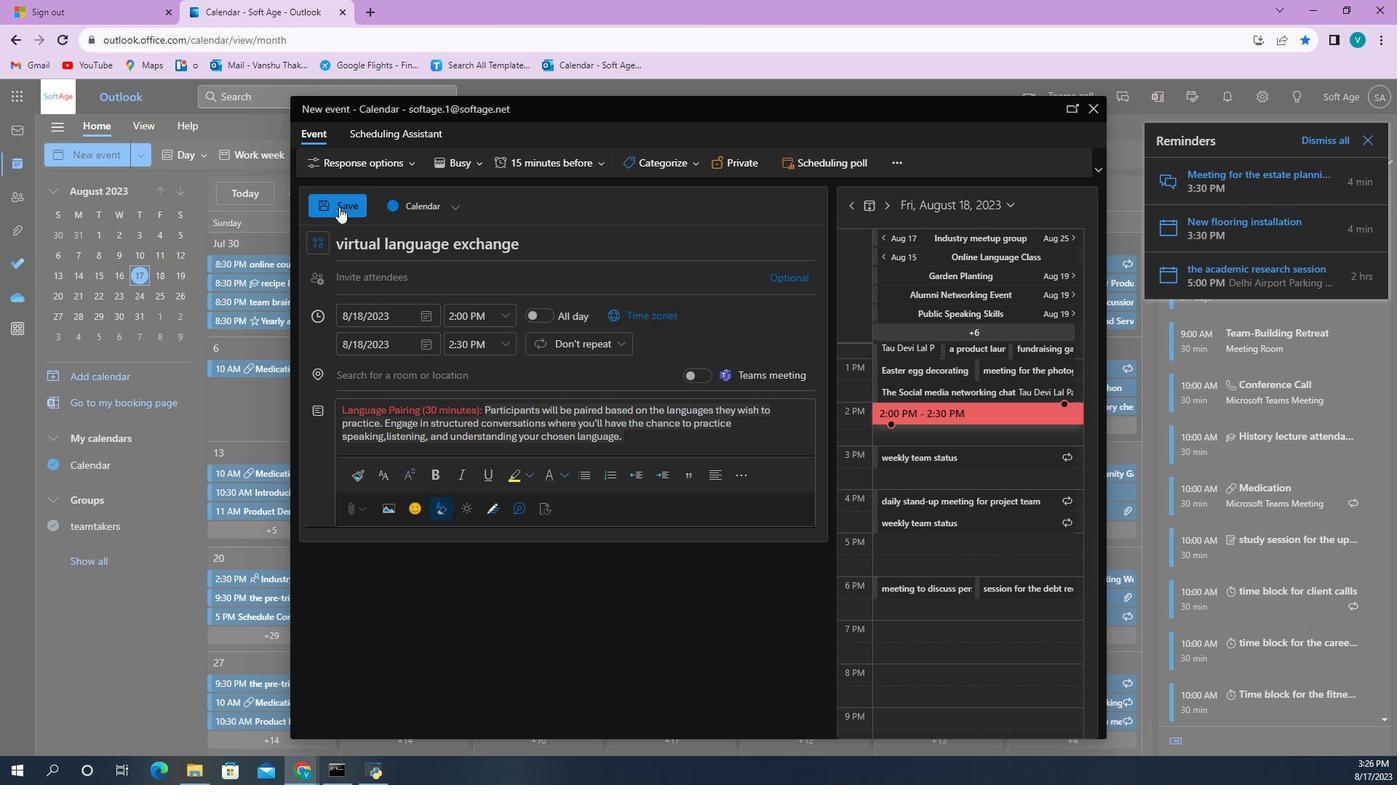 
